 Task: Look for space in Serrinha, Brazil from 4th June, 2023 to 15th June, 2023 for 2 adults in price range Rs.10000 to Rs.15000. Place can be entire place with 1  bedroom having 1 bed and 1 bathroom. Property type can be house, flat, guest house, hotel. Amenities needed are: washing machine. Booking option can be shelf check-in. Required host language is Spanish.
Action: Mouse moved to (313, 161)
Screenshot: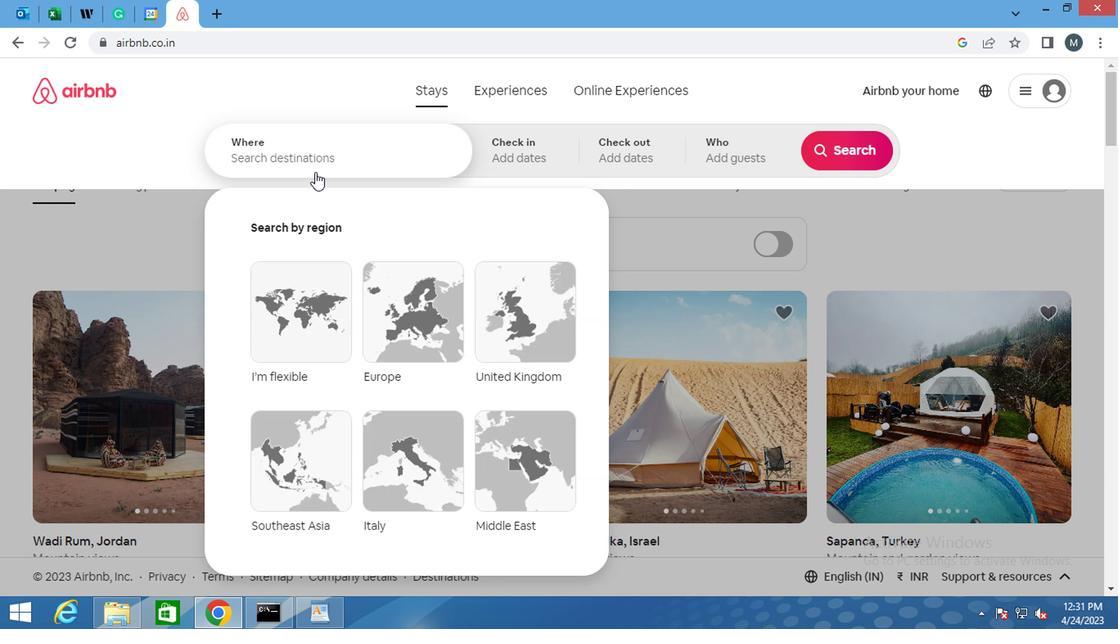 
Action: Mouse pressed left at (313, 161)
Screenshot: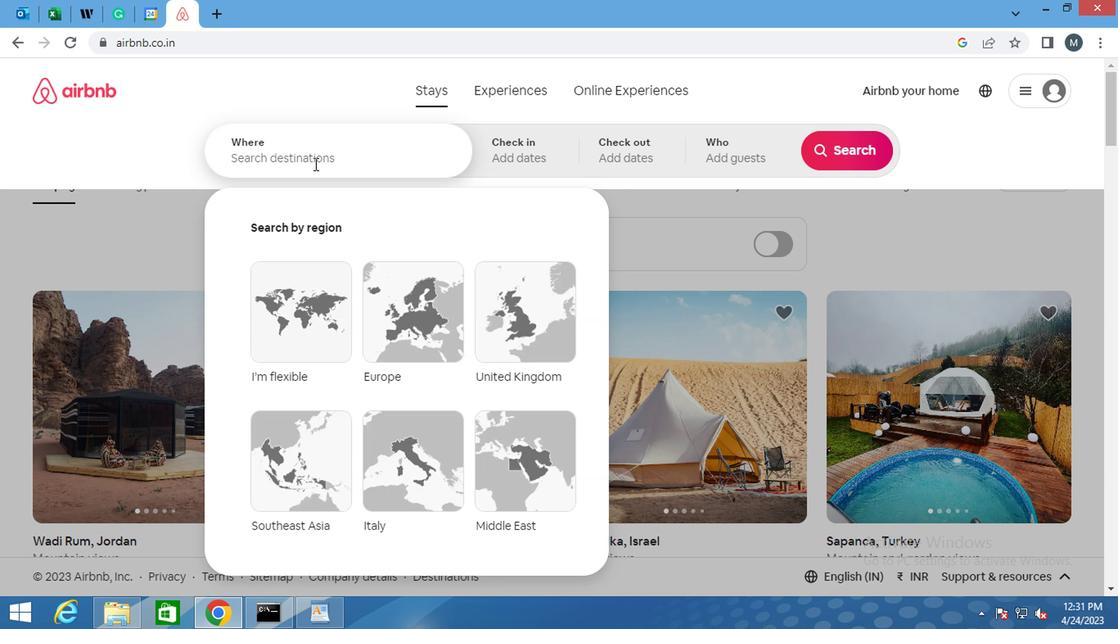 
Action: Mouse moved to (314, 160)
Screenshot: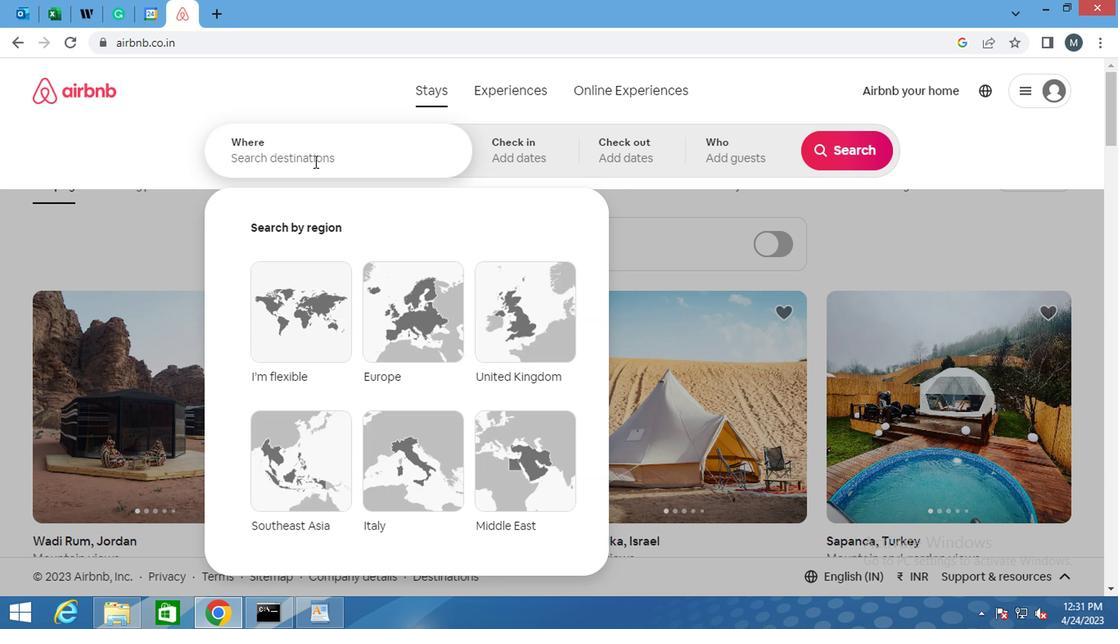 
Action: Key pressed <Key.shift>SERRINHA,<Key.shift>BRAZIL
Screenshot: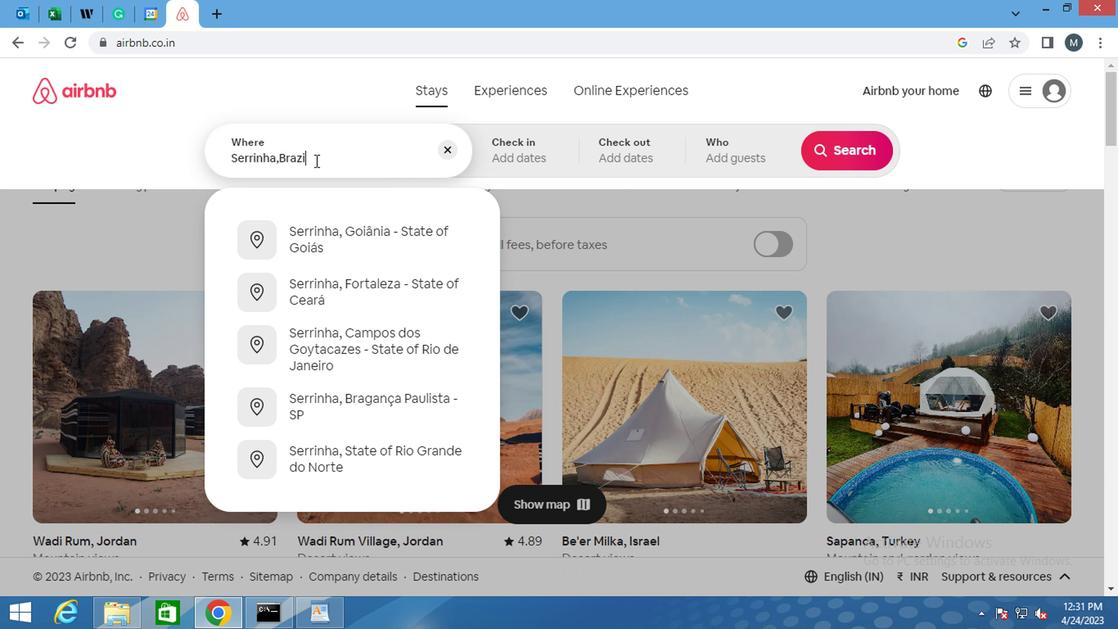 
Action: Mouse moved to (575, 211)
Screenshot: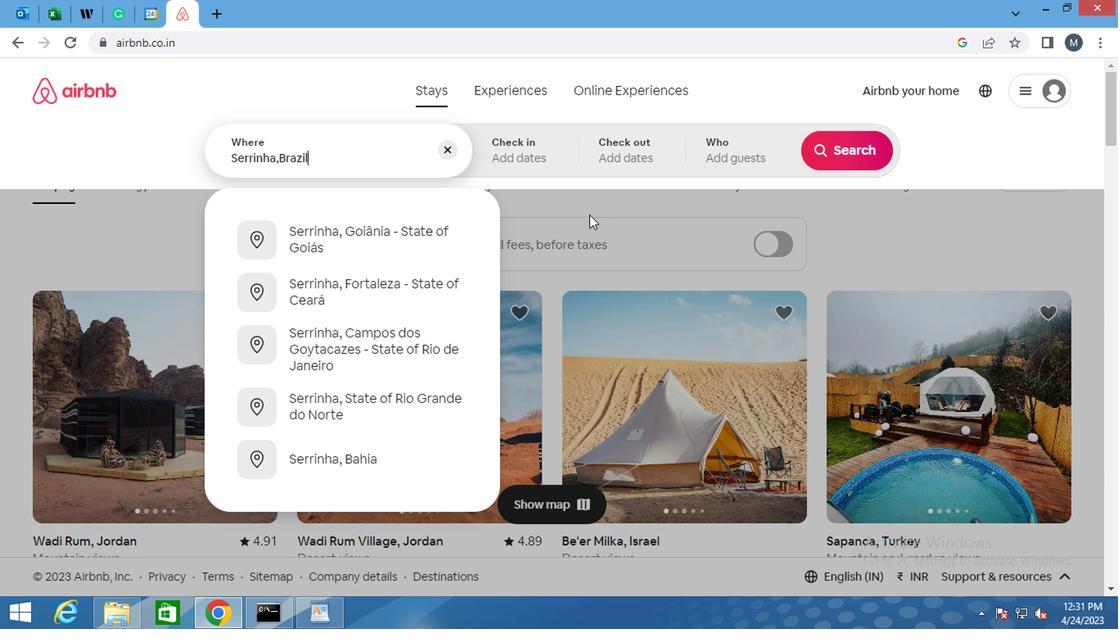 
Action: Key pressed <Key.enter>
Screenshot: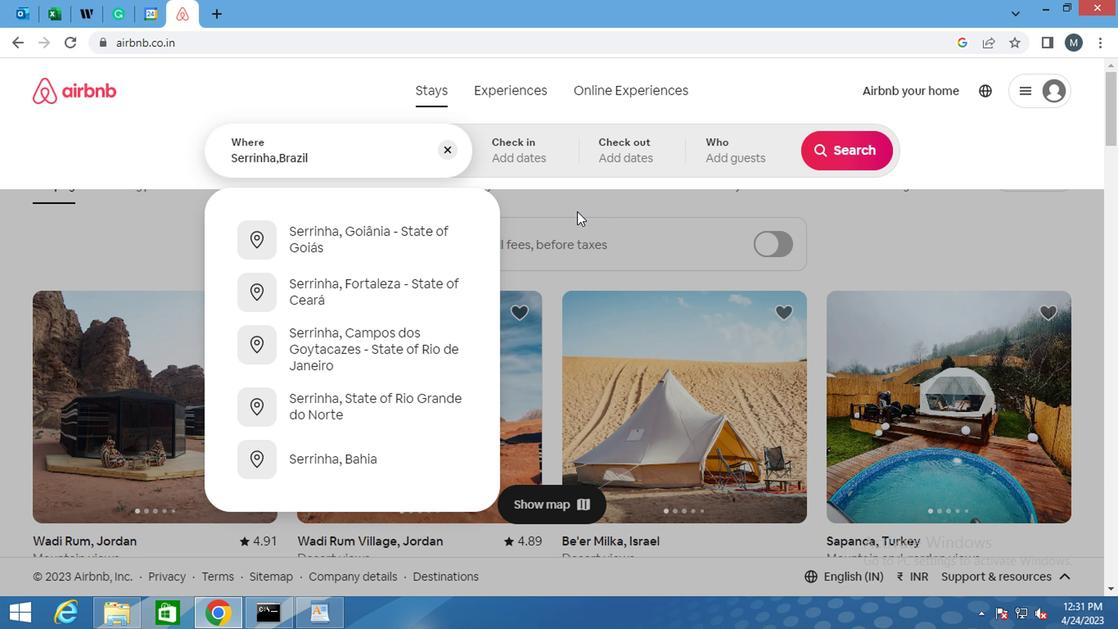 
Action: Mouse moved to (828, 282)
Screenshot: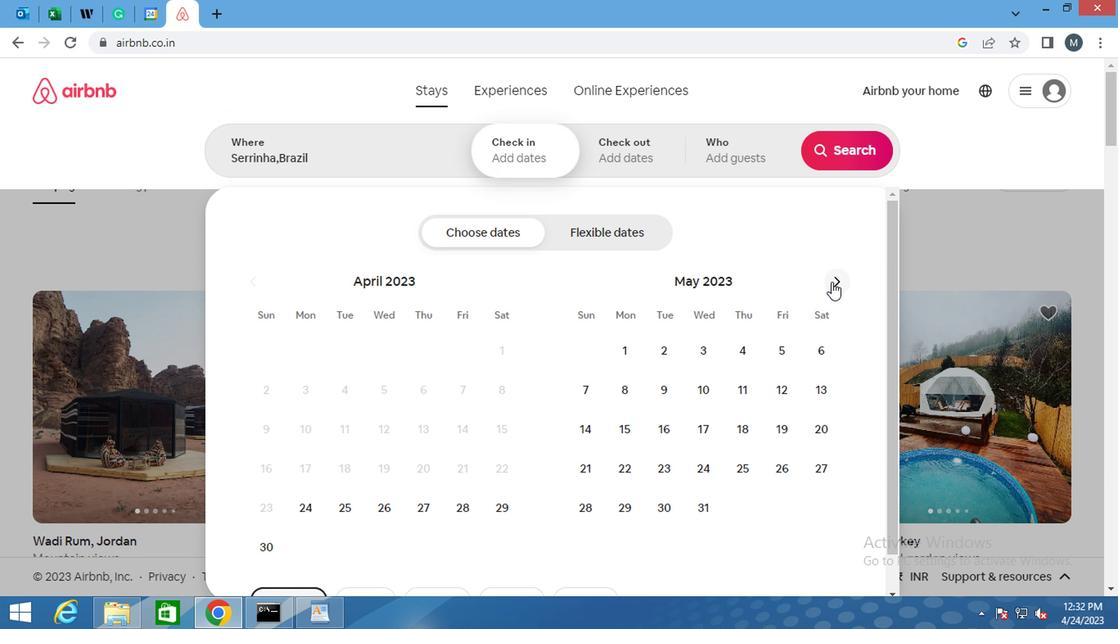 
Action: Mouse pressed left at (828, 282)
Screenshot: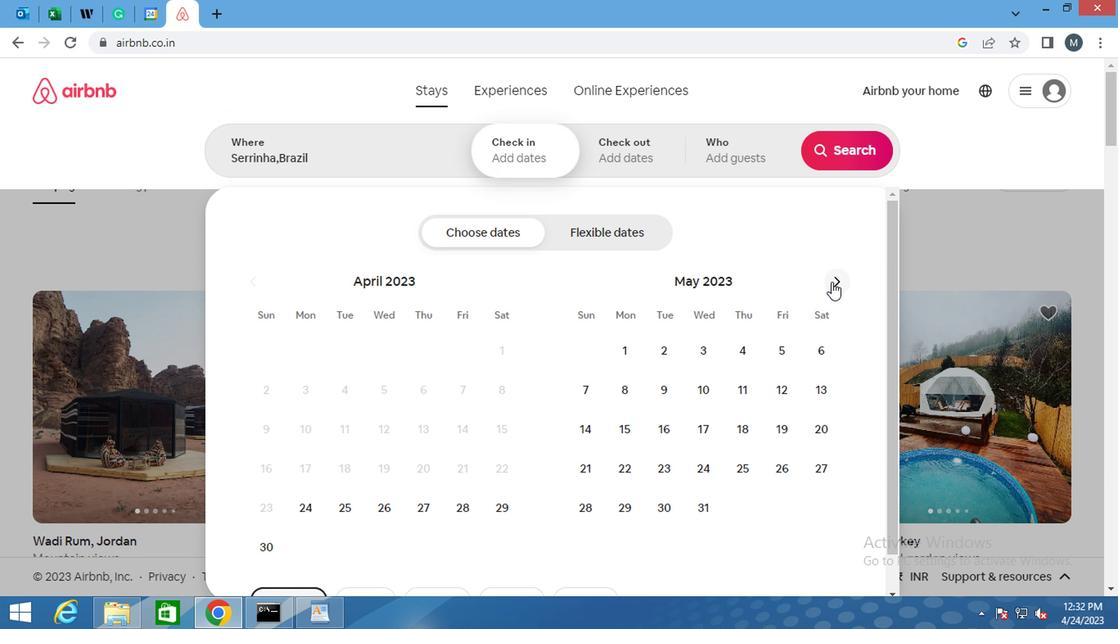 
Action: Mouse moved to (587, 386)
Screenshot: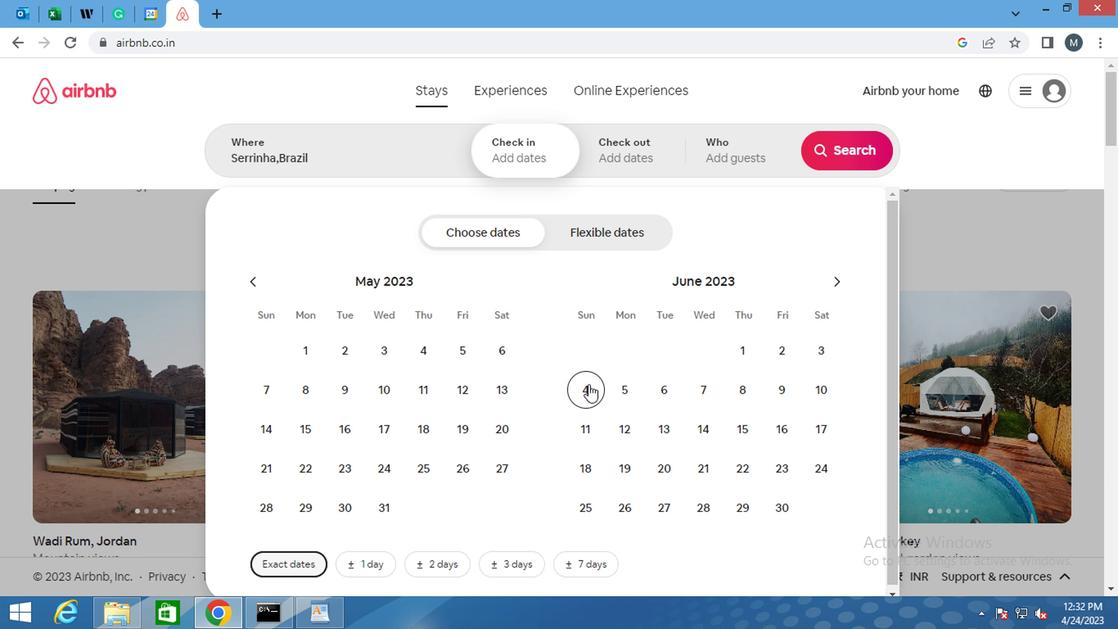 
Action: Mouse pressed left at (587, 386)
Screenshot: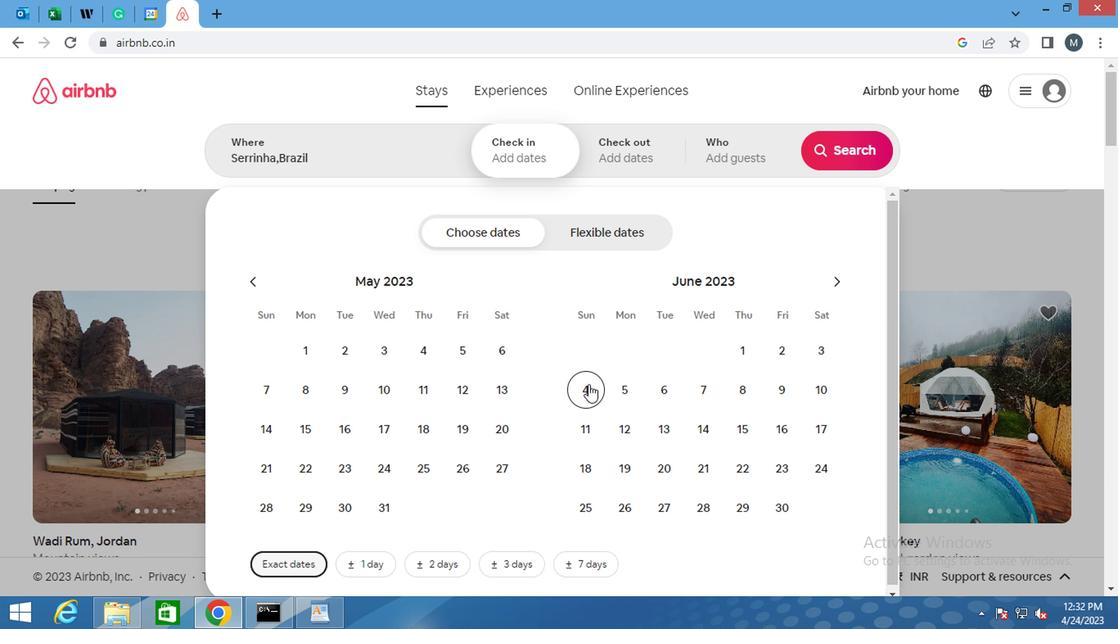 
Action: Mouse moved to (726, 430)
Screenshot: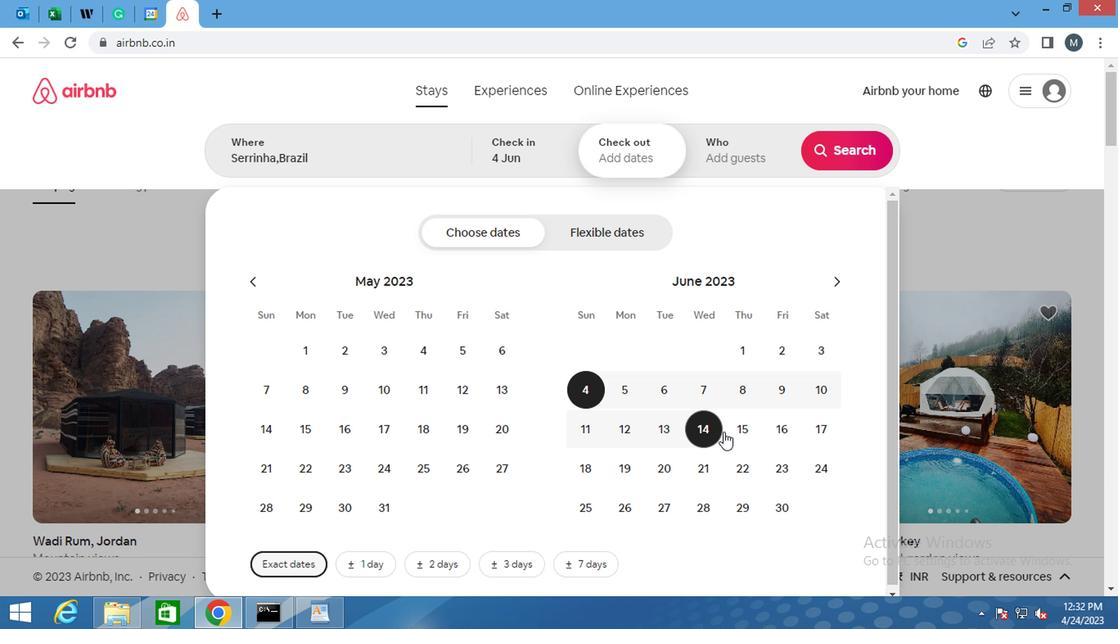 
Action: Mouse pressed left at (726, 430)
Screenshot: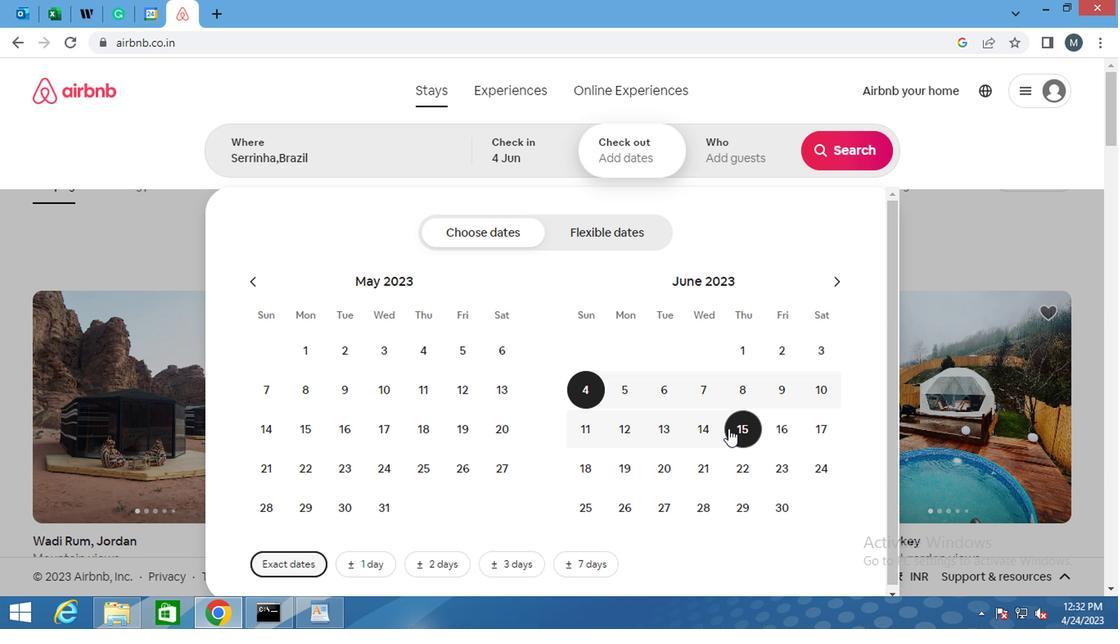 
Action: Mouse moved to (734, 150)
Screenshot: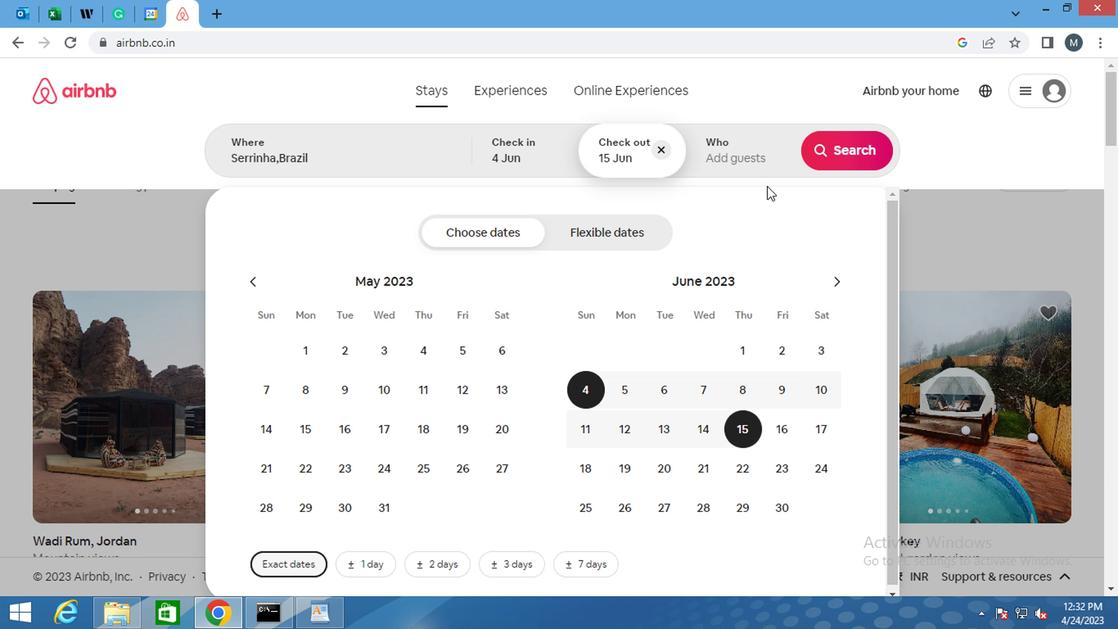 
Action: Mouse pressed left at (734, 150)
Screenshot: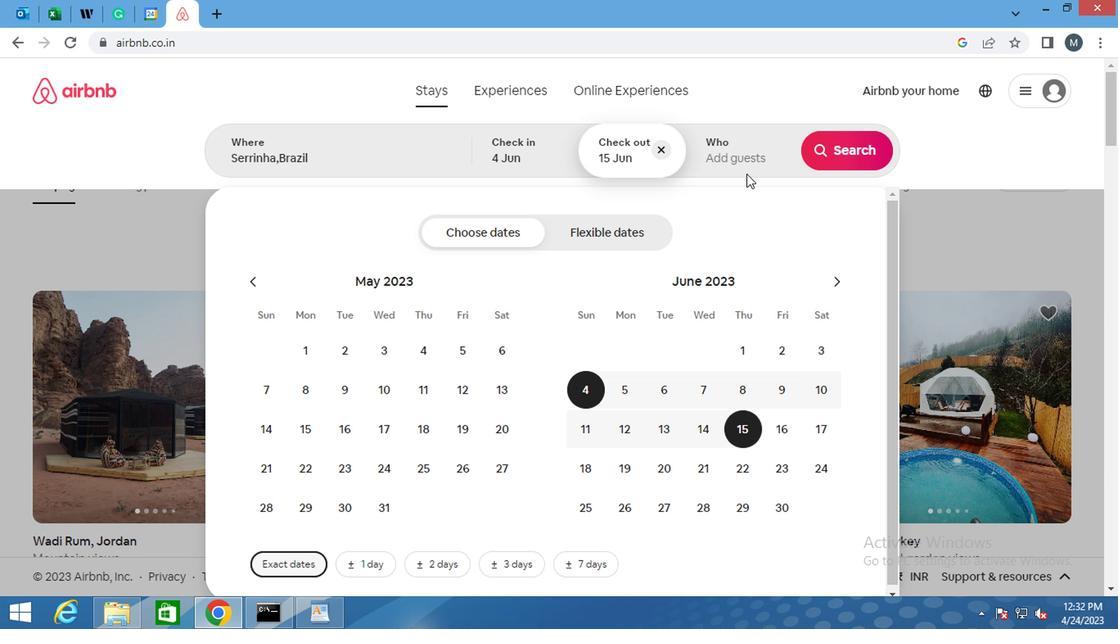
Action: Mouse moved to (840, 231)
Screenshot: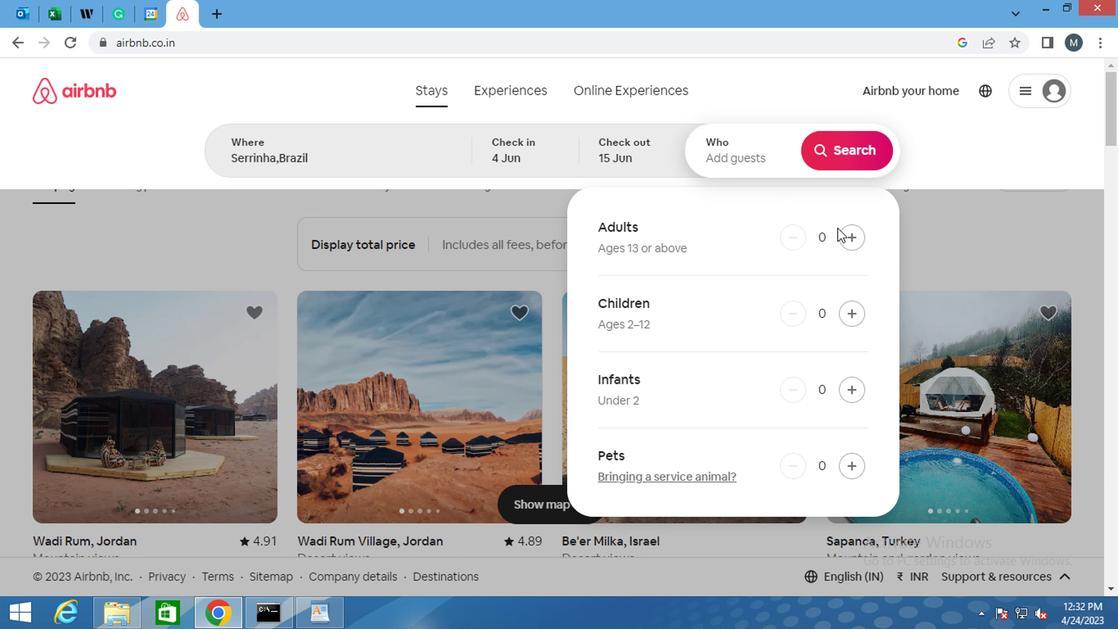 
Action: Mouse pressed left at (840, 231)
Screenshot: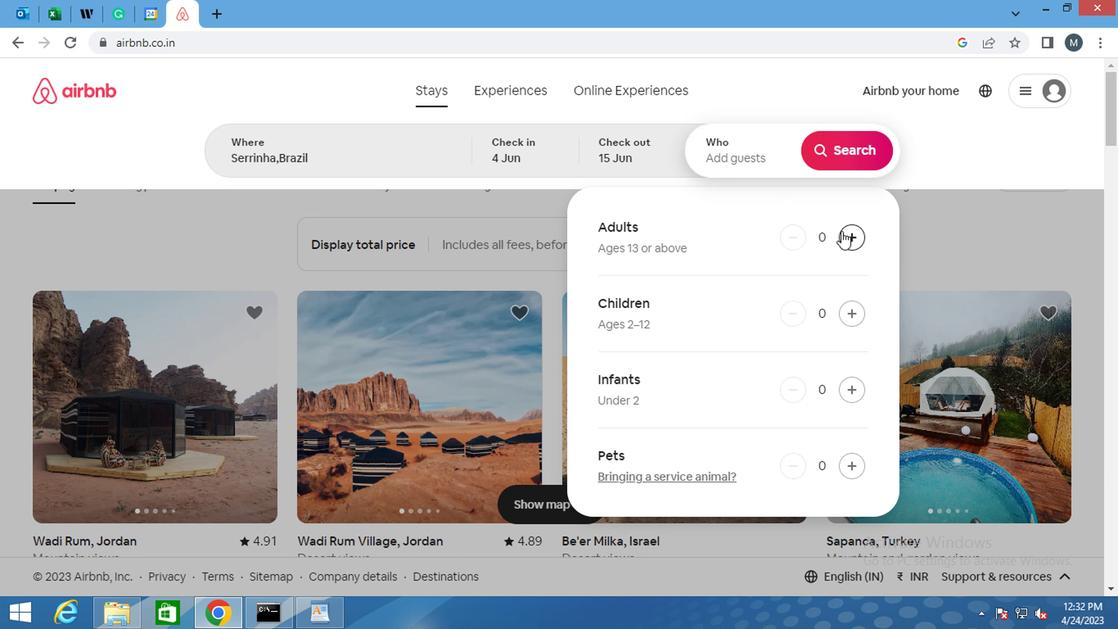 
Action: Mouse moved to (840, 233)
Screenshot: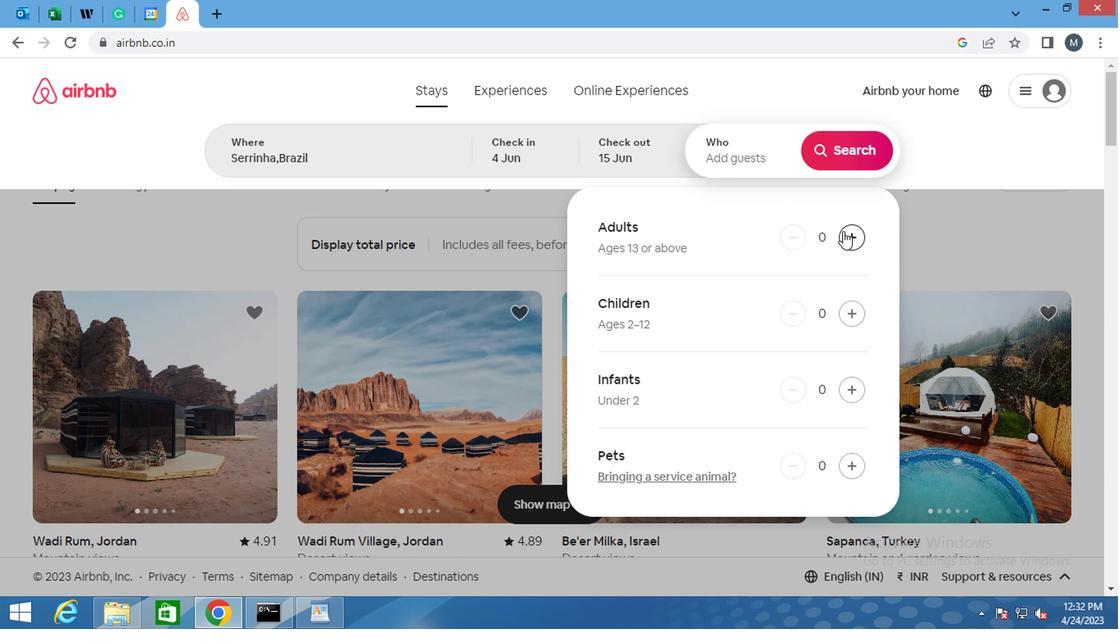 
Action: Mouse pressed left at (840, 233)
Screenshot: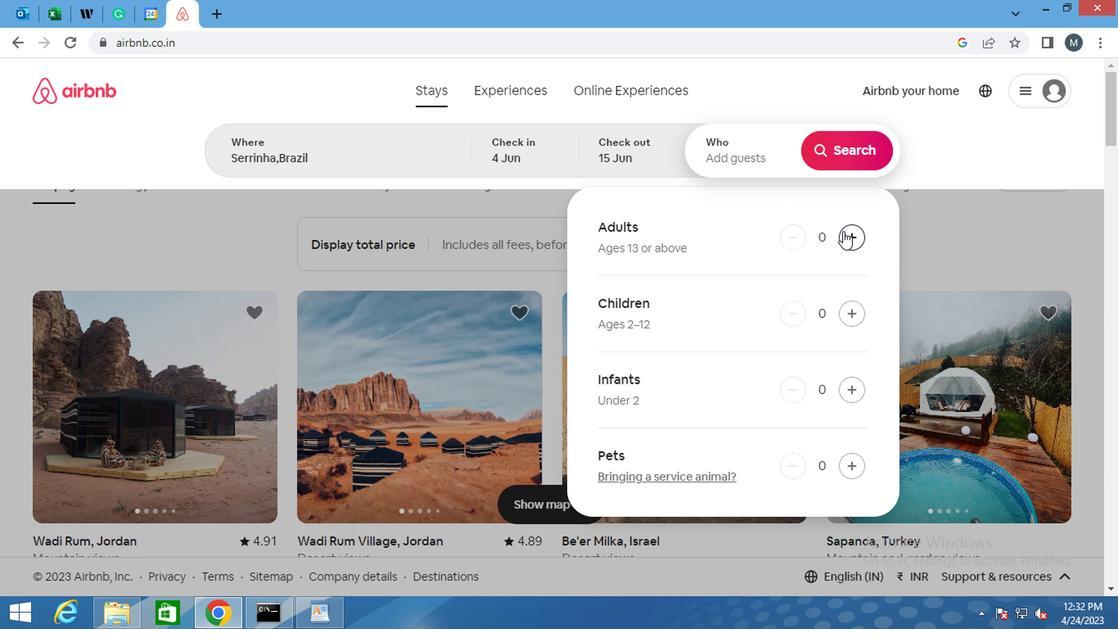 
Action: Mouse moved to (911, 160)
Screenshot: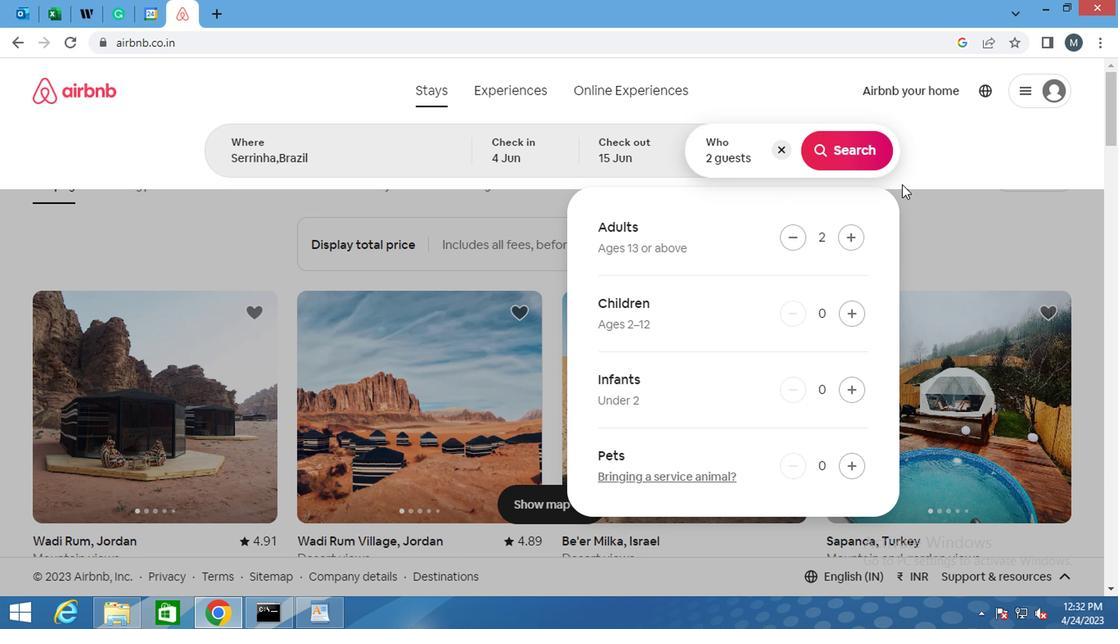 
Action: Mouse scrolled (911, 161) with delta (0, 1)
Screenshot: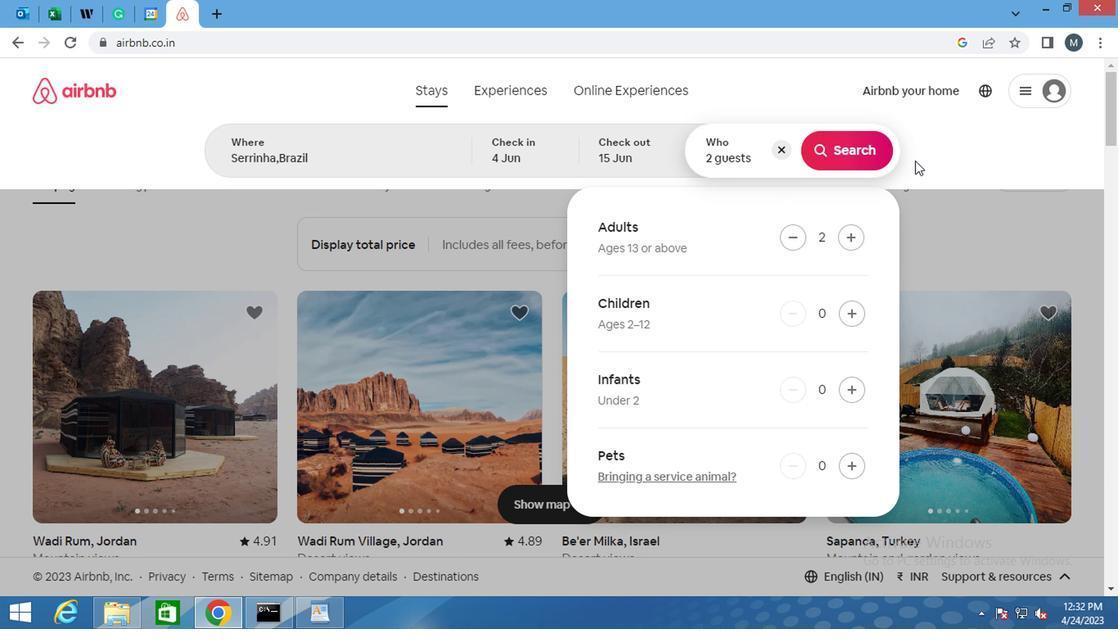 
Action: Mouse scrolled (911, 161) with delta (0, 1)
Screenshot: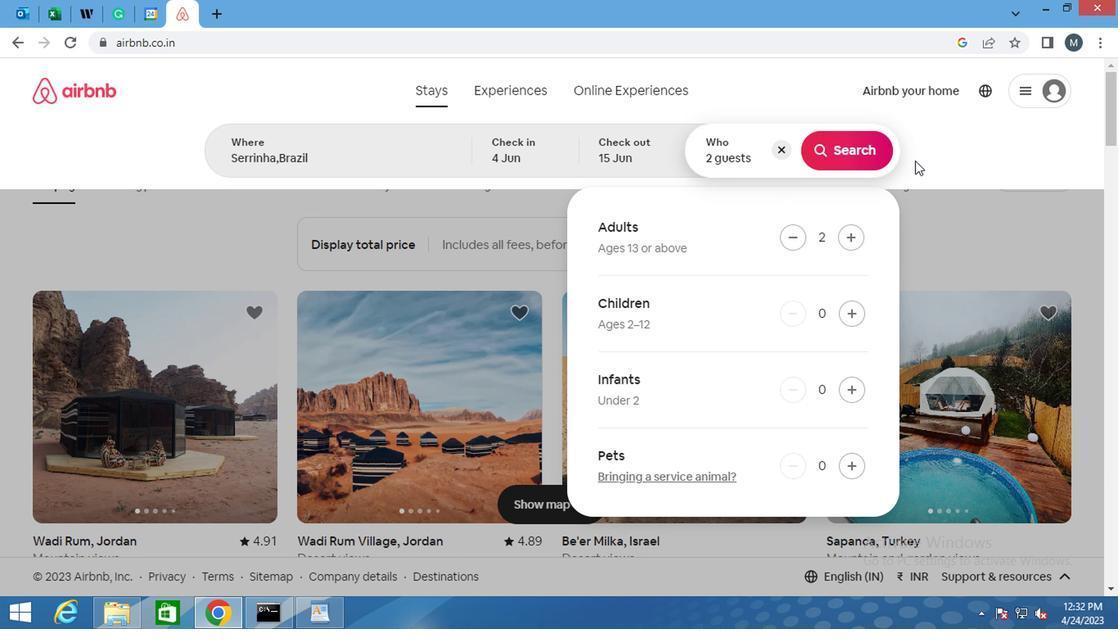 
Action: Mouse scrolled (911, 161) with delta (0, 1)
Screenshot: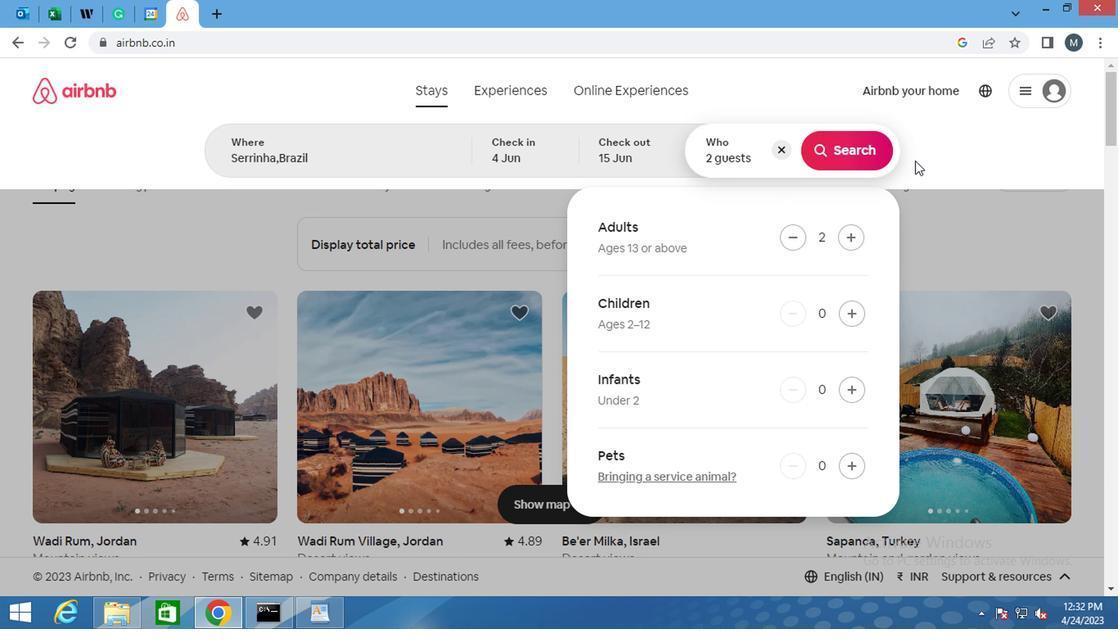 
Action: Mouse scrolled (911, 161) with delta (0, 1)
Screenshot: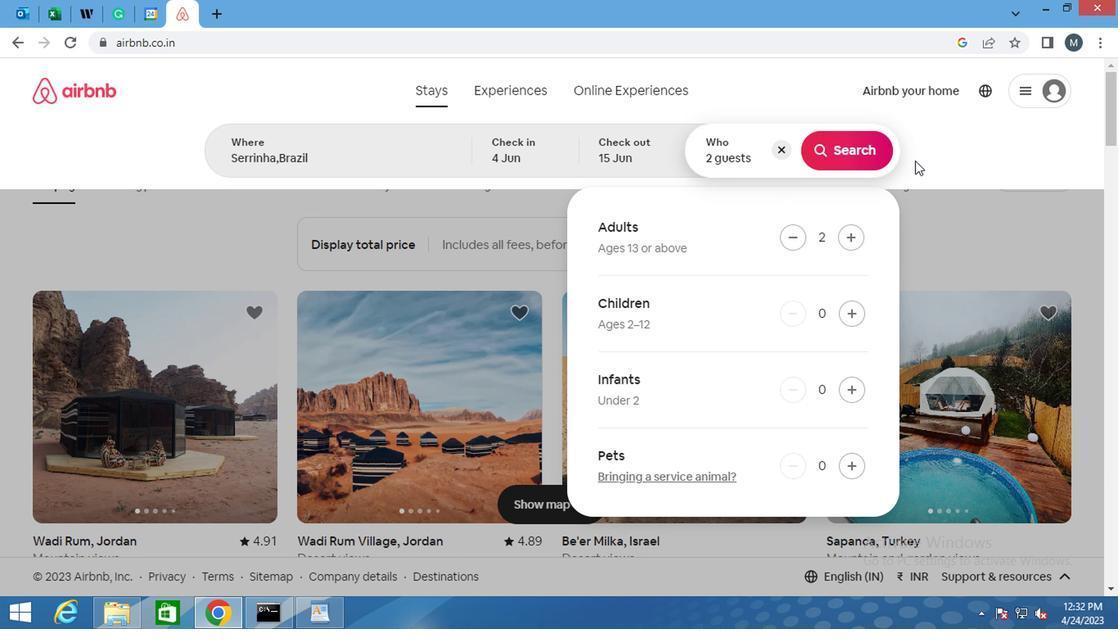 
Action: Mouse scrolled (911, 159) with delta (0, 0)
Screenshot: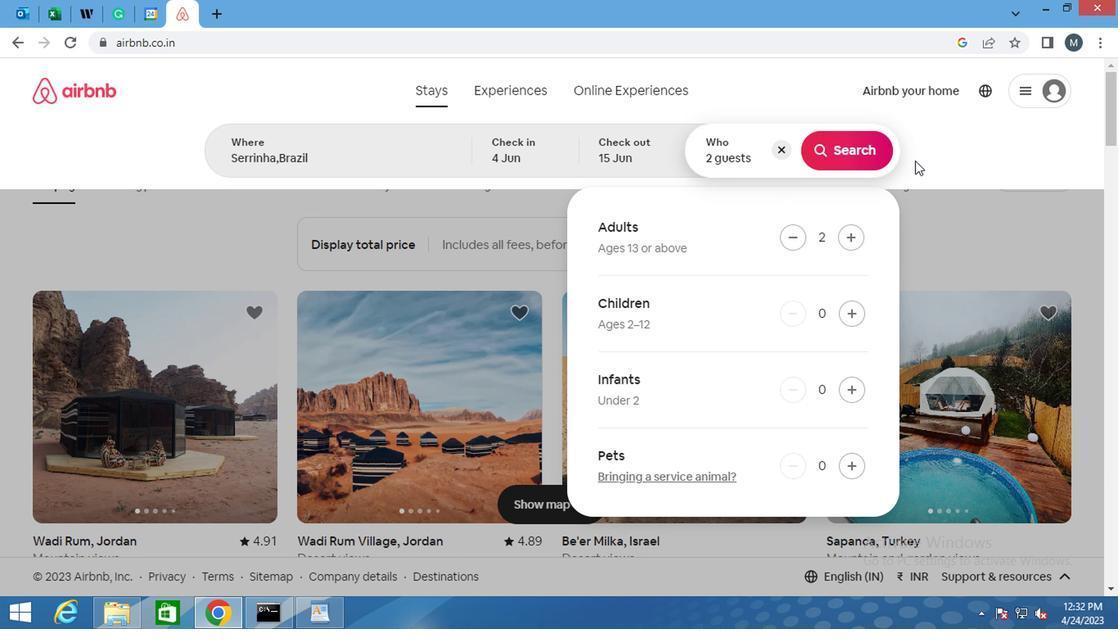 
Action: Mouse scrolled (911, 159) with delta (0, 0)
Screenshot: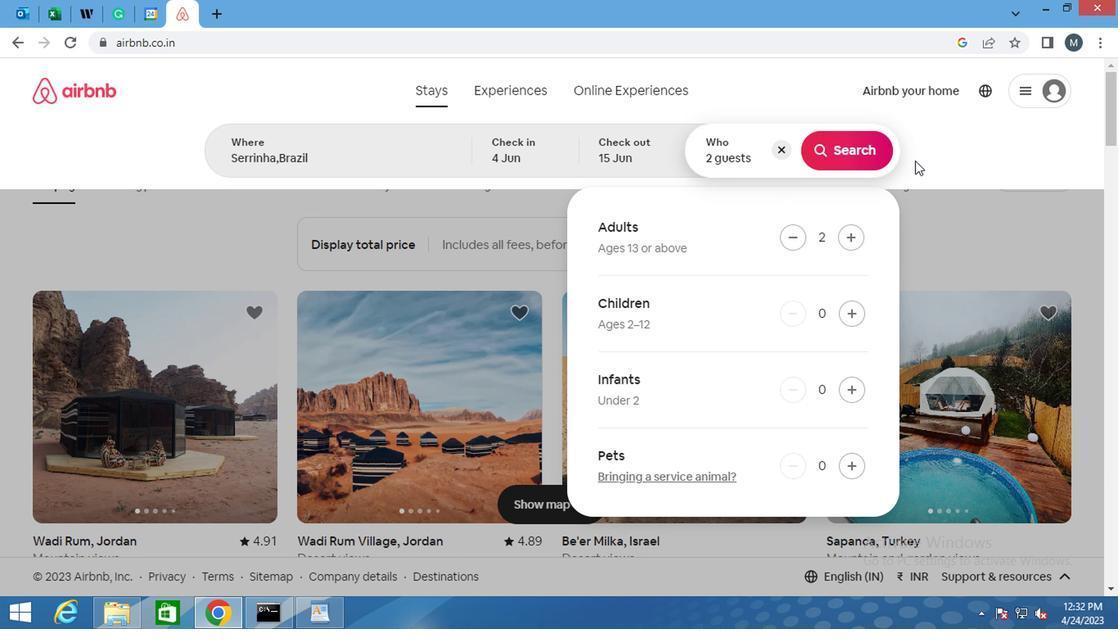 
Action: Mouse moved to (911, 160)
Screenshot: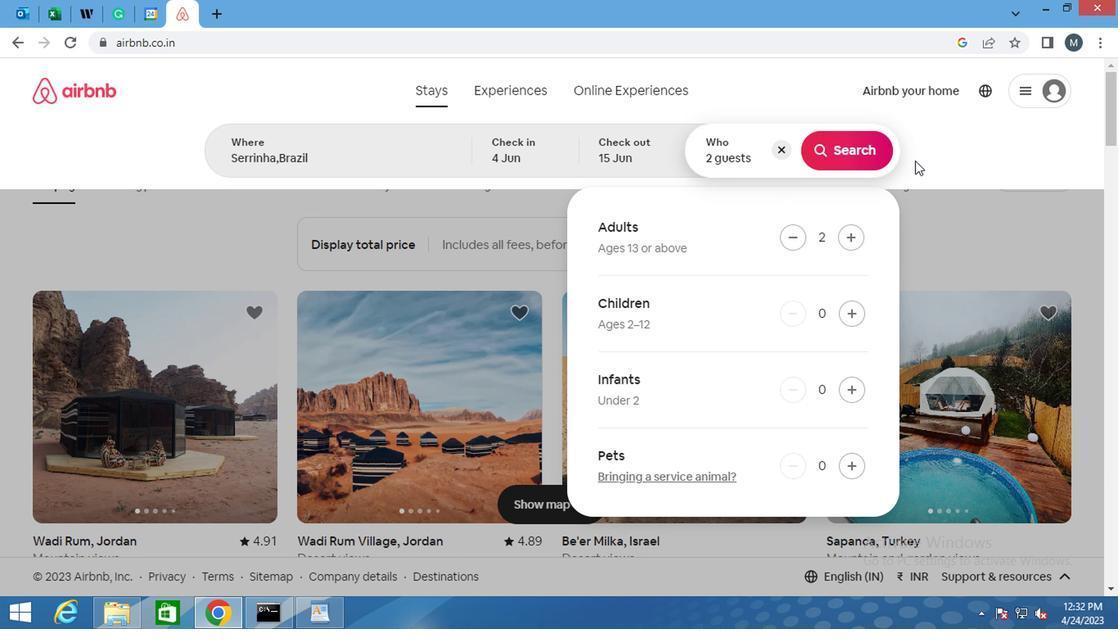 
Action: Mouse scrolled (911, 161) with delta (0, 1)
Screenshot: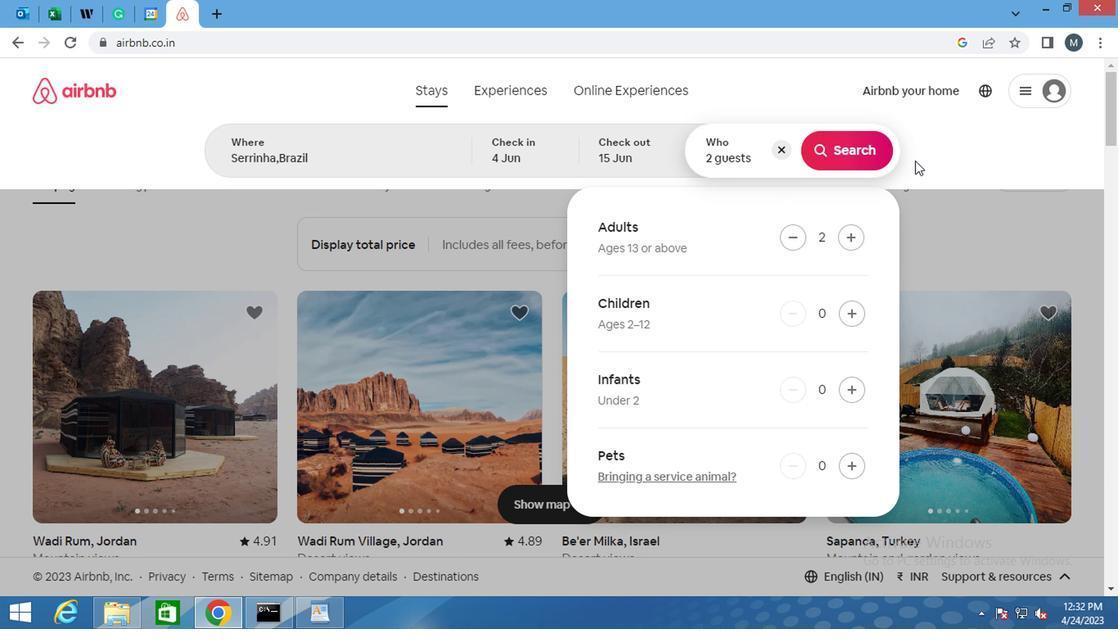 
Action: Mouse moved to (997, 157)
Screenshot: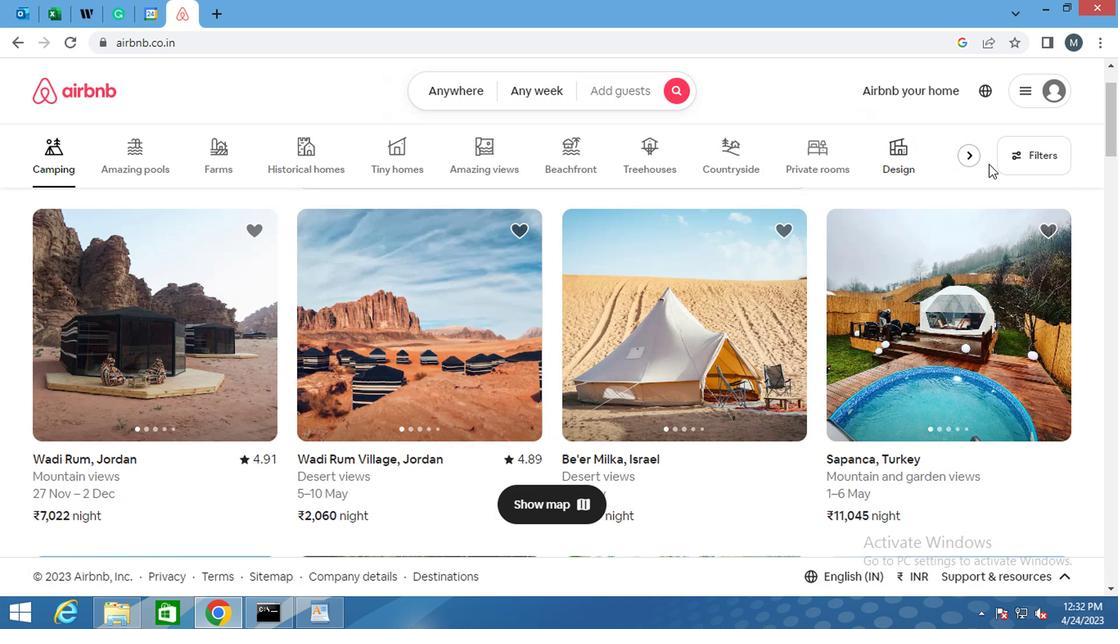 
Action: Mouse pressed left at (997, 157)
Screenshot: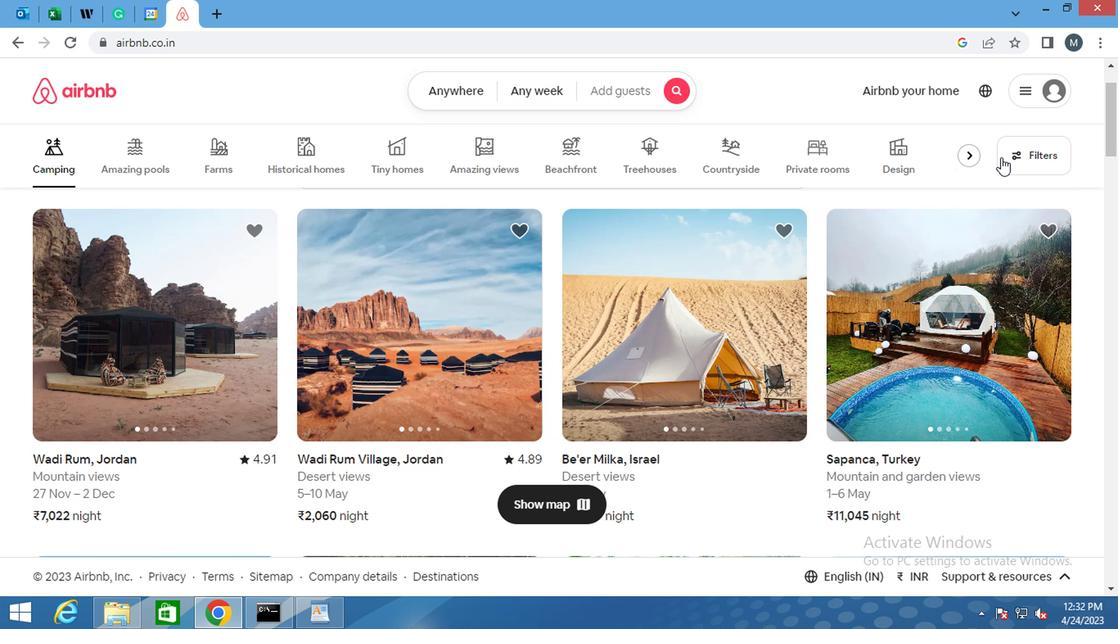 
Action: Mouse moved to (466, 365)
Screenshot: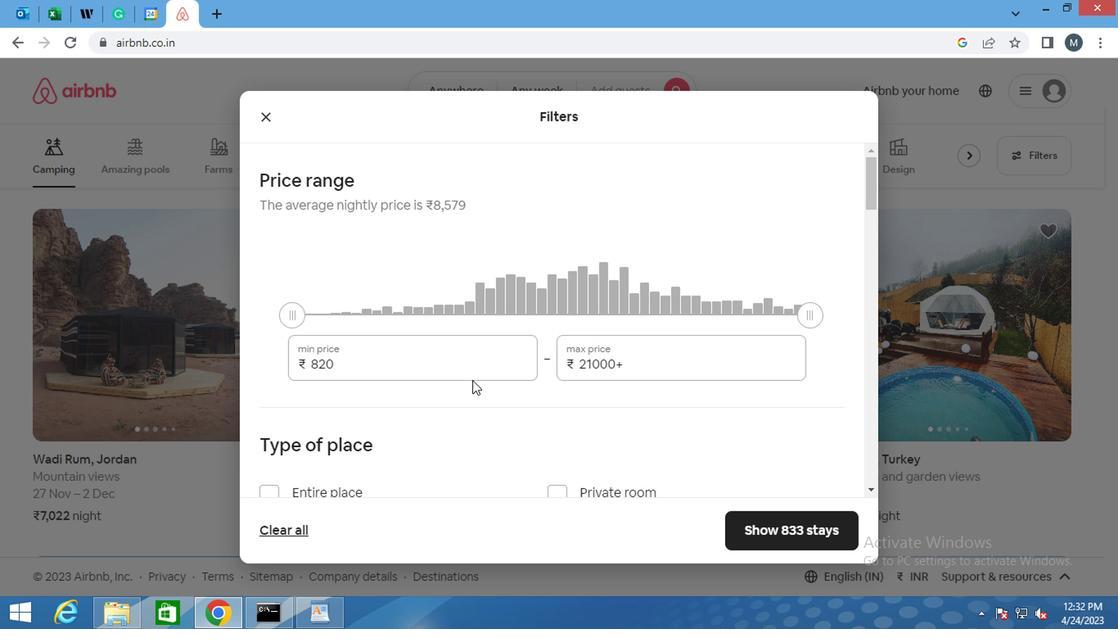 
Action: Mouse pressed left at (466, 365)
Screenshot: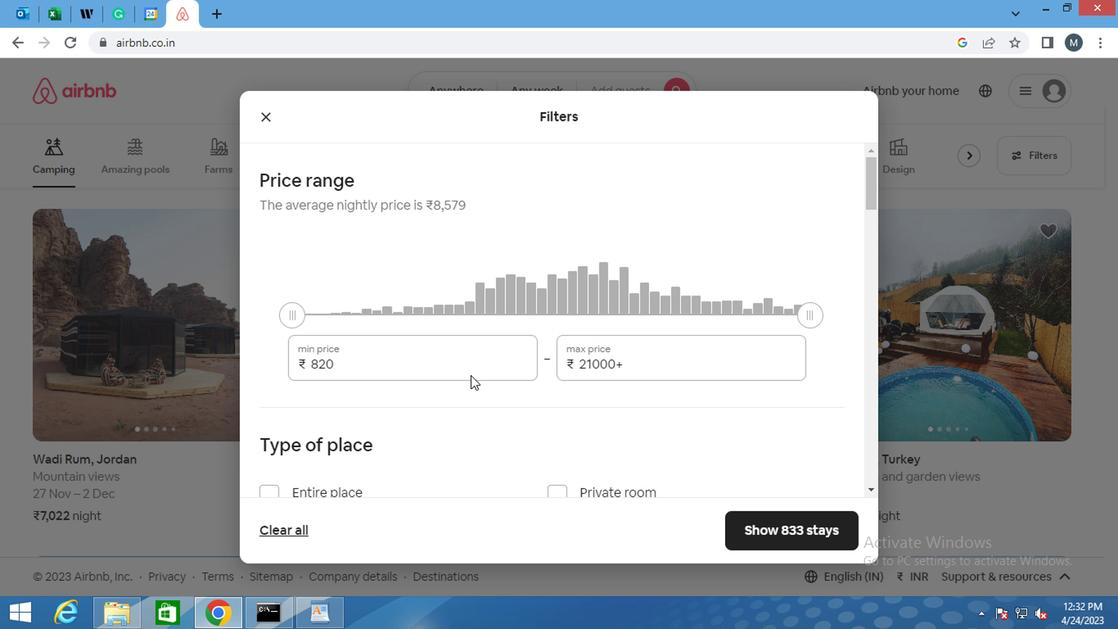 
Action: Mouse pressed left at (466, 365)
Screenshot: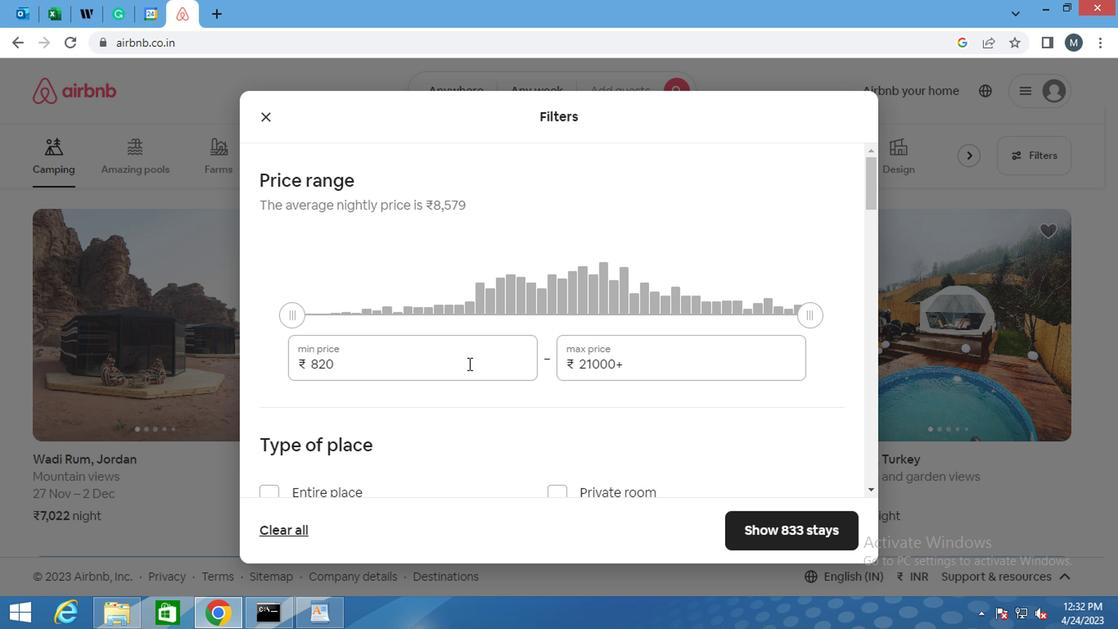 
Action: Mouse moved to (466, 365)
Screenshot: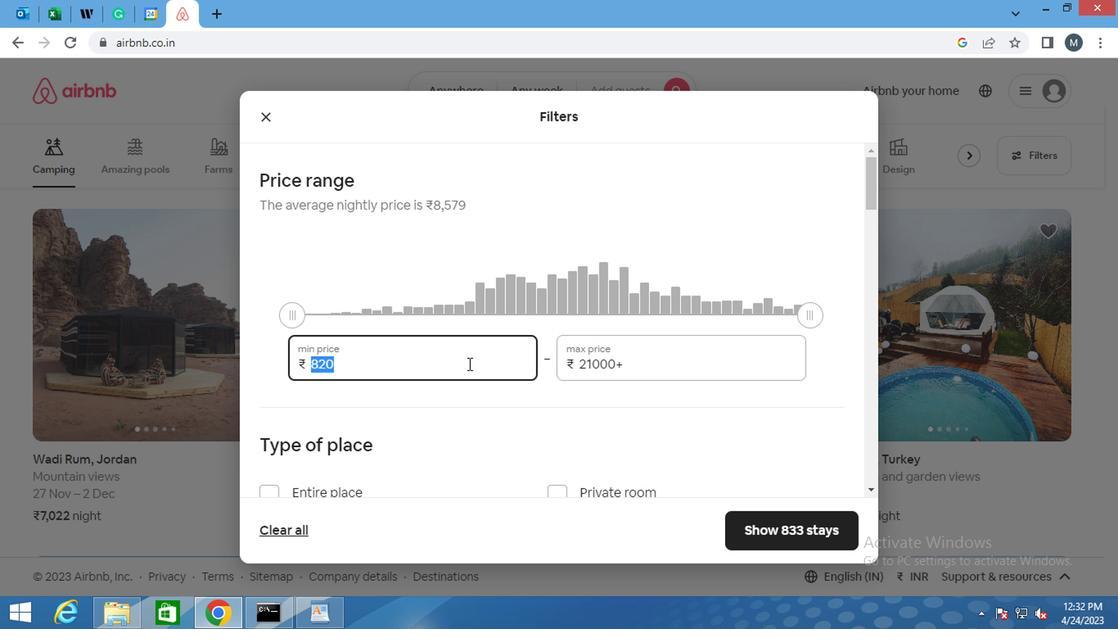 
Action: Key pressed 1
Screenshot: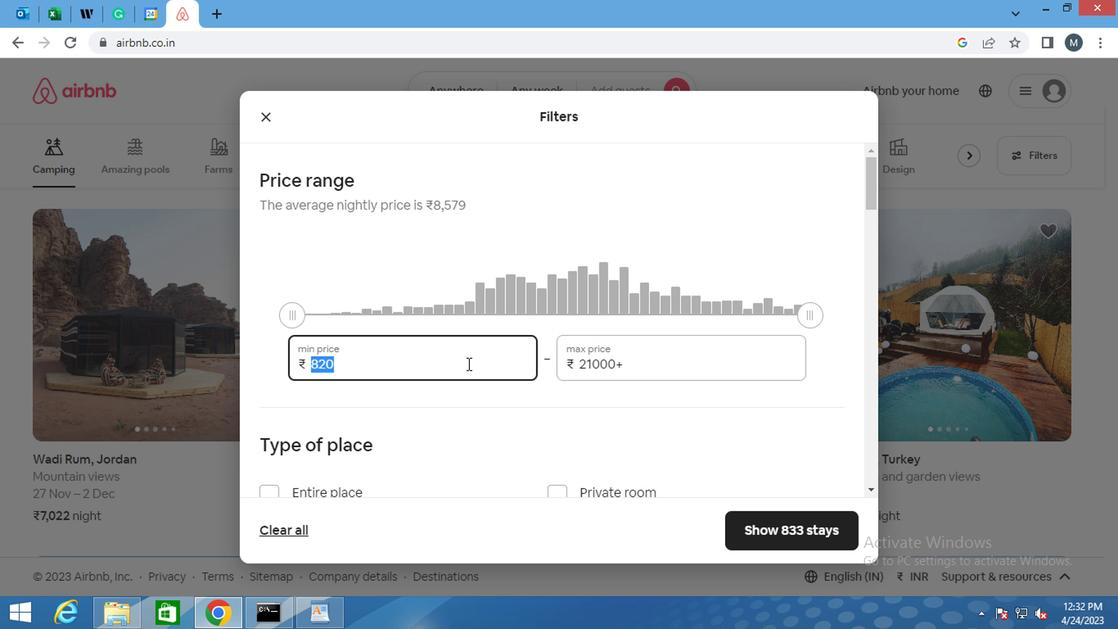 
Action: Mouse moved to (460, 368)
Screenshot: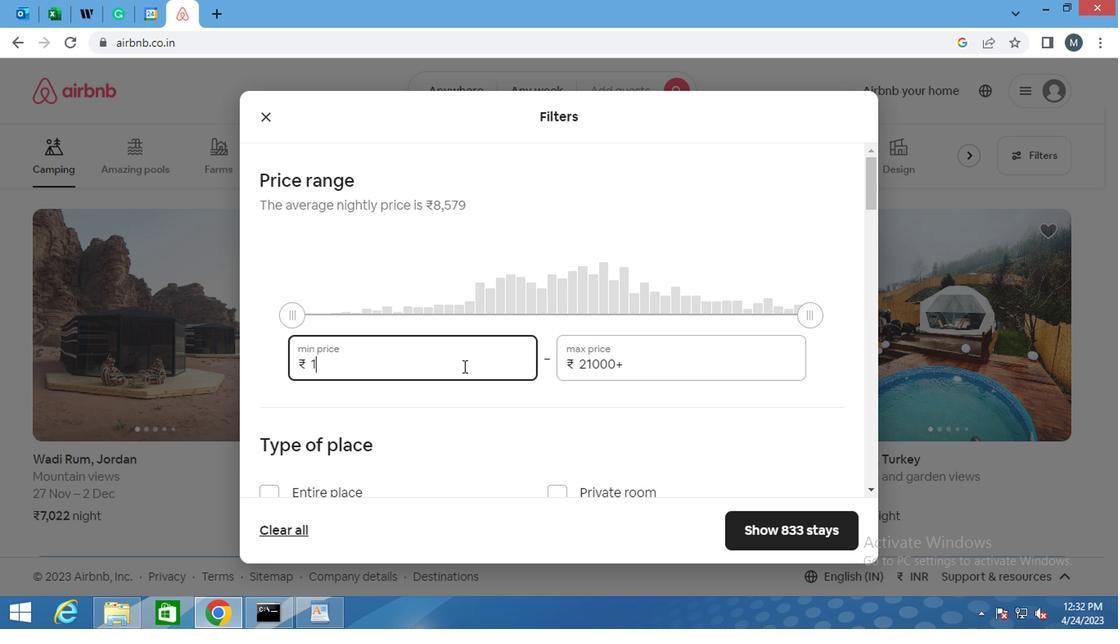 
Action: Key pressed 0000
Screenshot: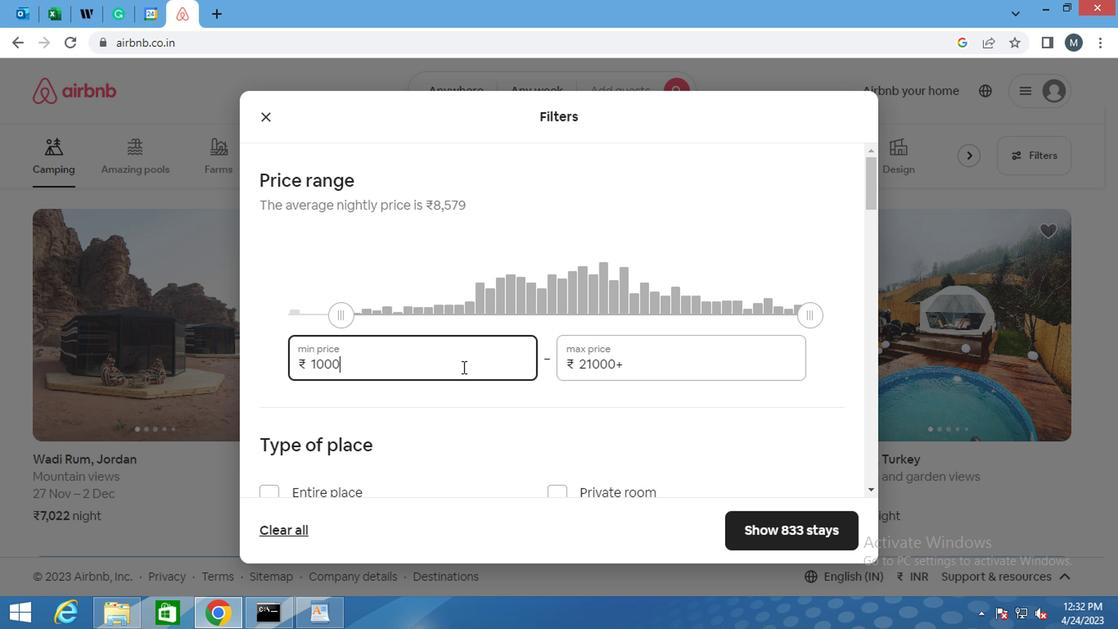 
Action: Mouse moved to (633, 365)
Screenshot: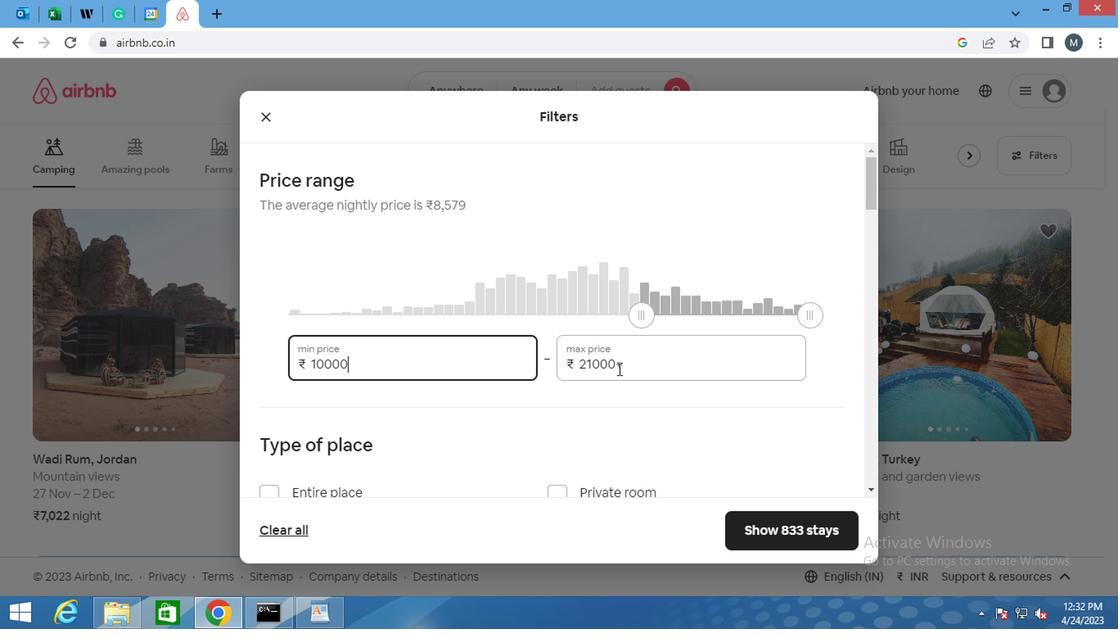 
Action: Mouse pressed left at (633, 365)
Screenshot: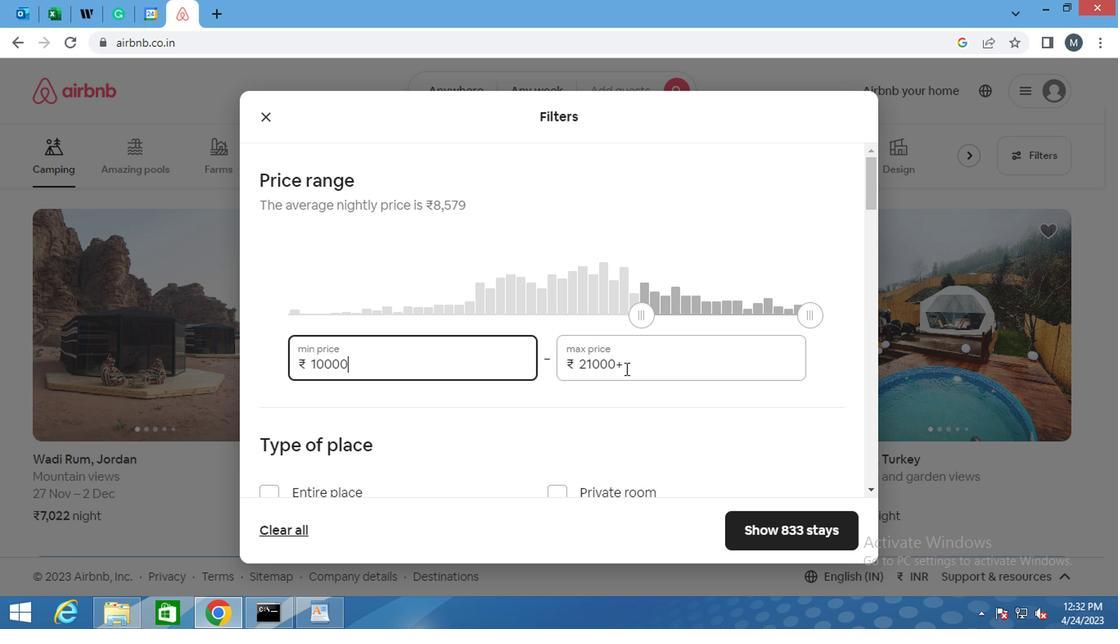 
Action: Mouse pressed left at (633, 365)
Screenshot: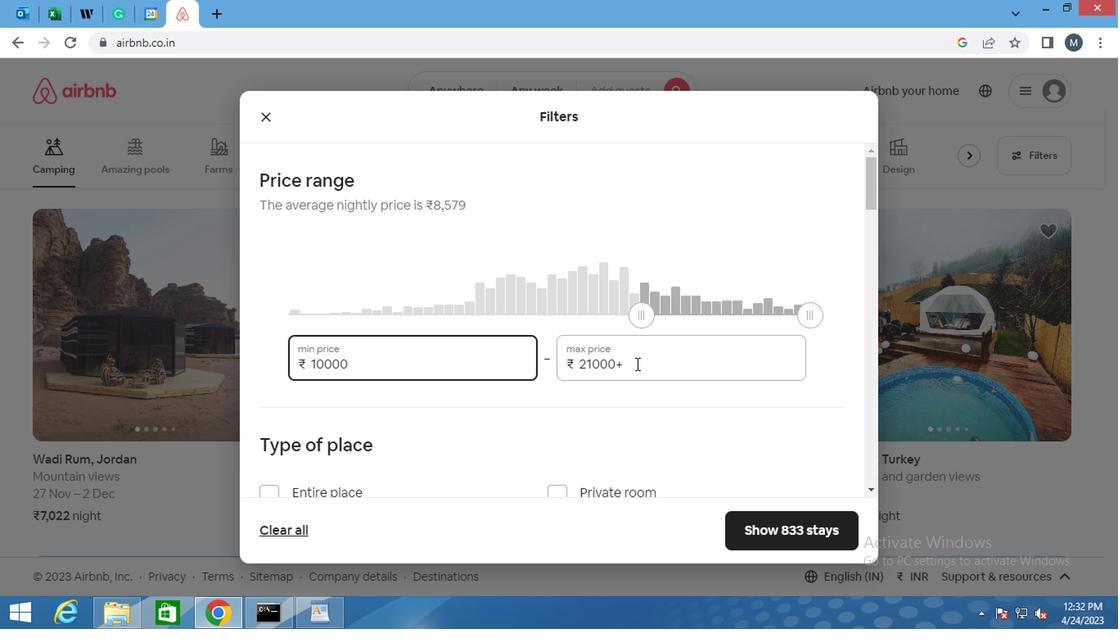 
Action: Mouse moved to (634, 367)
Screenshot: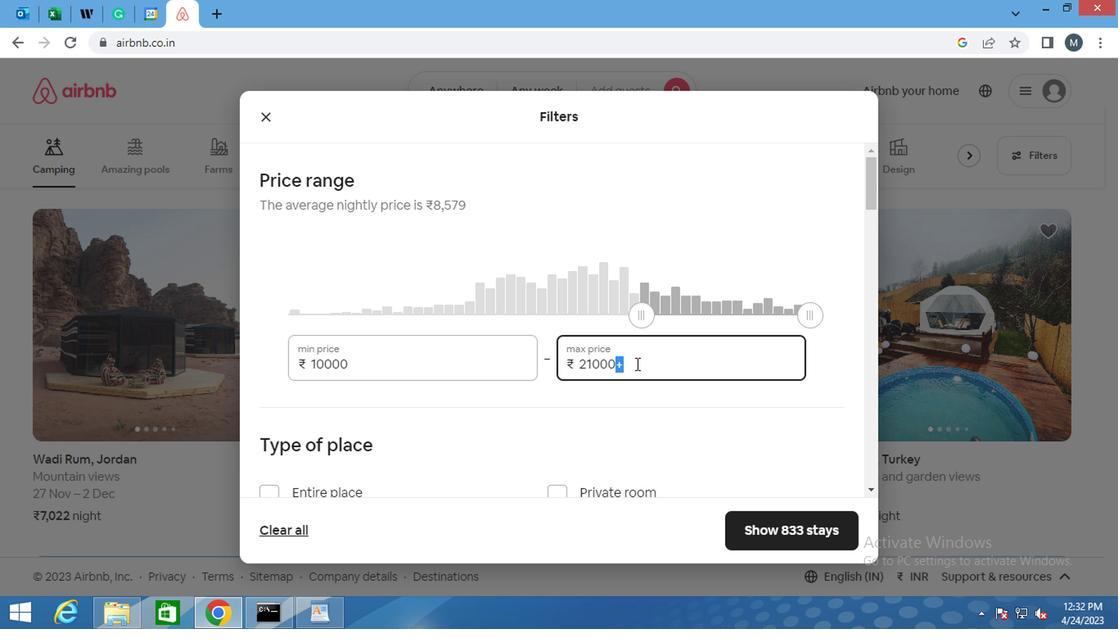 
Action: Mouse pressed left at (634, 367)
Screenshot: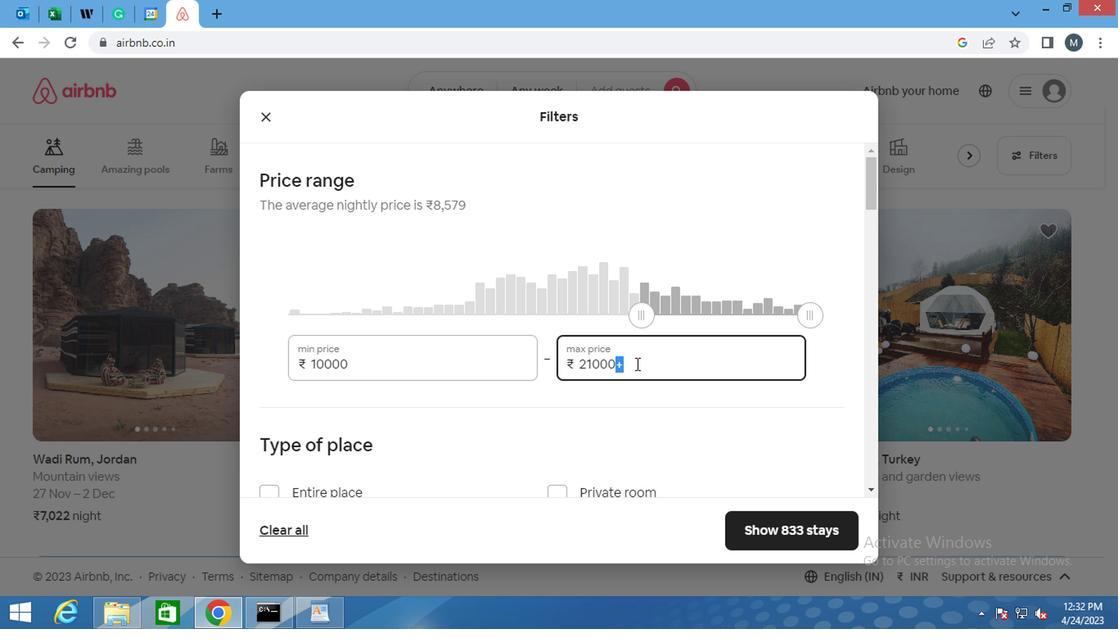 
Action: Mouse moved to (633, 367)
Screenshot: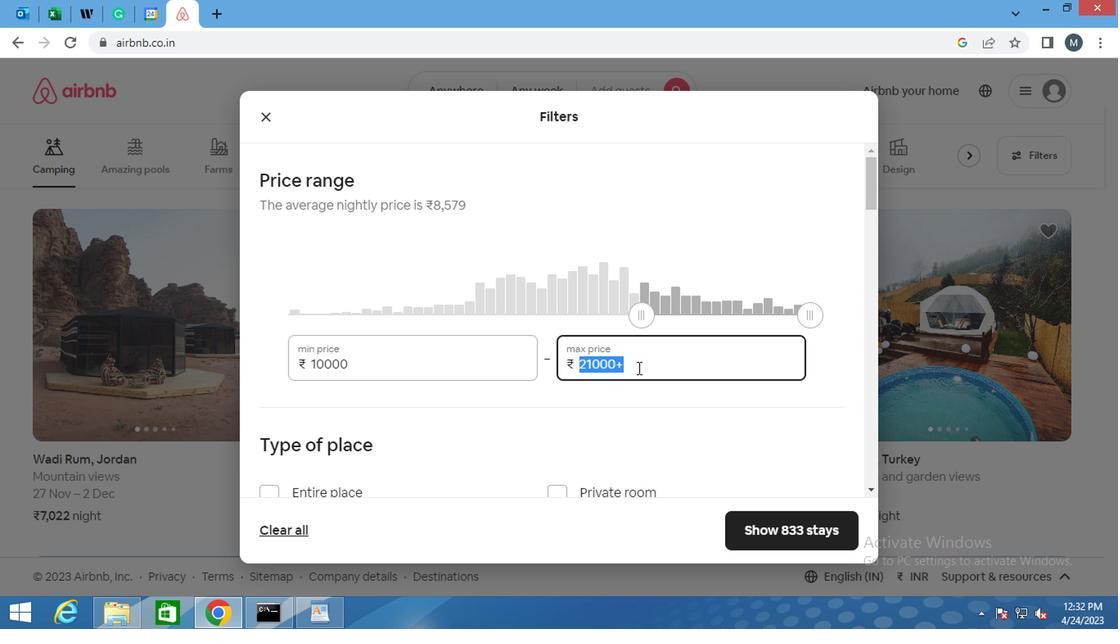 
Action: Key pressed 15
Screenshot: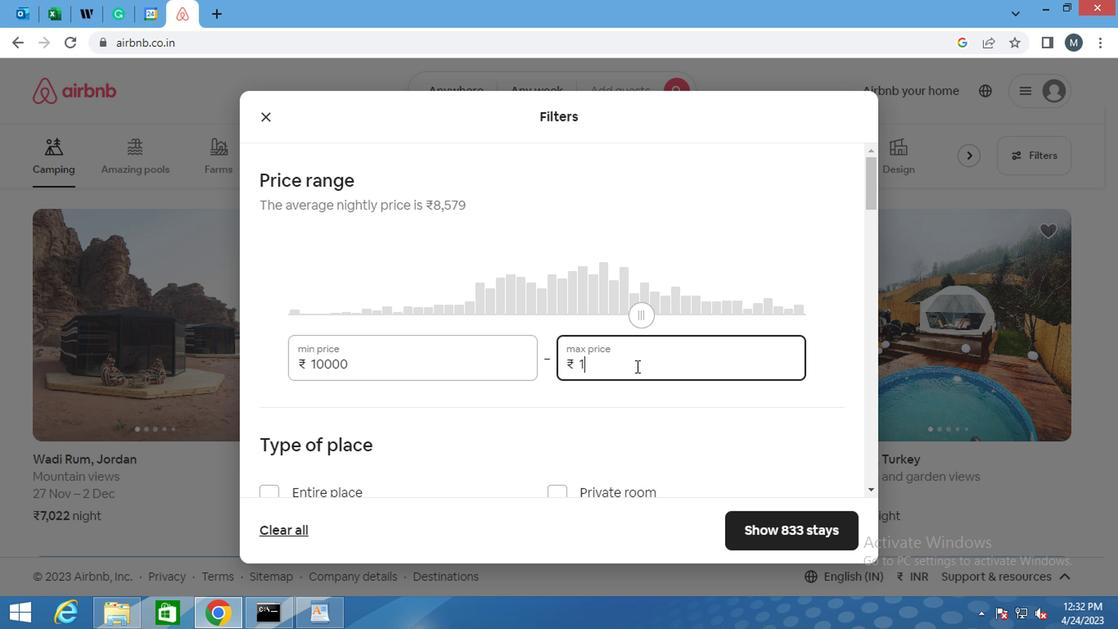 
Action: Mouse moved to (633, 367)
Screenshot: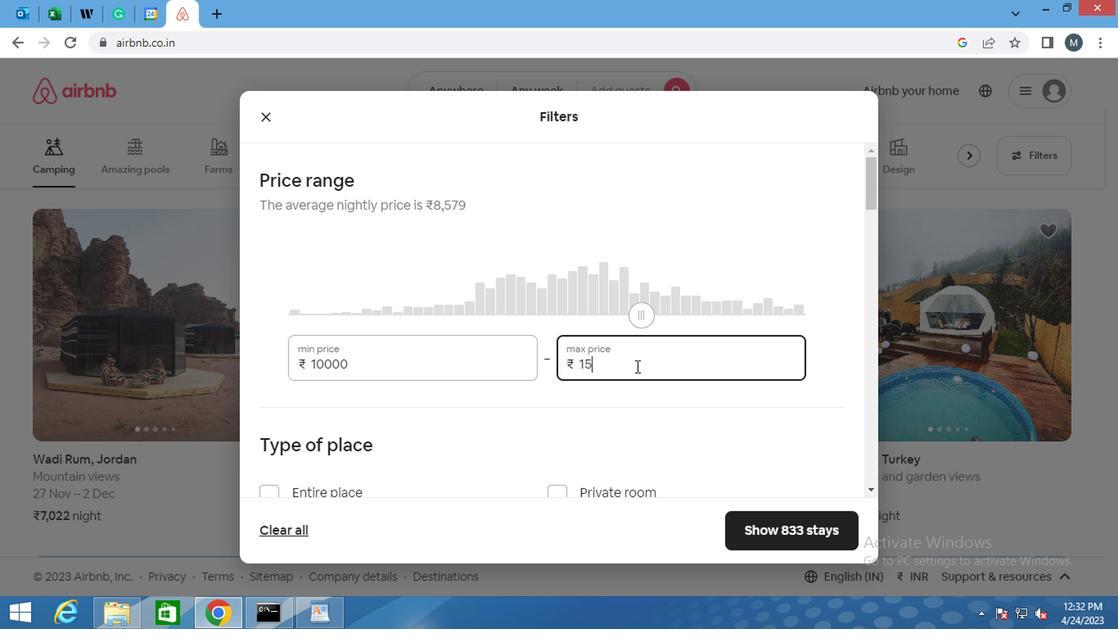 
Action: Key pressed 000
Screenshot: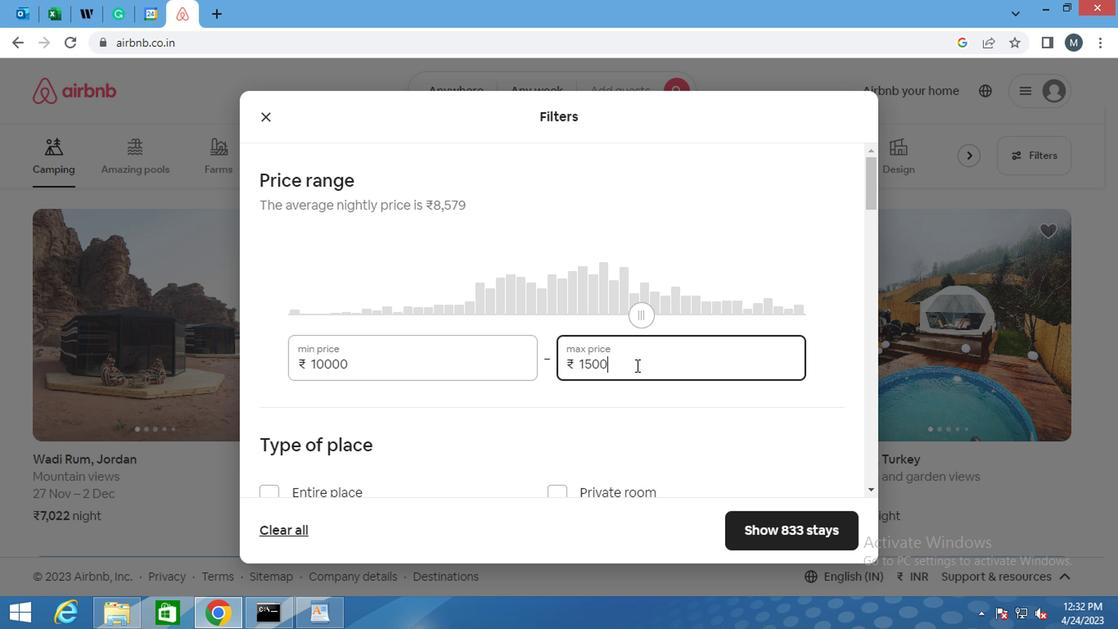 
Action: Mouse moved to (632, 364)
Screenshot: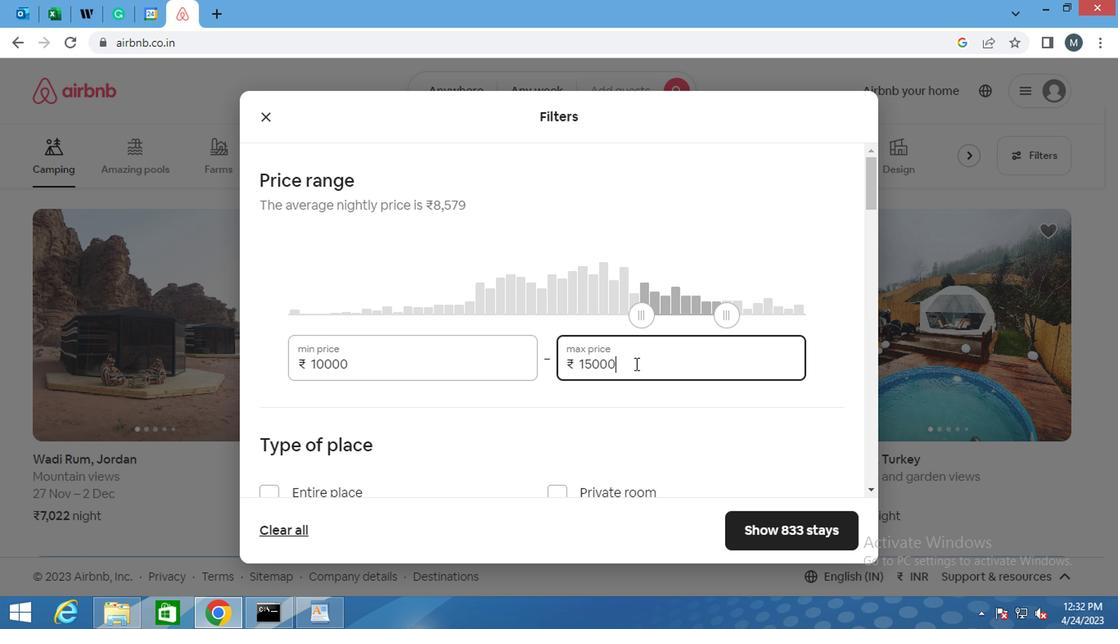 
Action: Mouse scrolled (632, 363) with delta (0, -1)
Screenshot: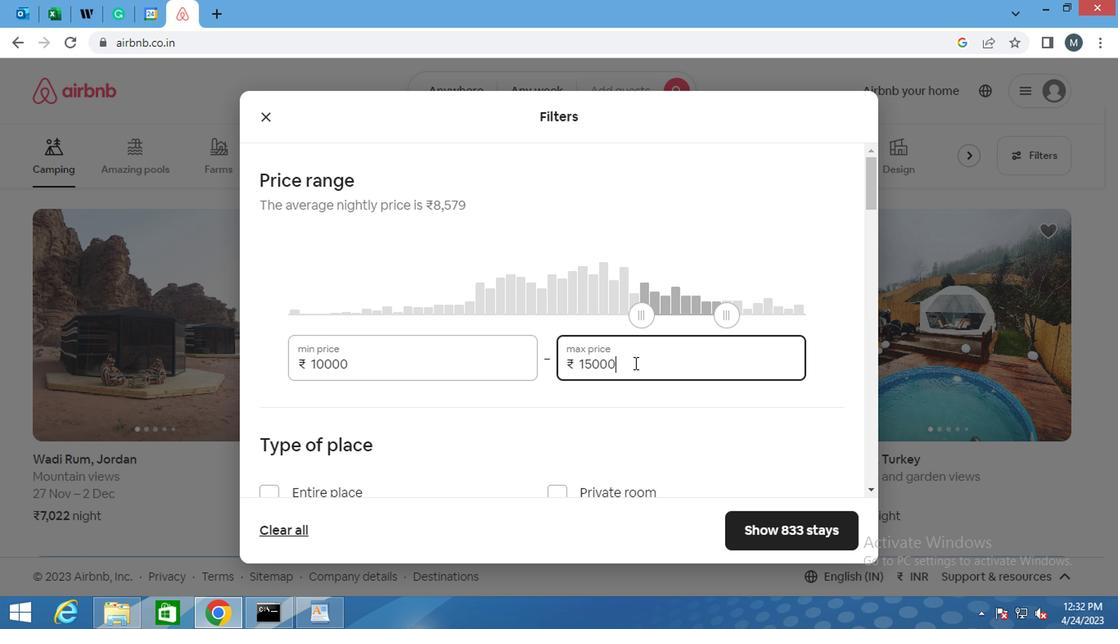 
Action: Mouse moved to (632, 363)
Screenshot: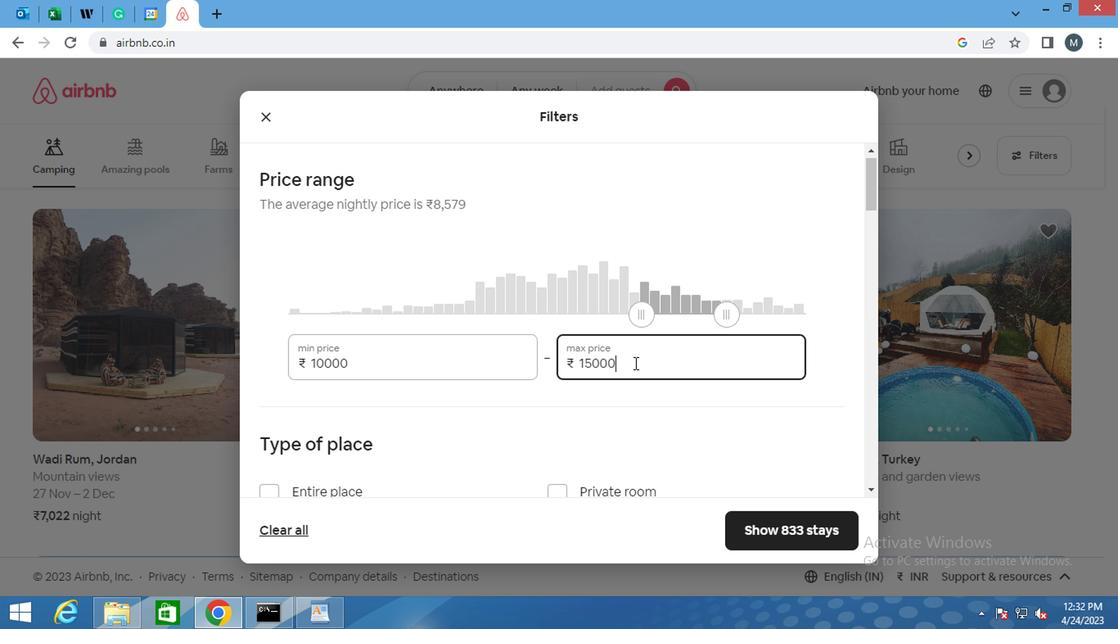 
Action: Mouse scrolled (632, 361) with delta (0, -1)
Screenshot: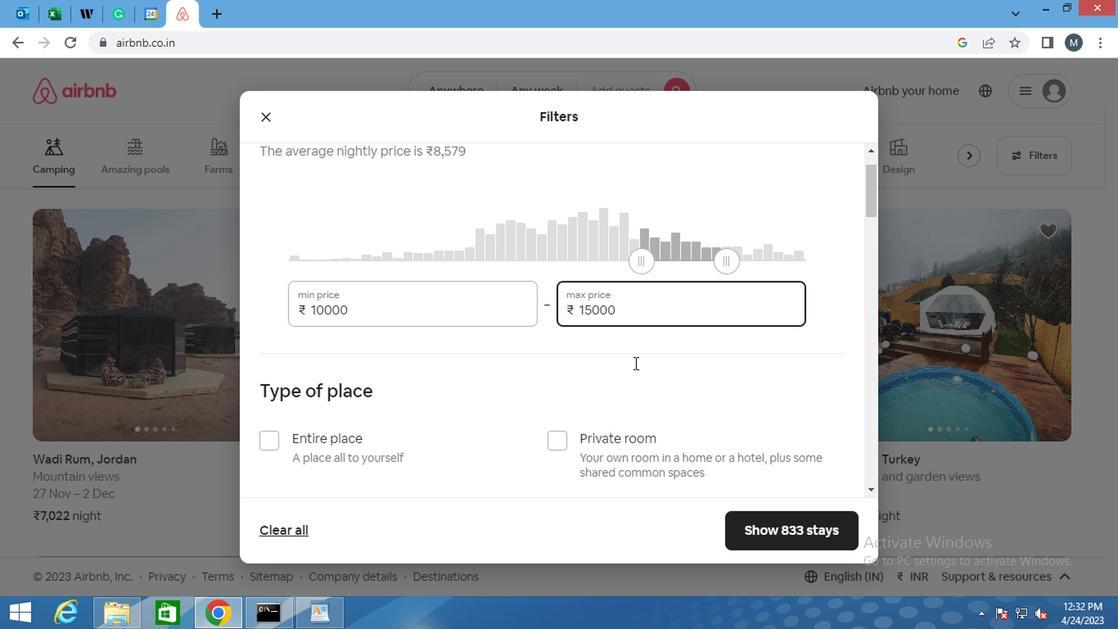 
Action: Mouse scrolled (632, 361) with delta (0, -1)
Screenshot: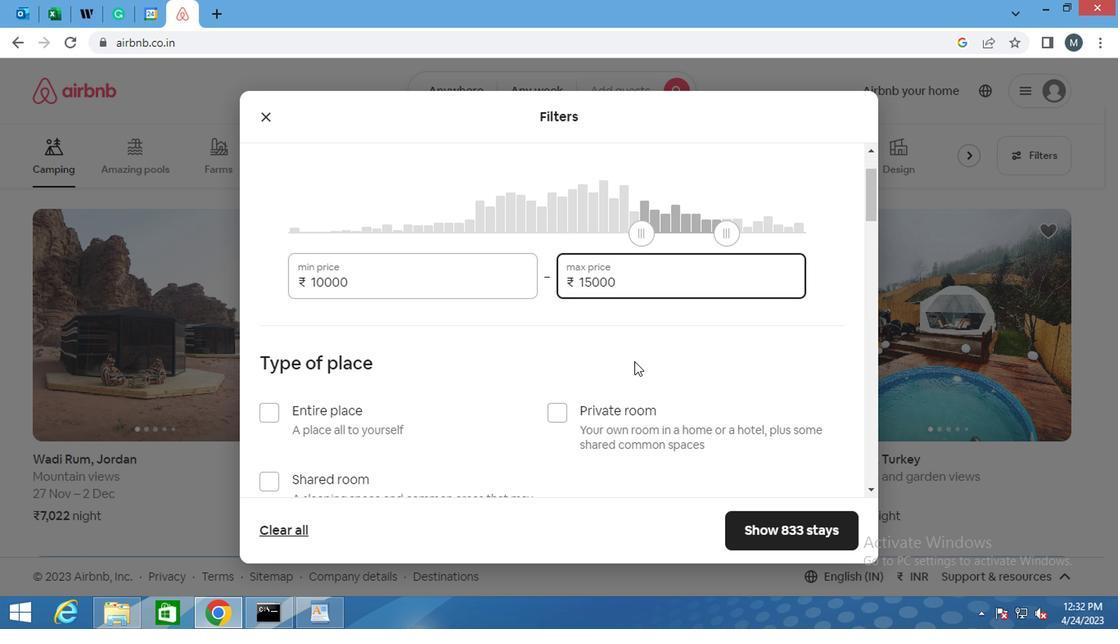 
Action: Mouse moved to (275, 254)
Screenshot: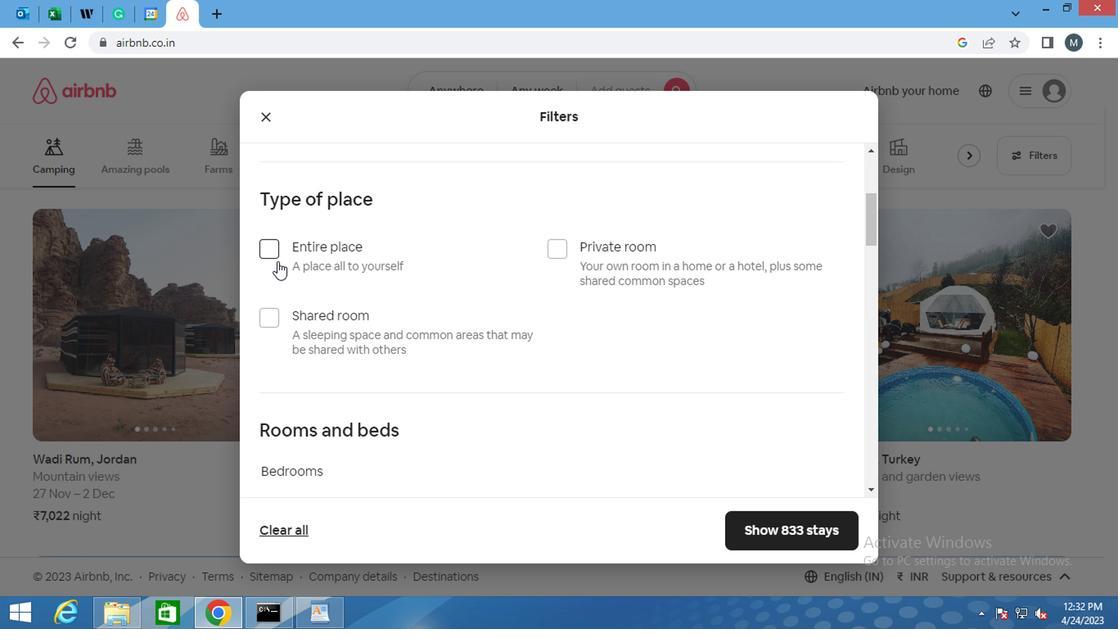 
Action: Mouse pressed left at (275, 254)
Screenshot: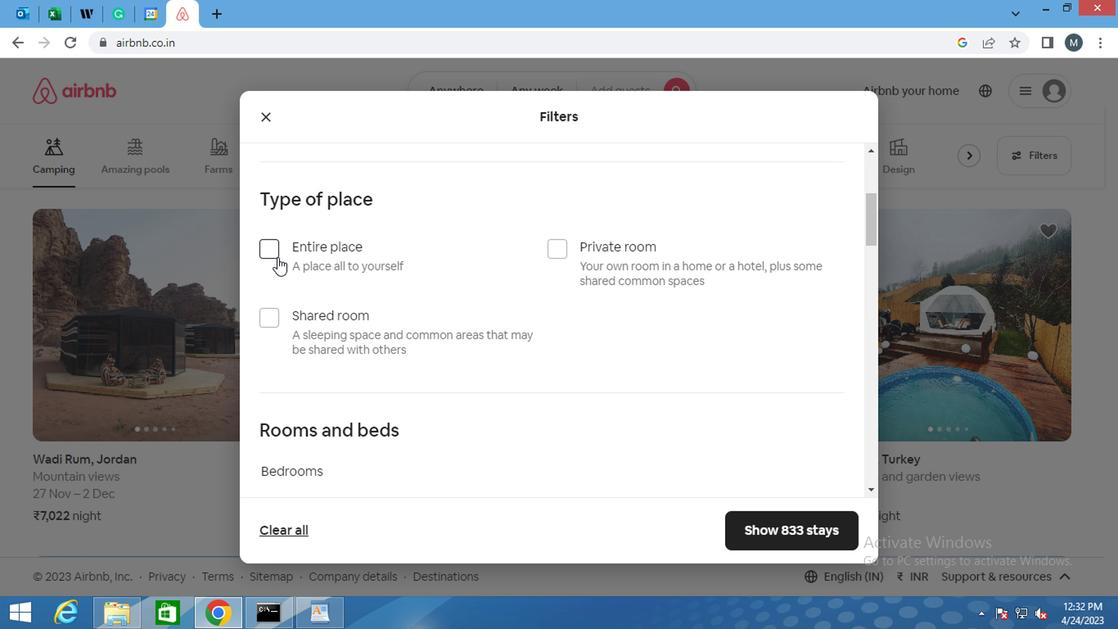 
Action: Mouse moved to (519, 279)
Screenshot: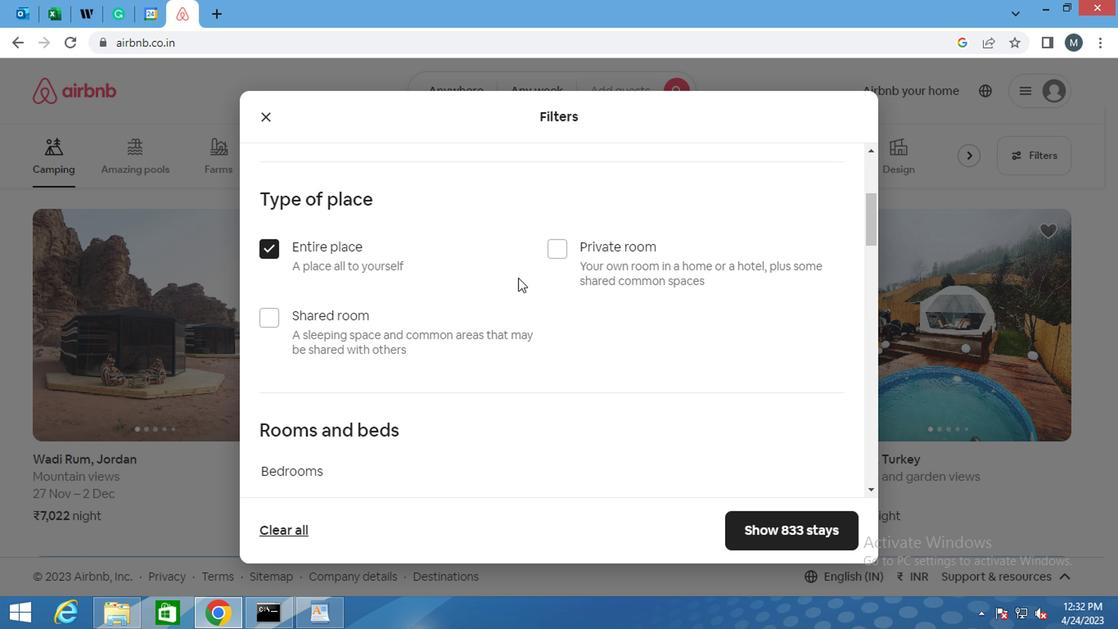
Action: Mouse scrolled (519, 278) with delta (0, -1)
Screenshot: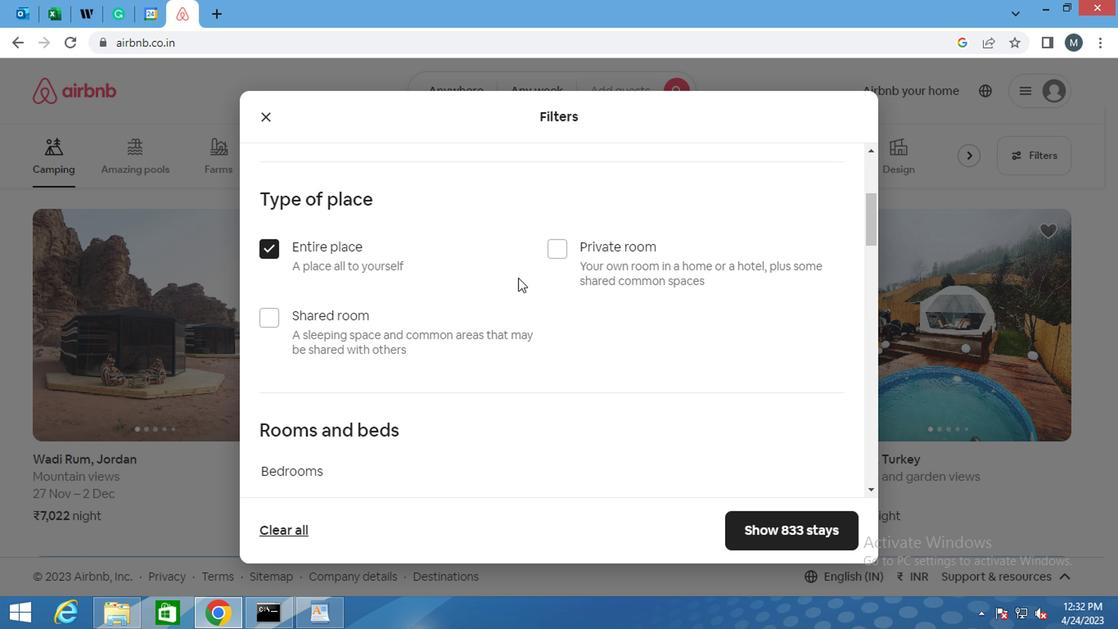 
Action: Mouse moved to (403, 288)
Screenshot: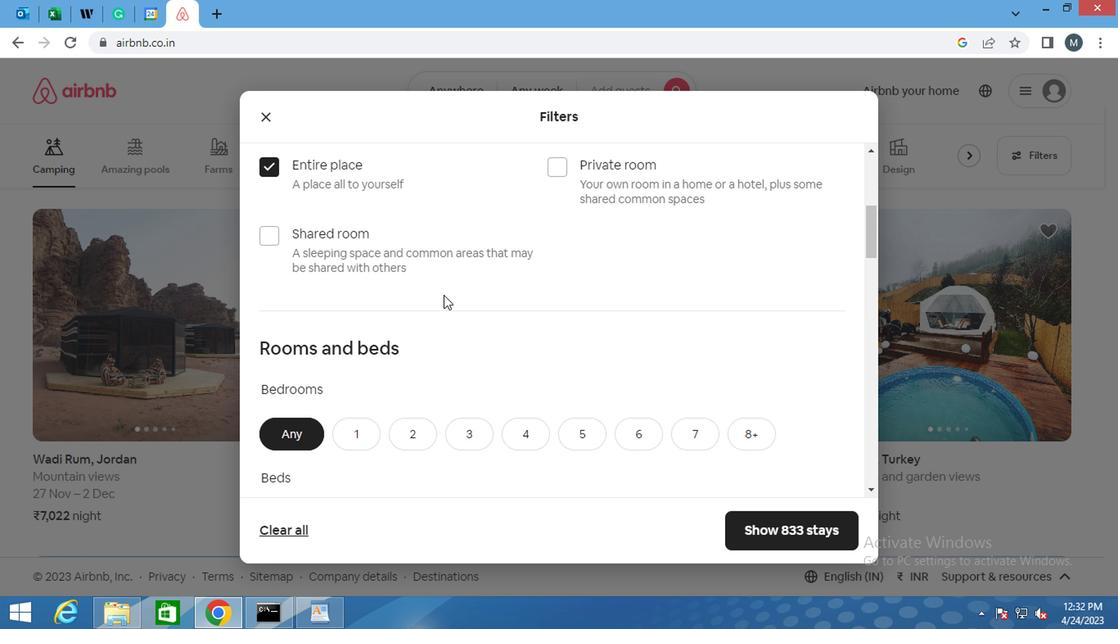 
Action: Mouse scrolled (403, 287) with delta (0, 0)
Screenshot: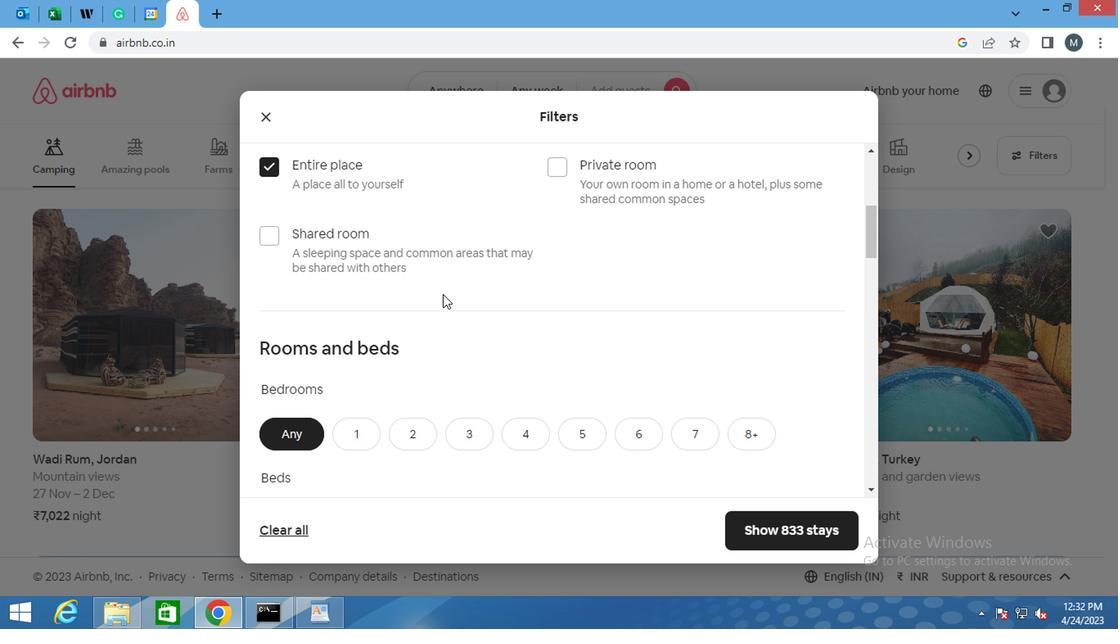 
Action: Mouse moved to (365, 353)
Screenshot: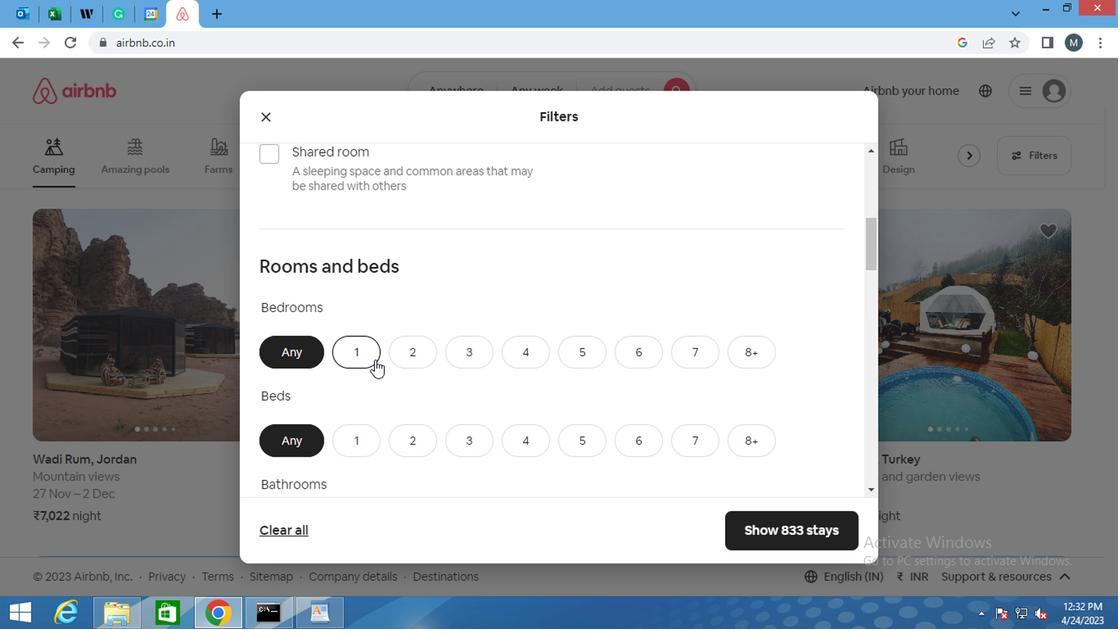 
Action: Mouse pressed left at (365, 353)
Screenshot: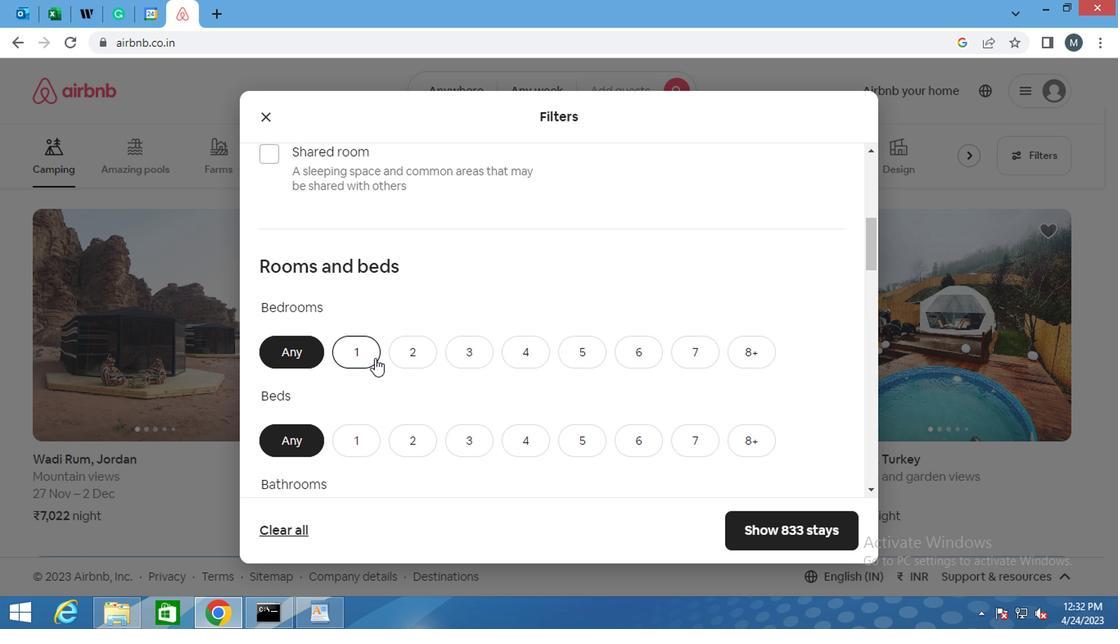 
Action: Mouse moved to (354, 438)
Screenshot: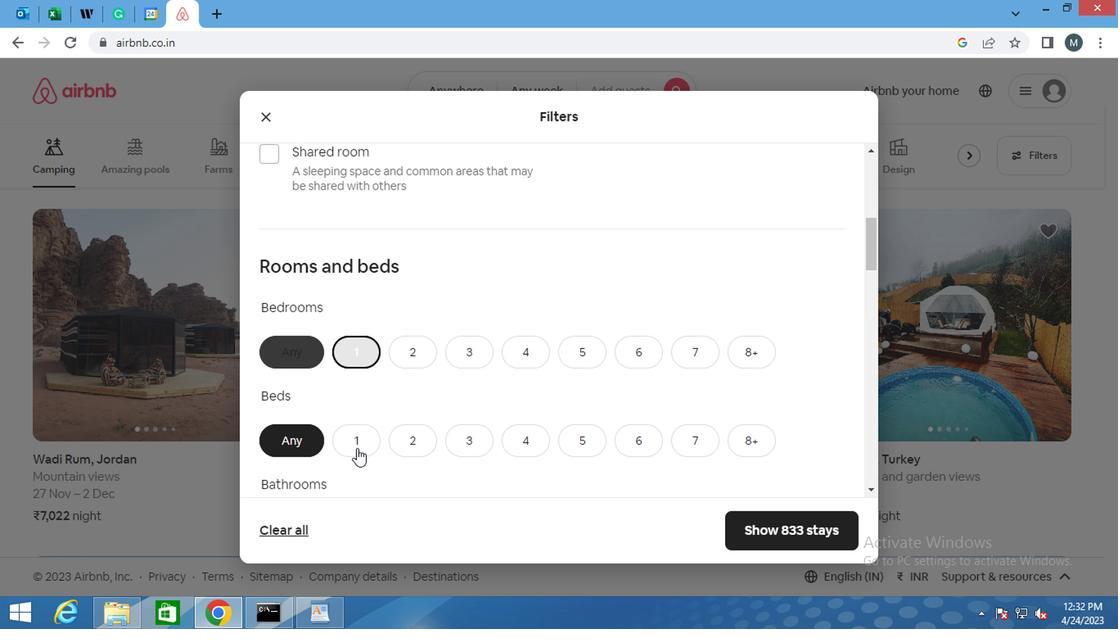 
Action: Mouse pressed left at (354, 438)
Screenshot: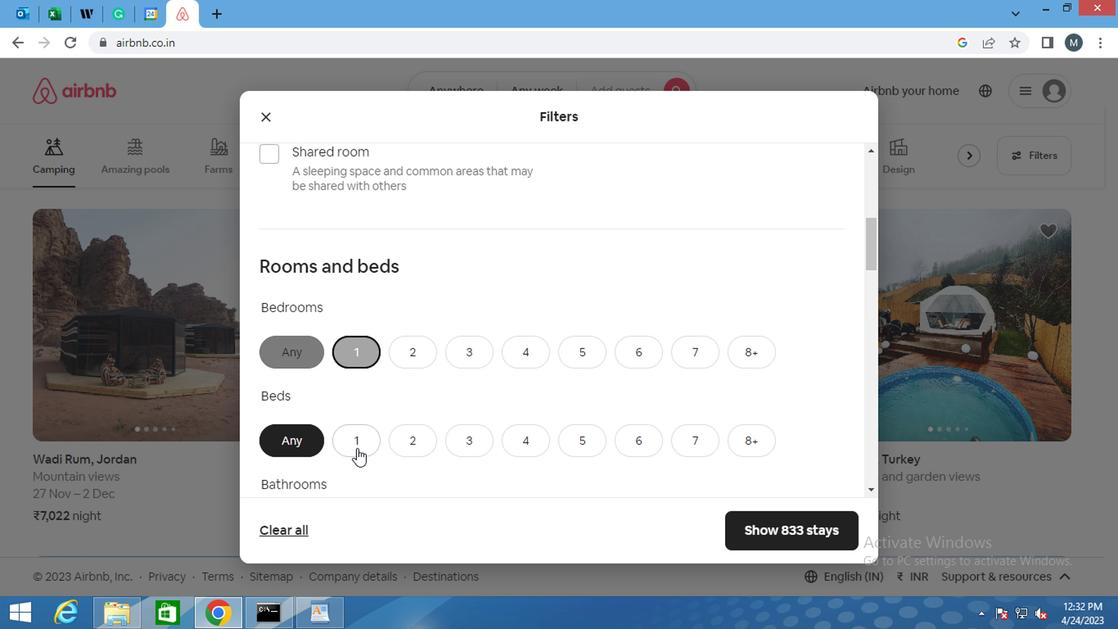 
Action: Mouse moved to (360, 410)
Screenshot: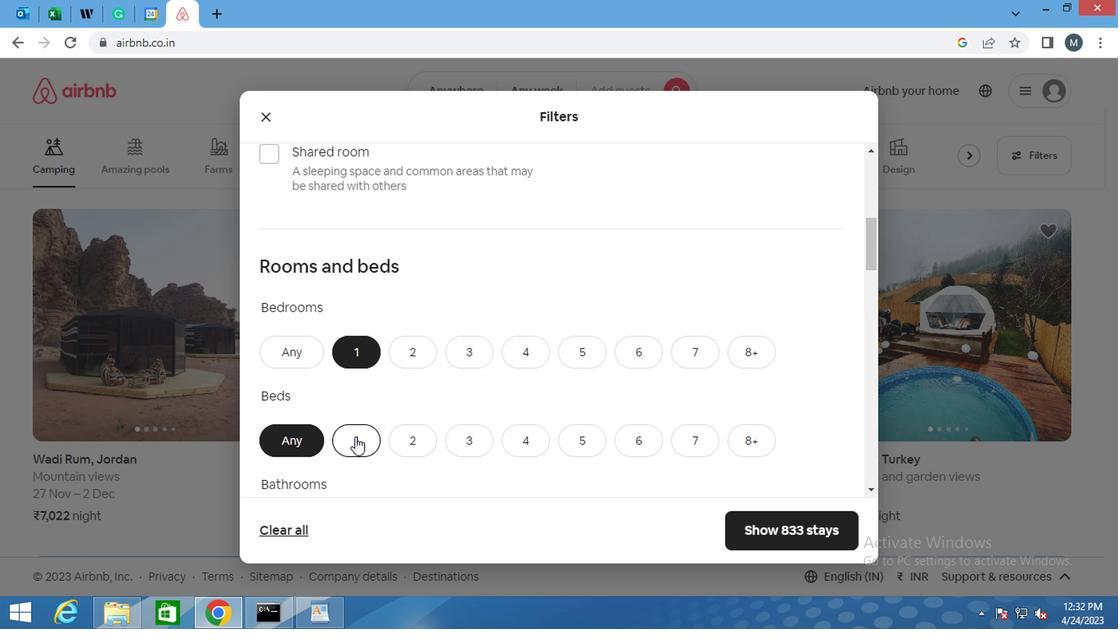 
Action: Mouse scrolled (360, 410) with delta (0, 0)
Screenshot: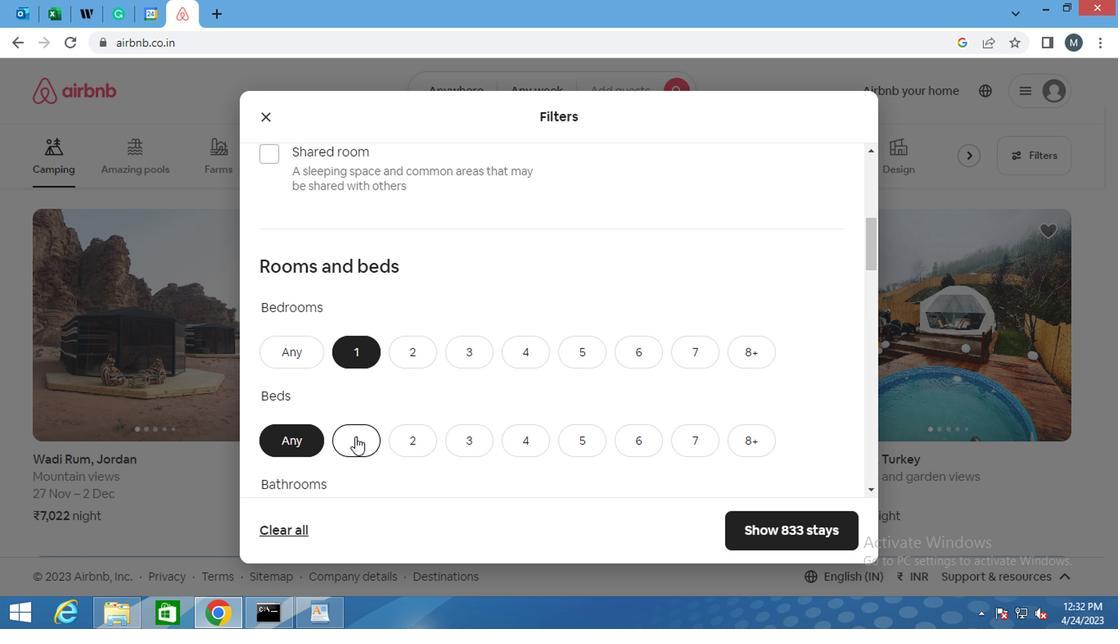 
Action: Mouse moved to (360, 410)
Screenshot: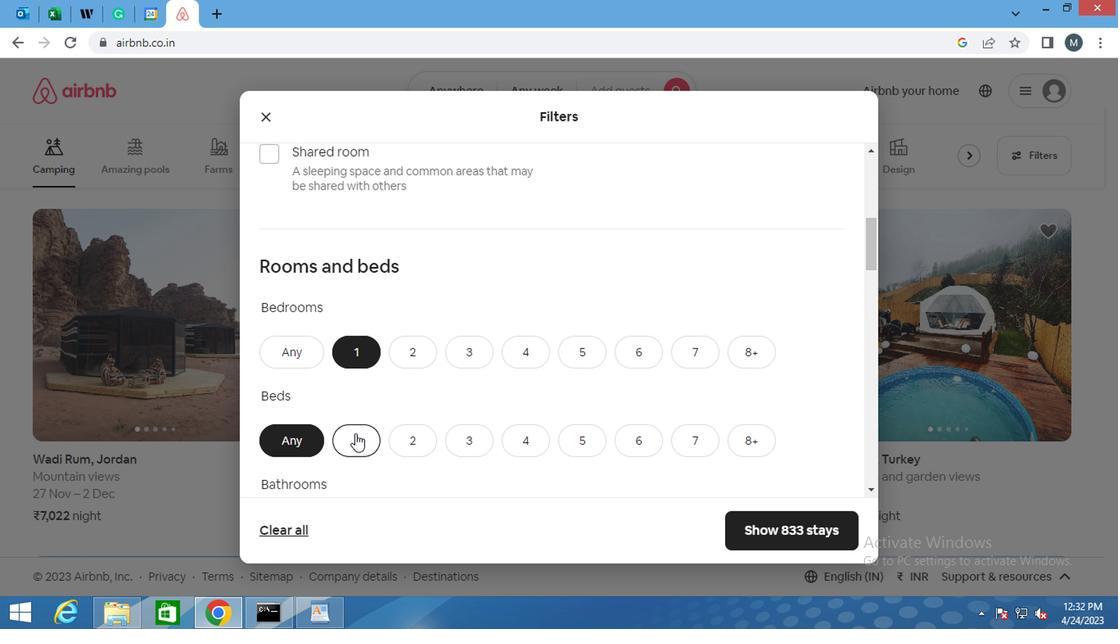 
Action: Mouse scrolled (360, 410) with delta (0, 0)
Screenshot: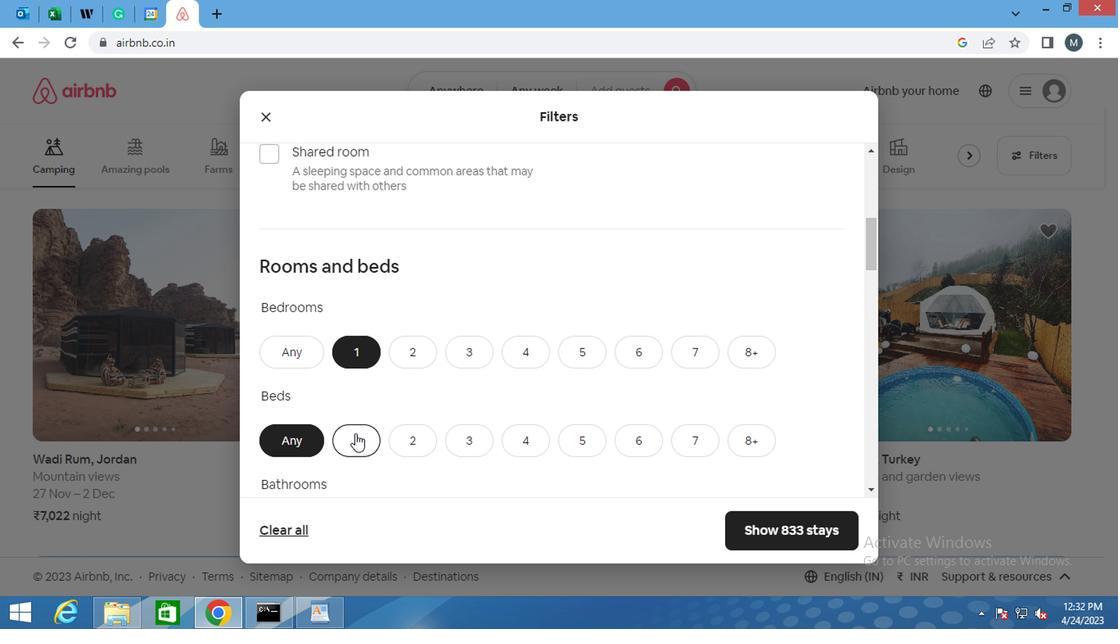 
Action: Mouse moved to (361, 410)
Screenshot: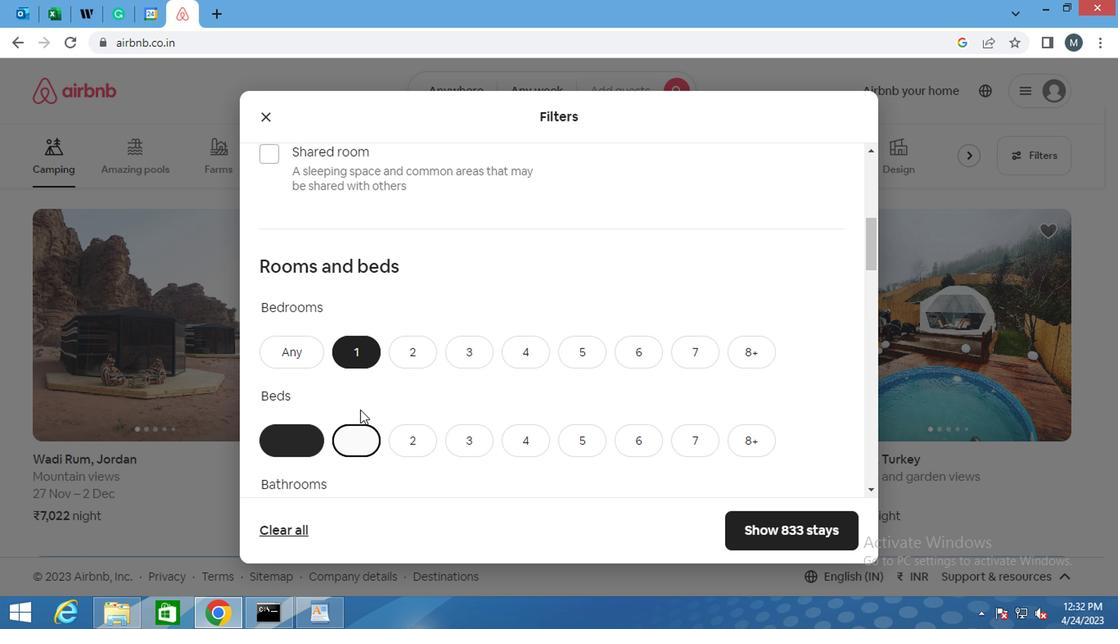 
Action: Mouse scrolled (361, 410) with delta (0, 0)
Screenshot: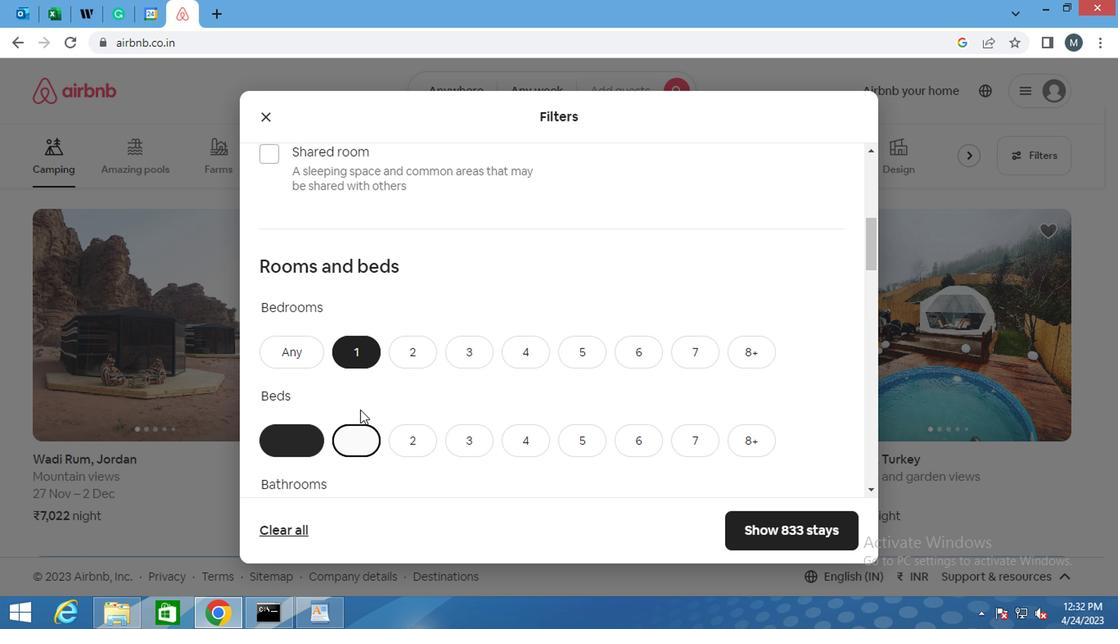 
Action: Mouse moved to (360, 295)
Screenshot: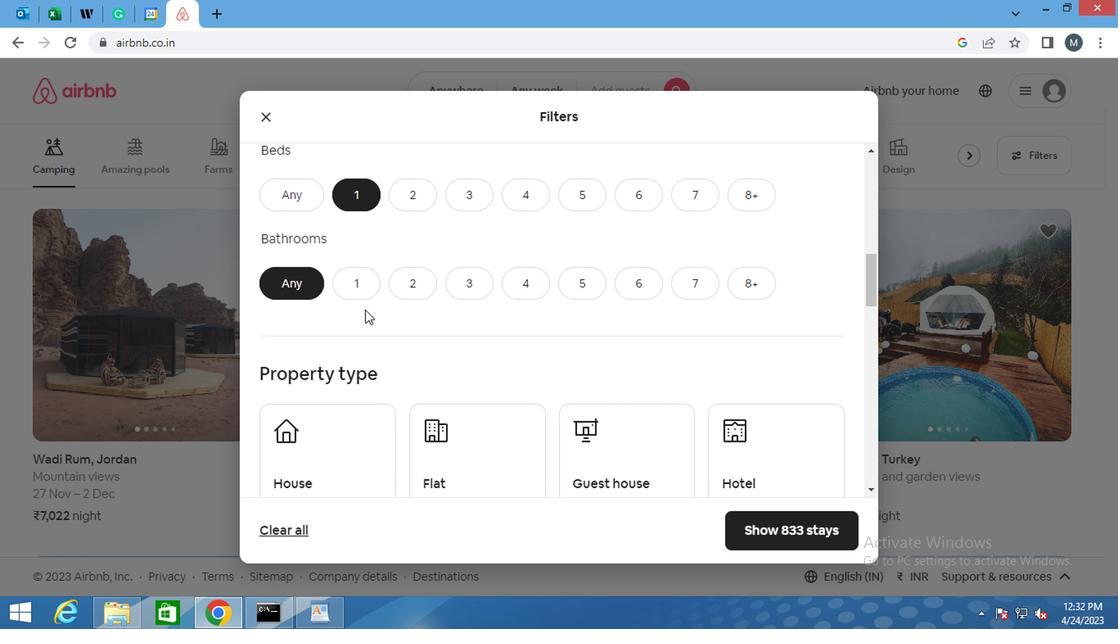 
Action: Mouse pressed left at (360, 295)
Screenshot: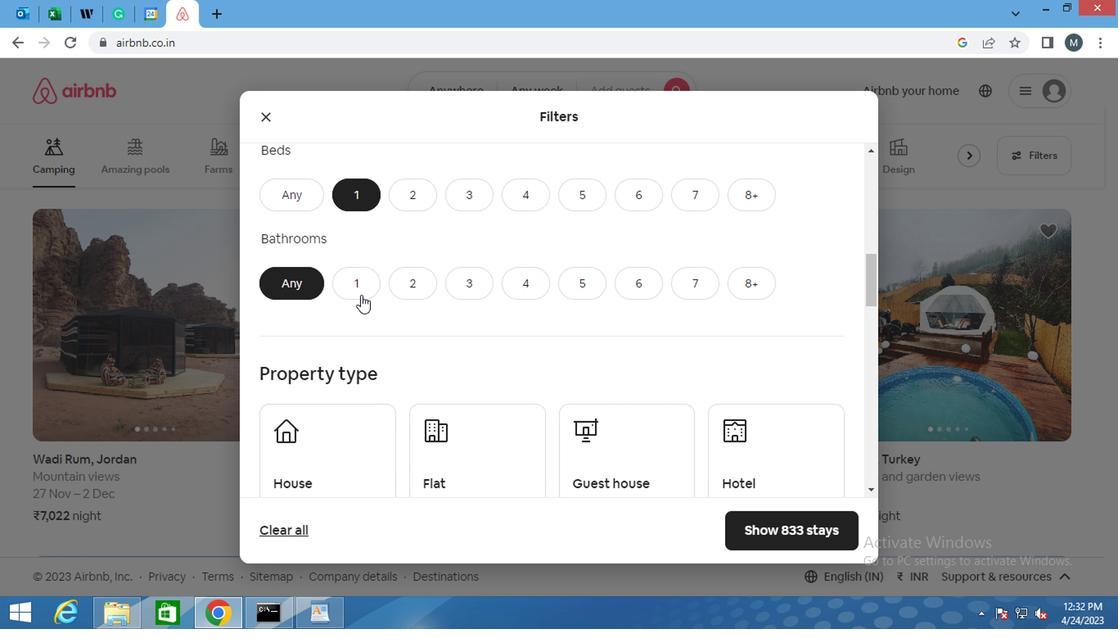 
Action: Mouse moved to (409, 298)
Screenshot: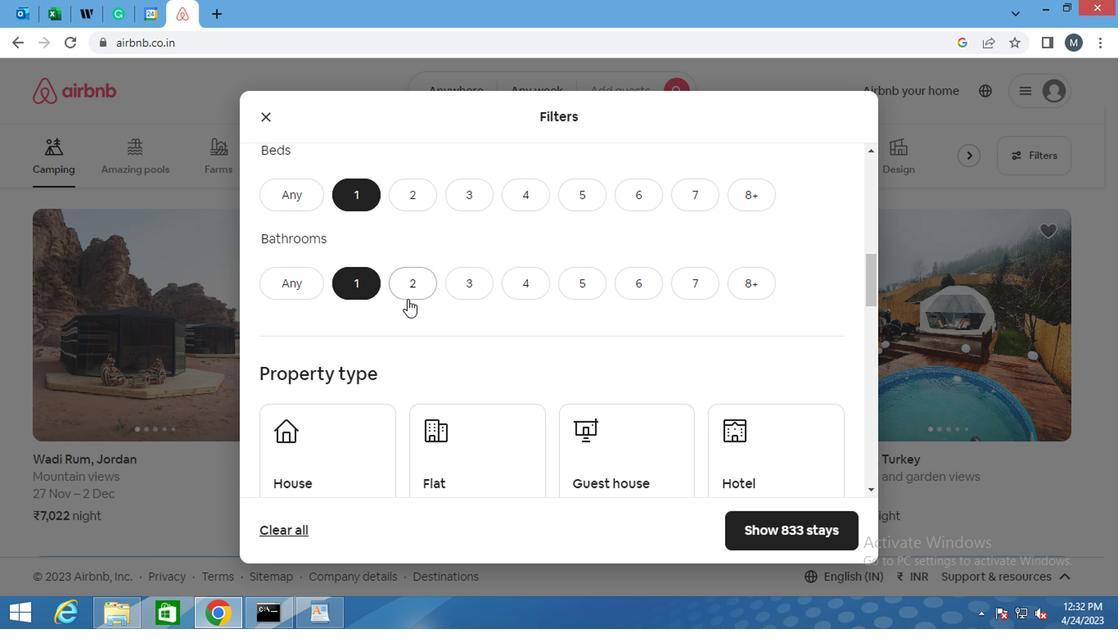 
Action: Mouse scrolled (409, 297) with delta (0, 0)
Screenshot: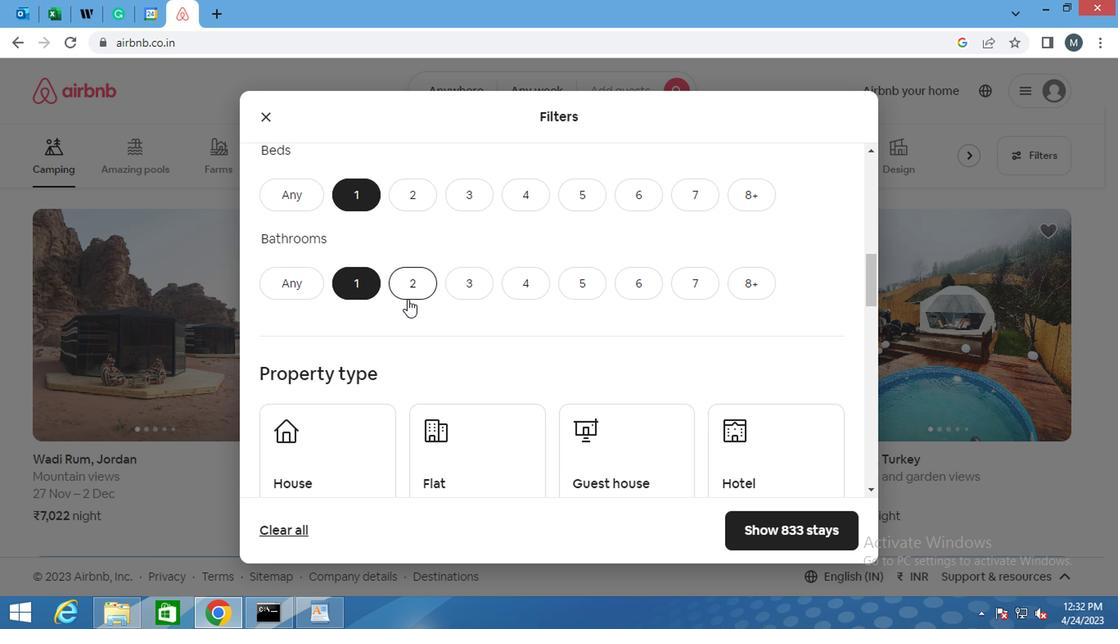 
Action: Mouse moved to (409, 297)
Screenshot: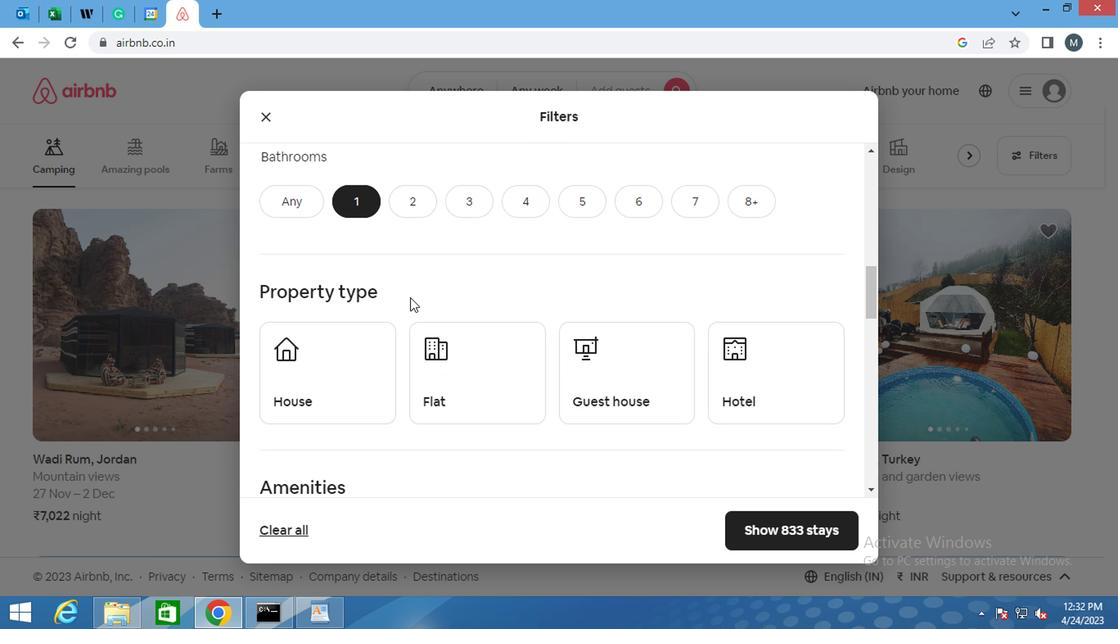 
Action: Mouse scrolled (409, 296) with delta (0, -1)
Screenshot: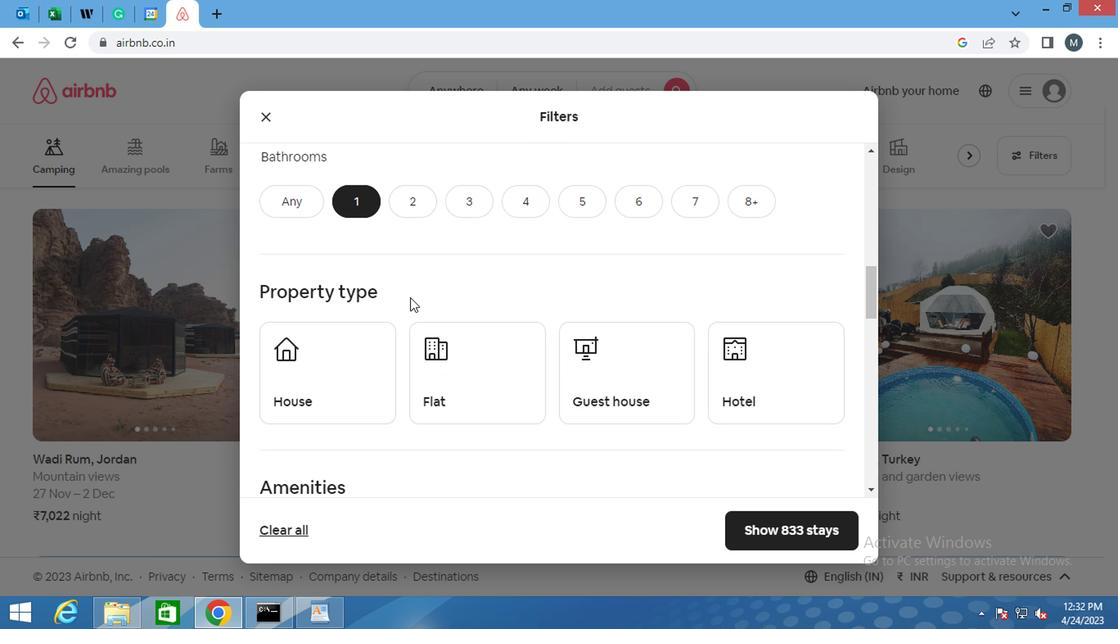 
Action: Mouse moved to (356, 299)
Screenshot: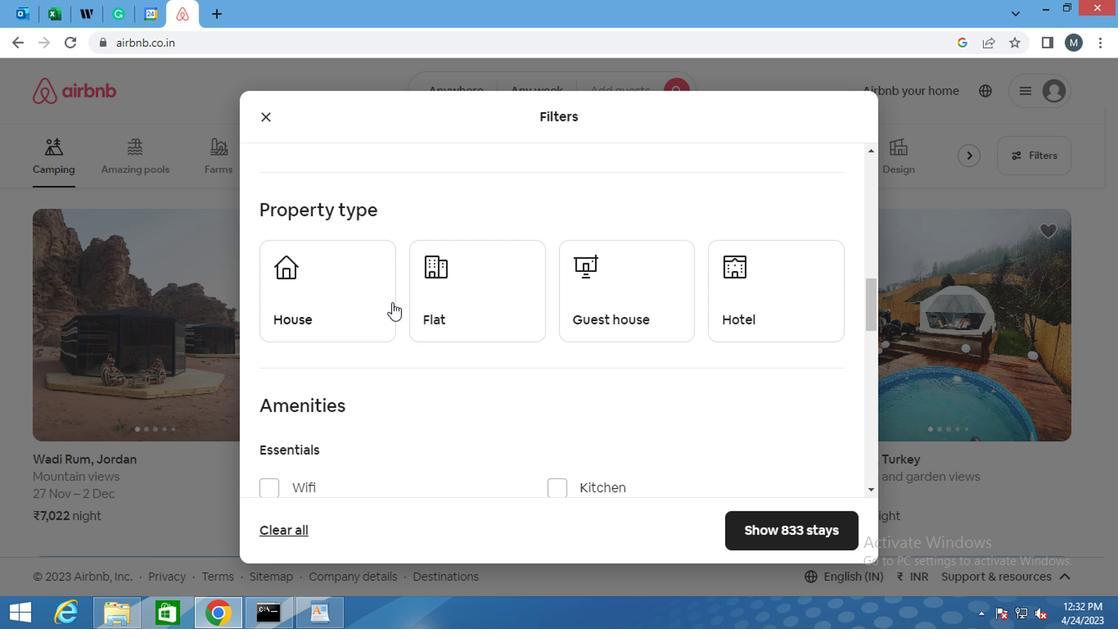 
Action: Mouse pressed left at (356, 299)
Screenshot: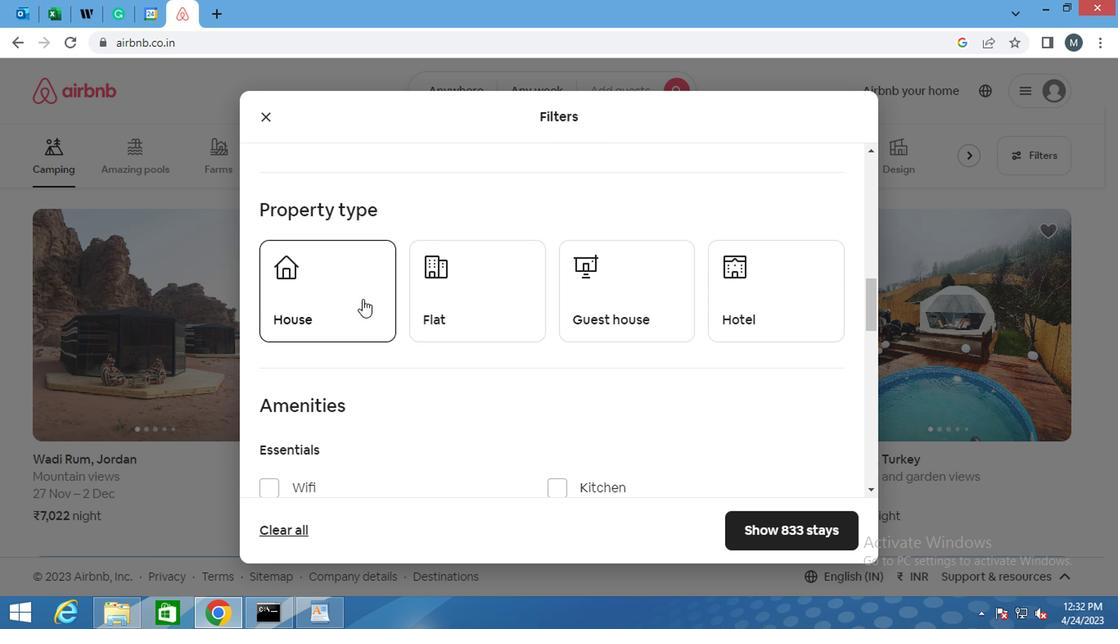 
Action: Mouse moved to (507, 296)
Screenshot: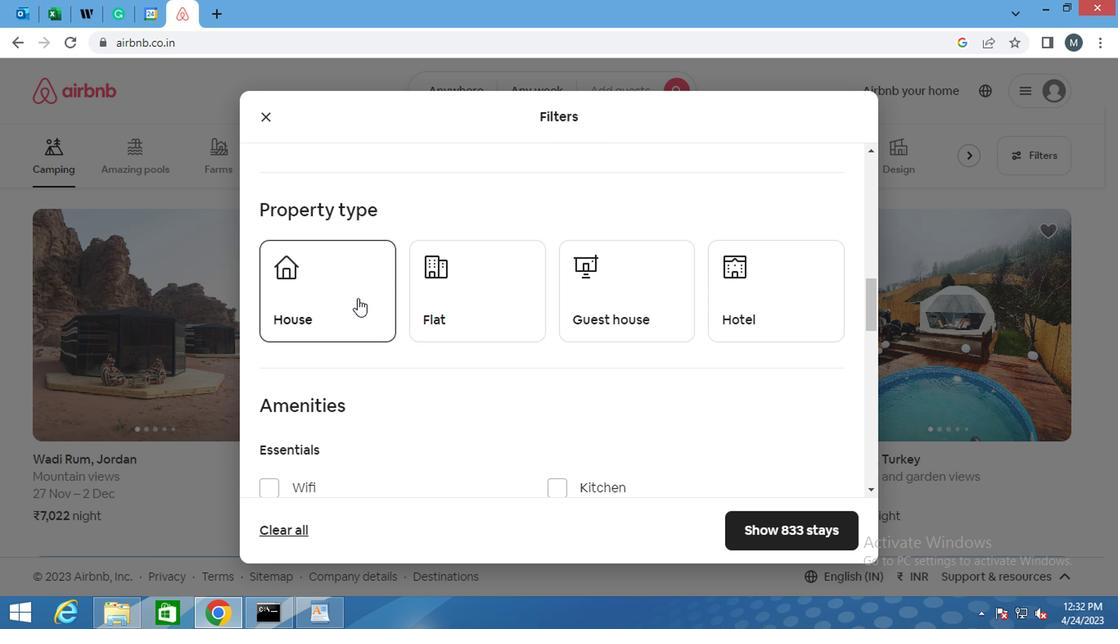 
Action: Mouse pressed left at (507, 296)
Screenshot: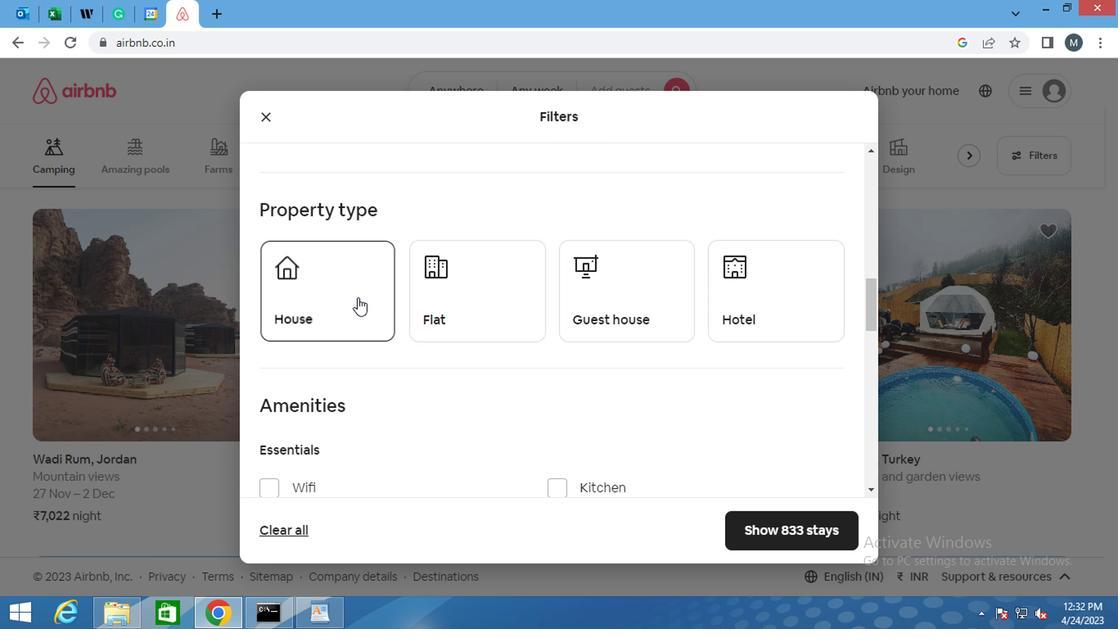 
Action: Mouse moved to (578, 292)
Screenshot: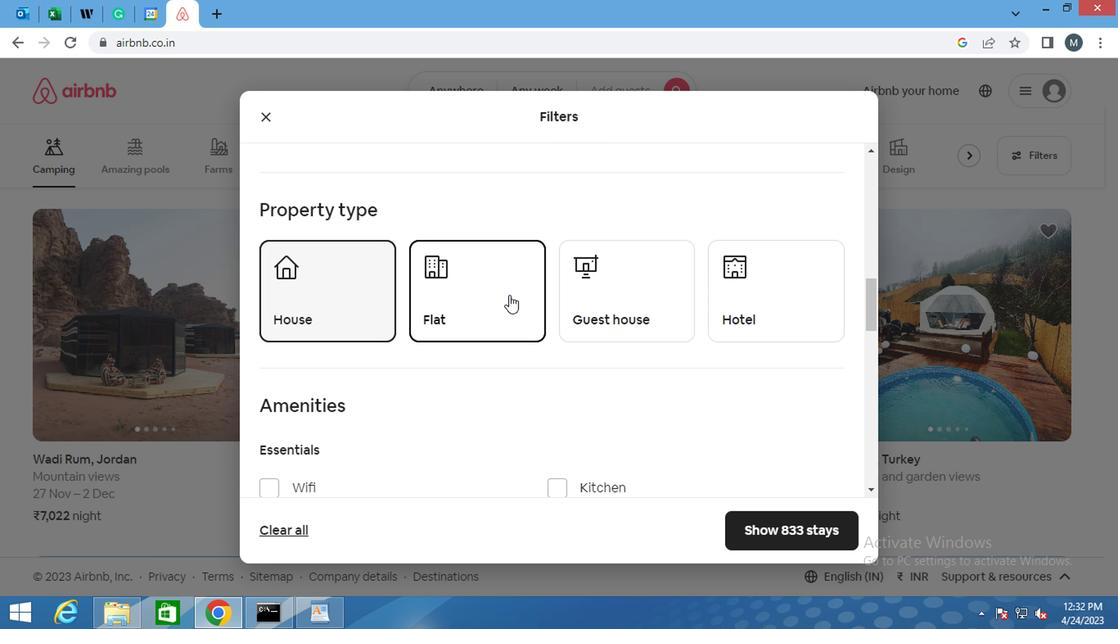 
Action: Mouse pressed left at (578, 292)
Screenshot: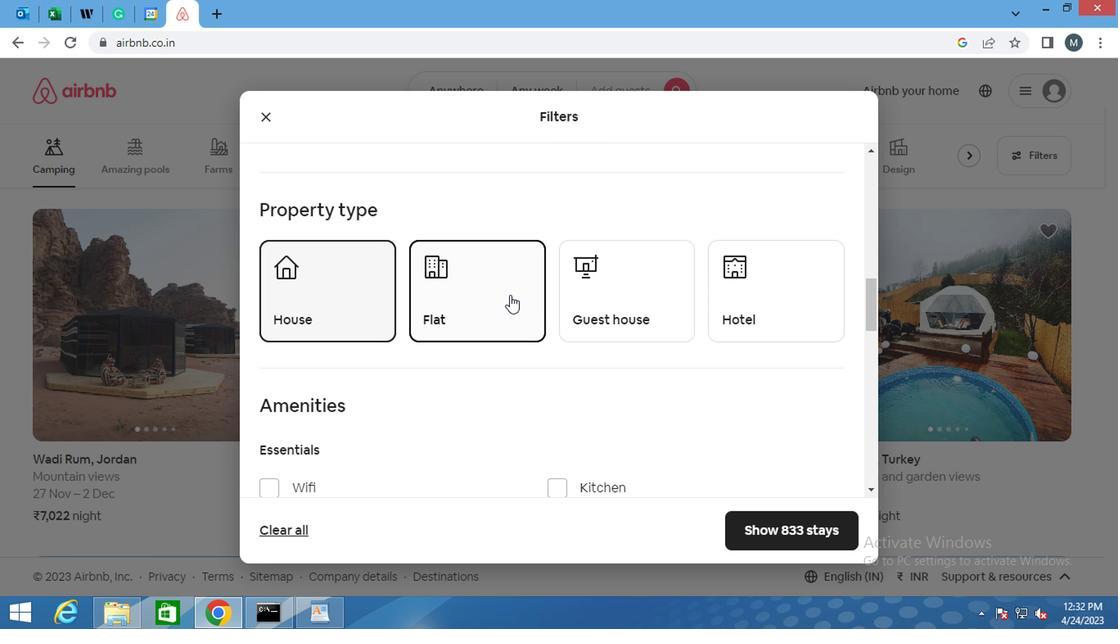 
Action: Mouse moved to (717, 284)
Screenshot: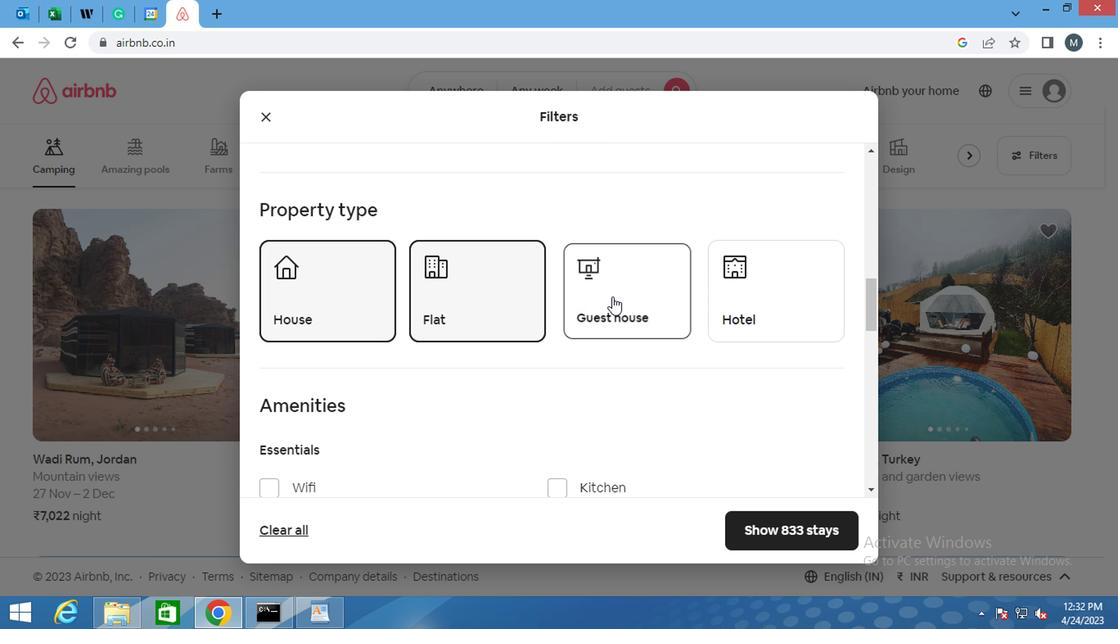 
Action: Mouse pressed left at (717, 284)
Screenshot: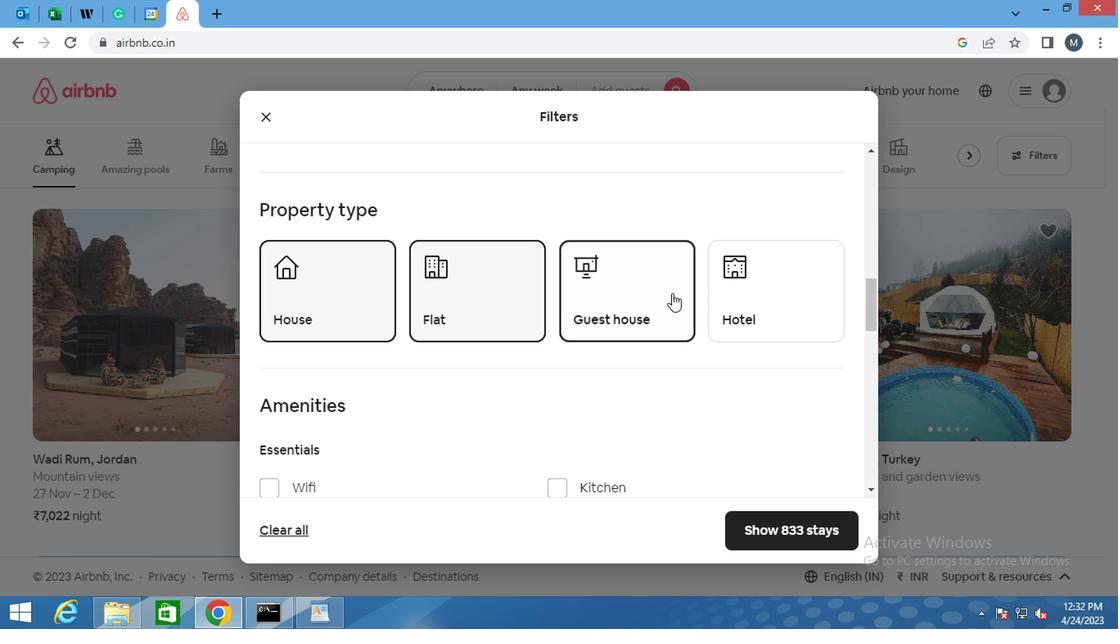 
Action: Mouse moved to (561, 278)
Screenshot: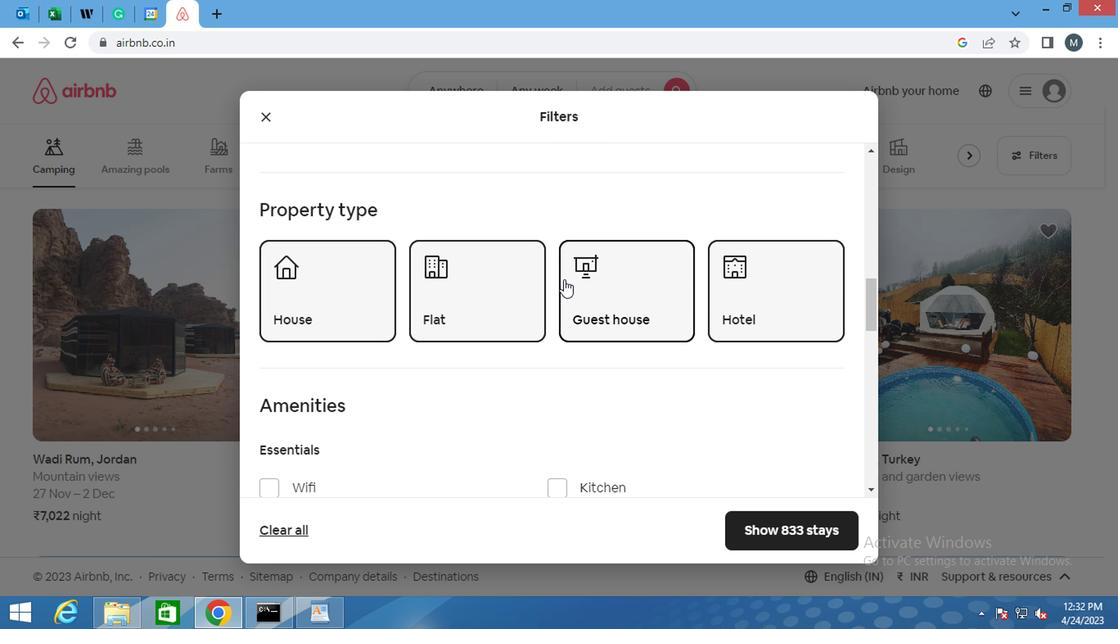 
Action: Mouse scrolled (561, 277) with delta (0, 0)
Screenshot: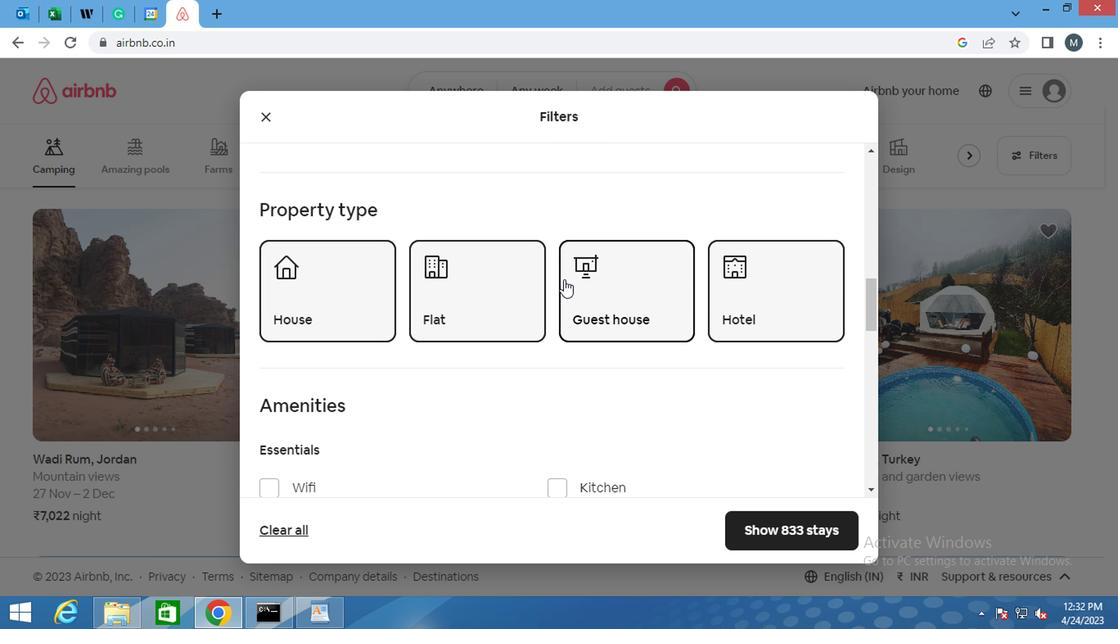 
Action: Mouse moved to (559, 278)
Screenshot: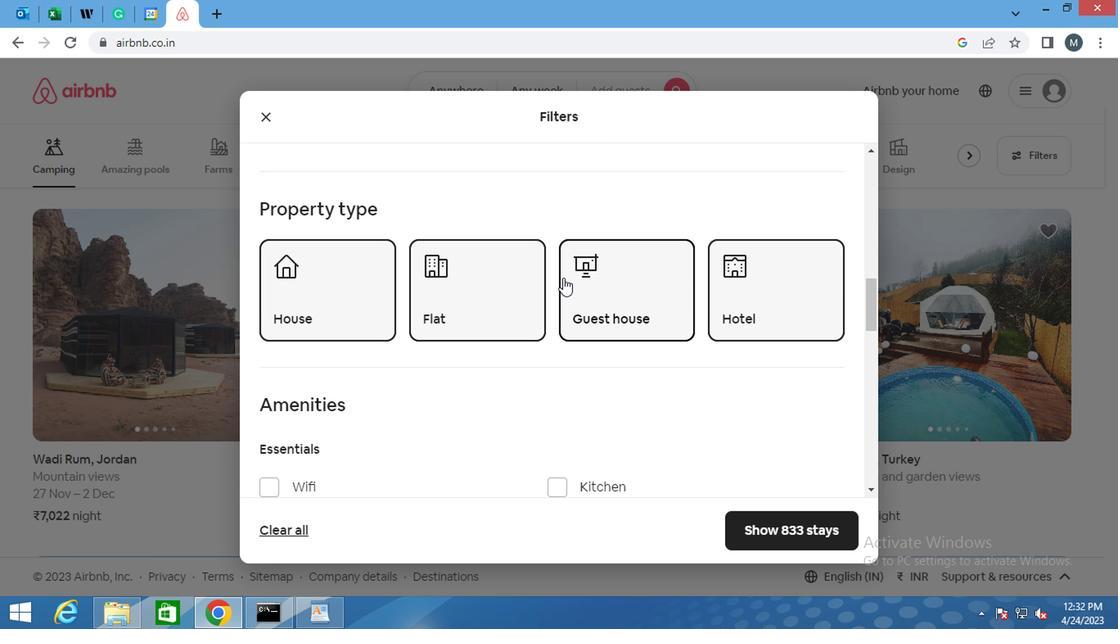 
Action: Mouse scrolled (559, 277) with delta (0, 0)
Screenshot: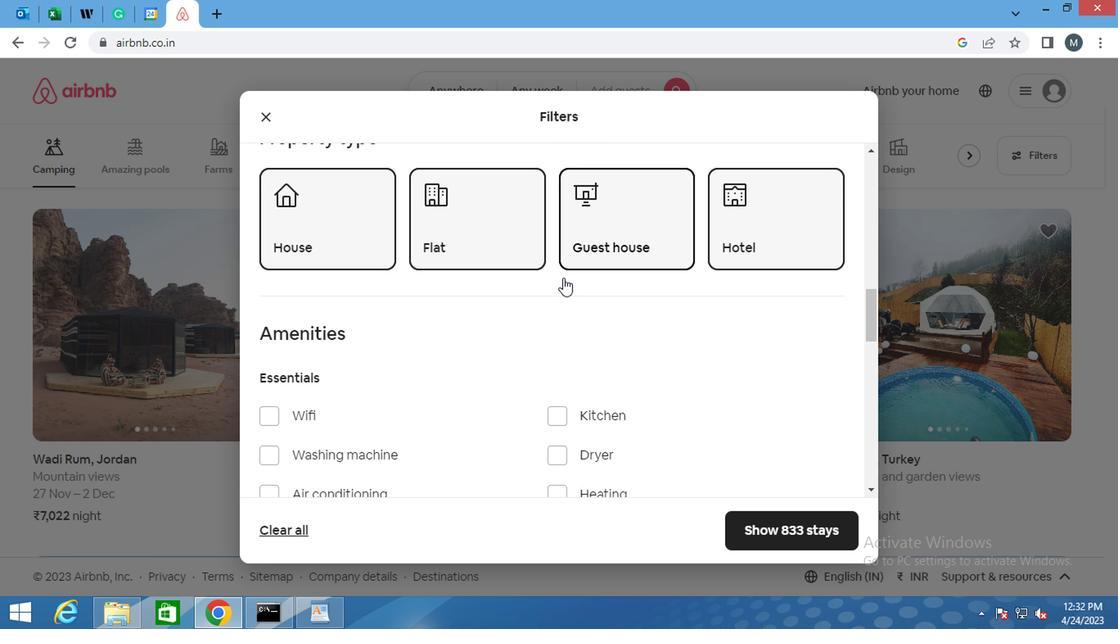 
Action: Mouse moved to (368, 327)
Screenshot: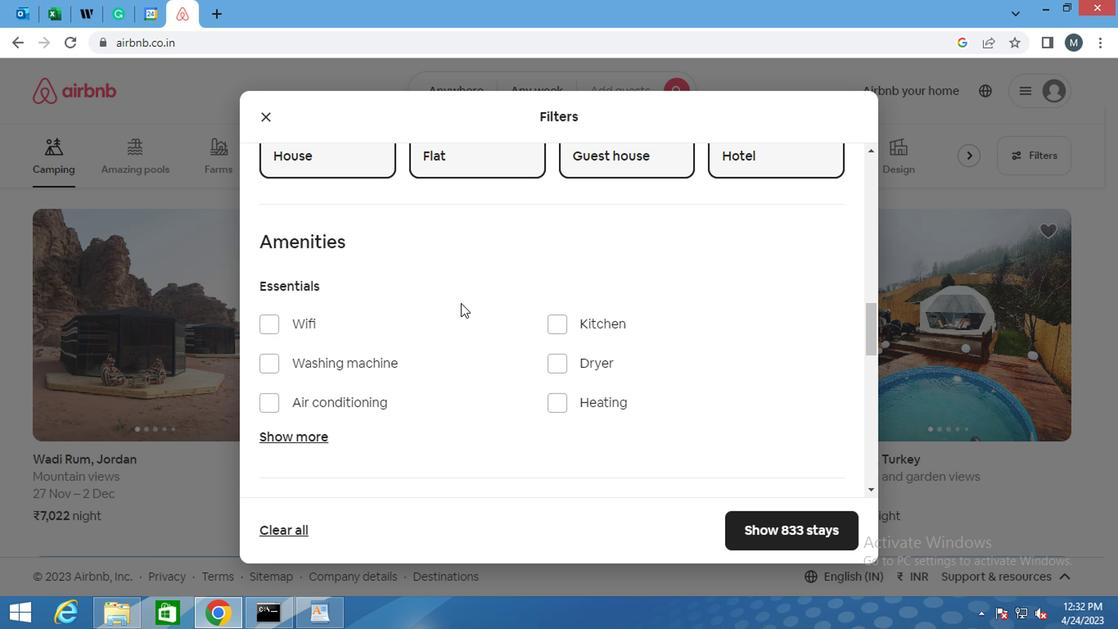 
Action: Mouse scrolled (368, 326) with delta (0, -1)
Screenshot: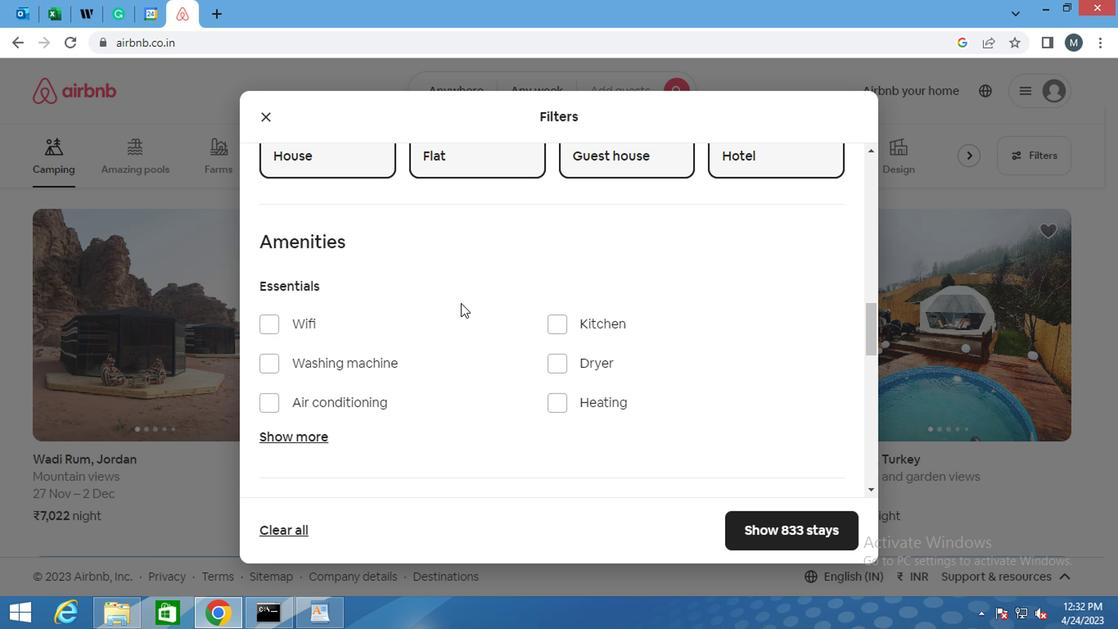 
Action: Mouse moved to (361, 330)
Screenshot: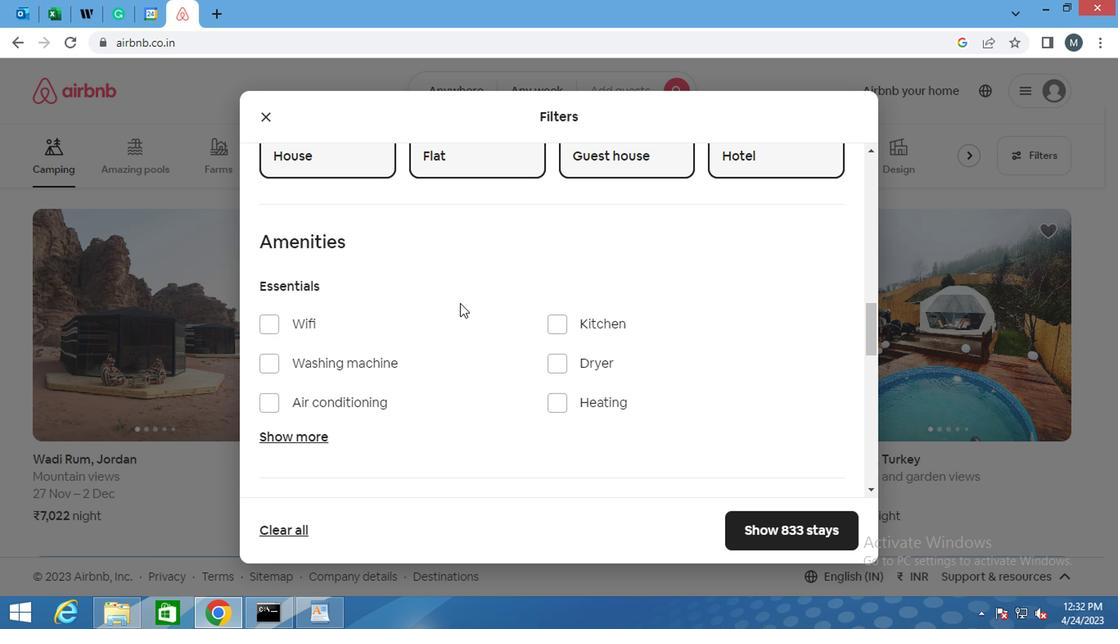 
Action: Mouse scrolled (361, 329) with delta (0, -1)
Screenshot: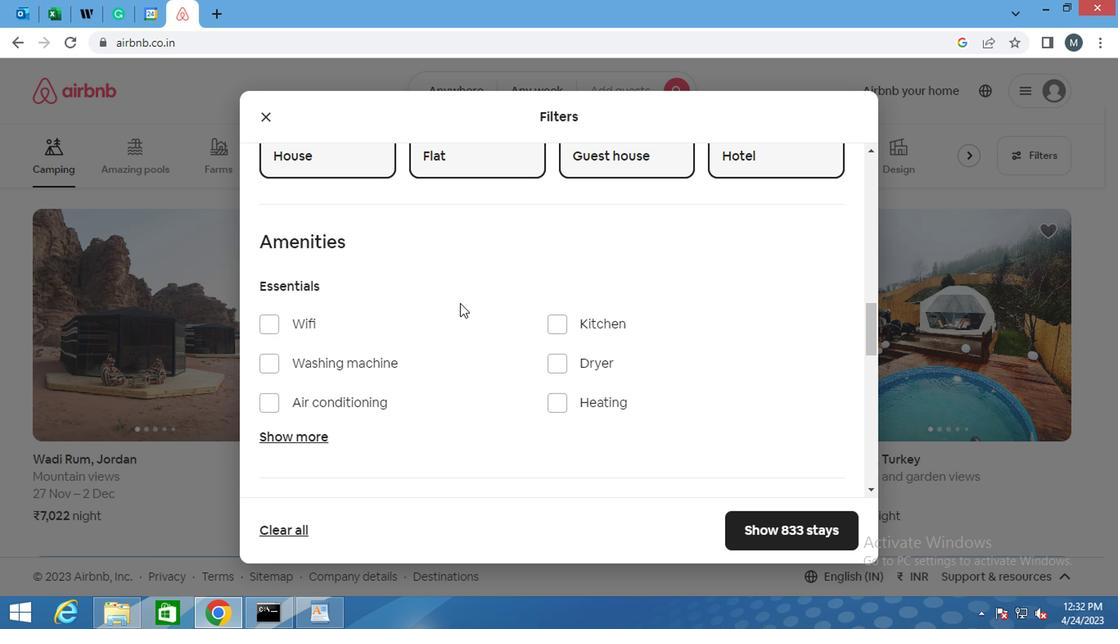 
Action: Mouse moved to (361, 331)
Screenshot: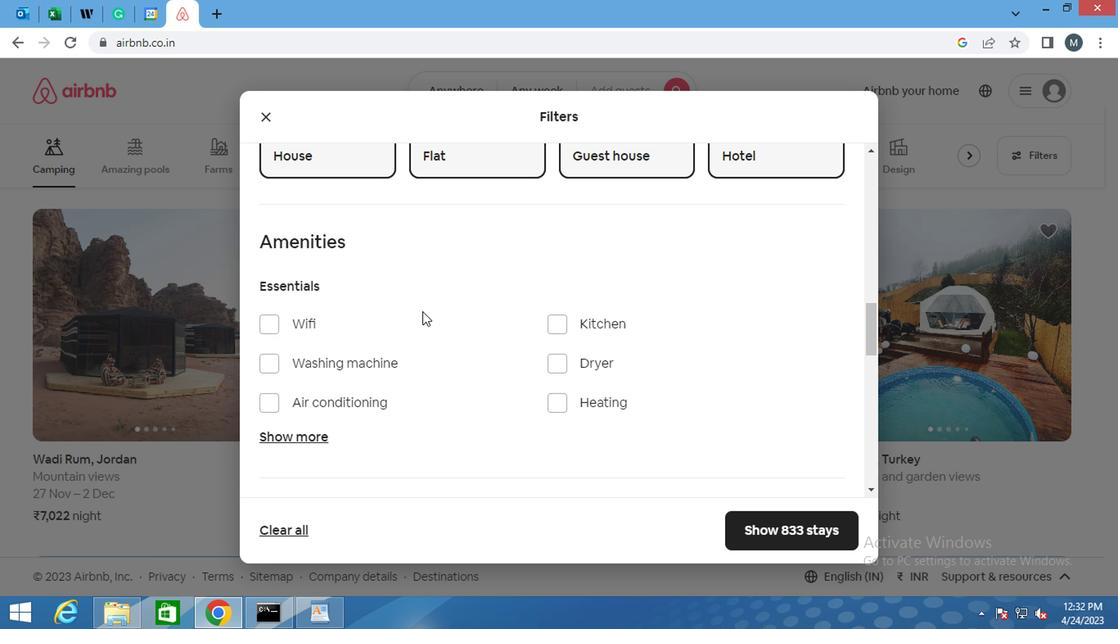 
Action: Mouse scrolled (361, 330) with delta (0, 0)
Screenshot: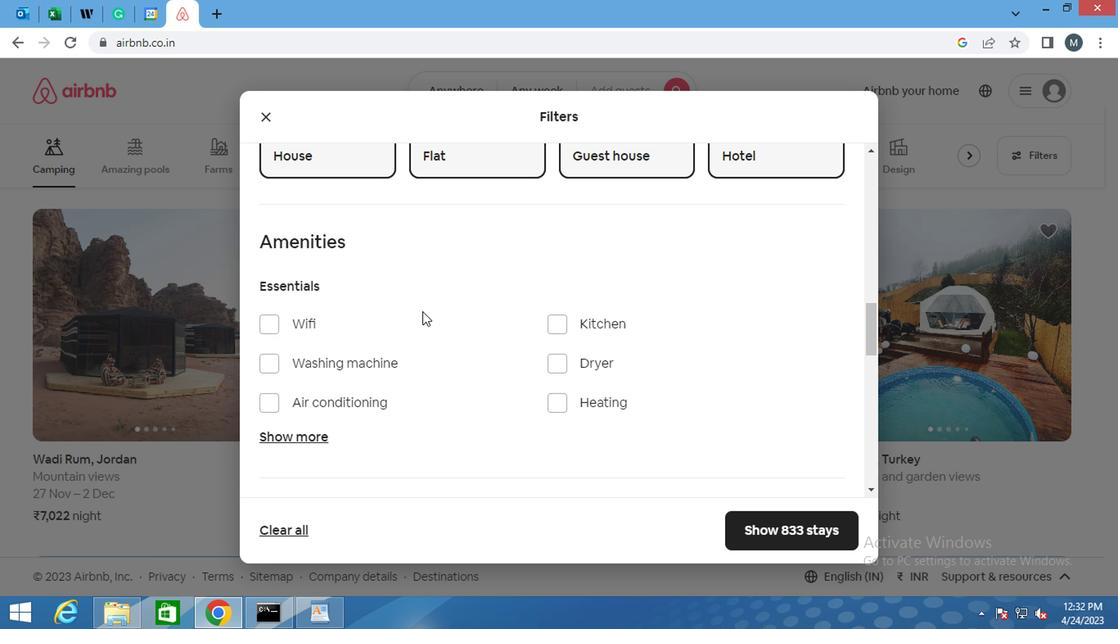 
Action: Mouse moved to (287, 265)
Screenshot: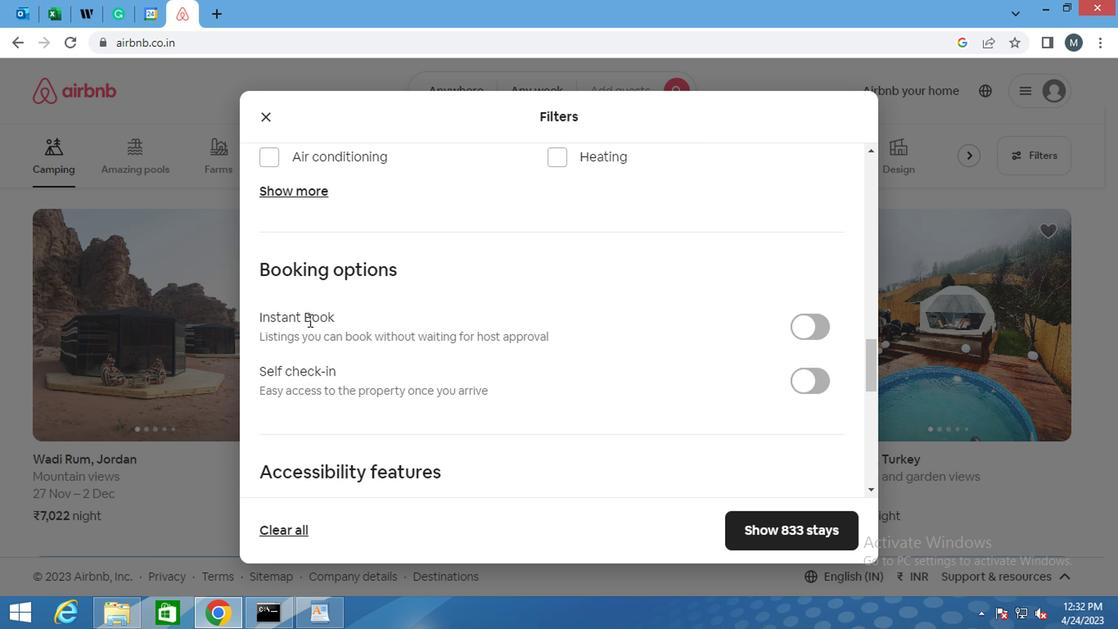 
Action: Mouse scrolled (287, 266) with delta (0, 0)
Screenshot: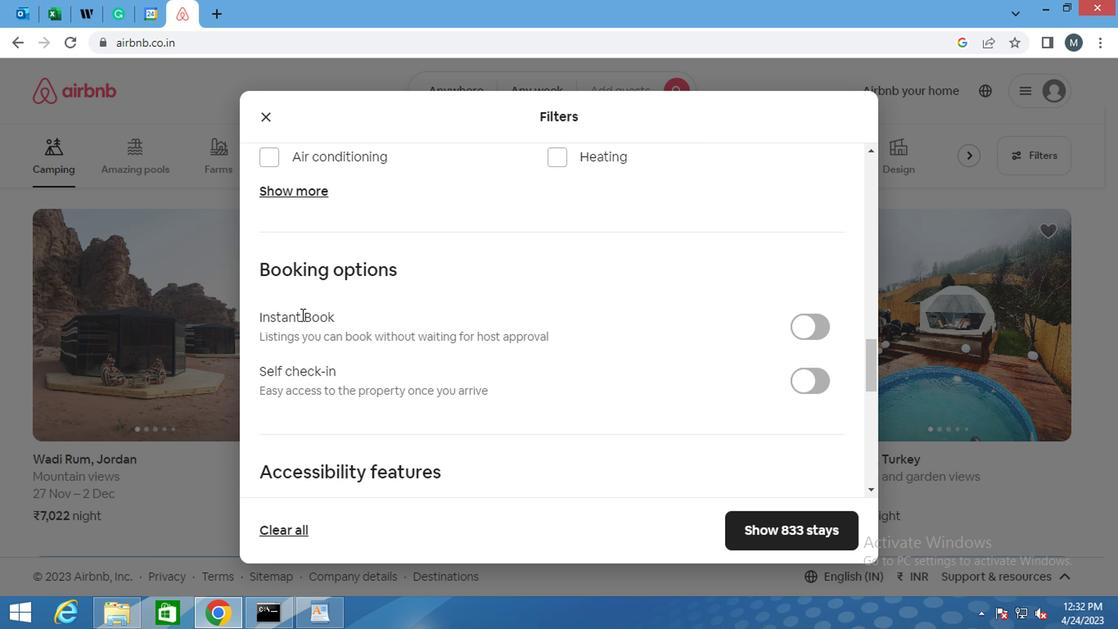 
Action: Mouse scrolled (287, 266) with delta (0, 0)
Screenshot: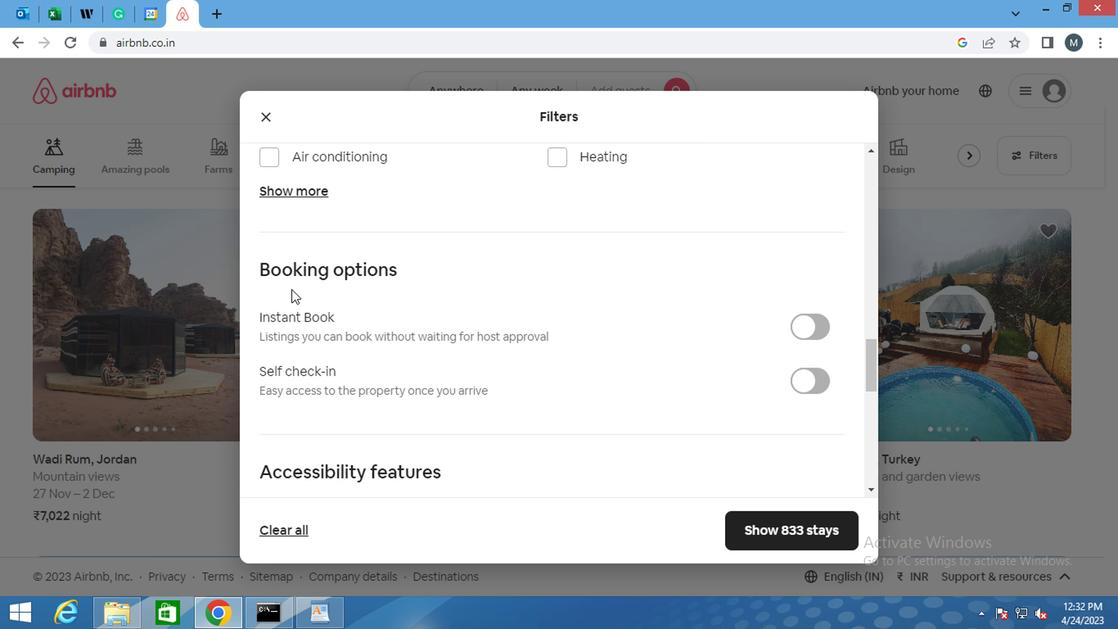 
Action: Mouse moved to (265, 280)
Screenshot: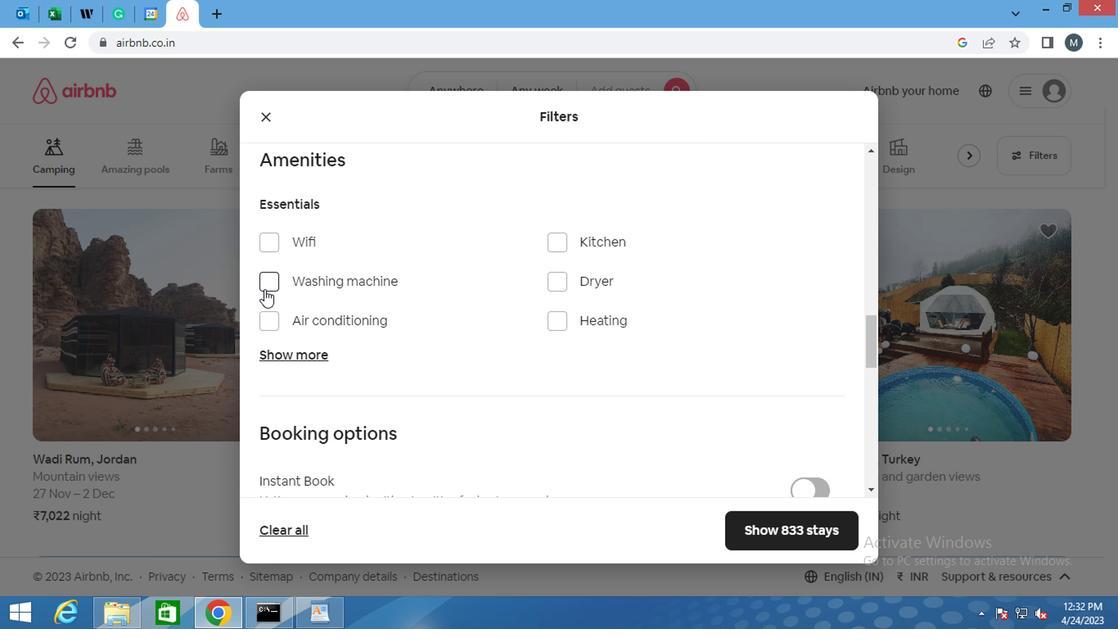
Action: Mouse pressed left at (265, 280)
Screenshot: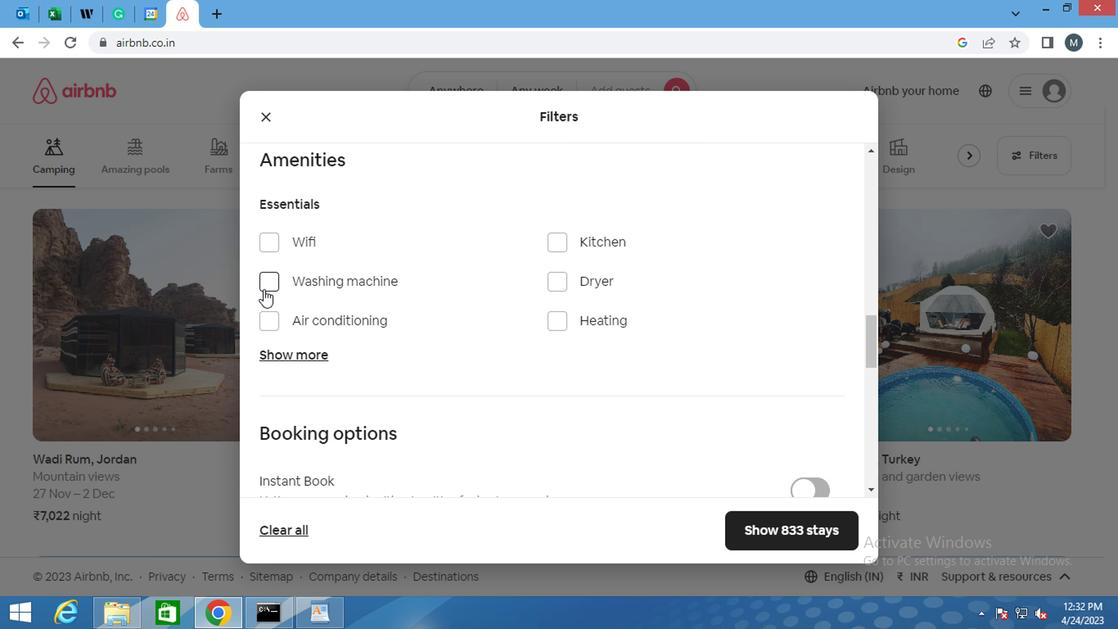 
Action: Mouse moved to (513, 280)
Screenshot: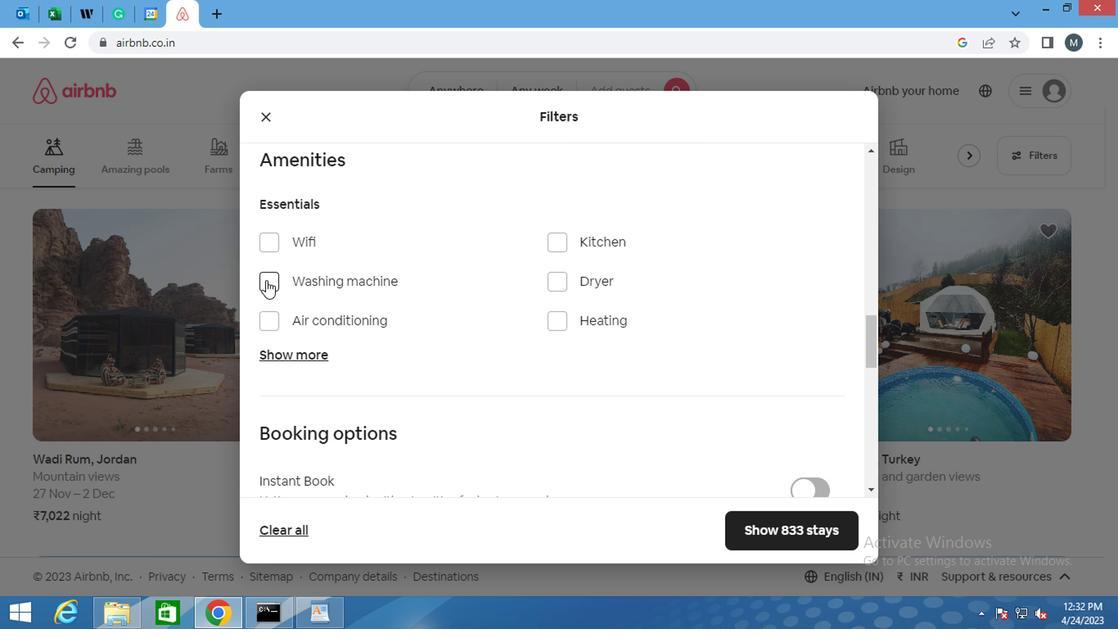 
Action: Mouse scrolled (513, 279) with delta (0, 0)
Screenshot: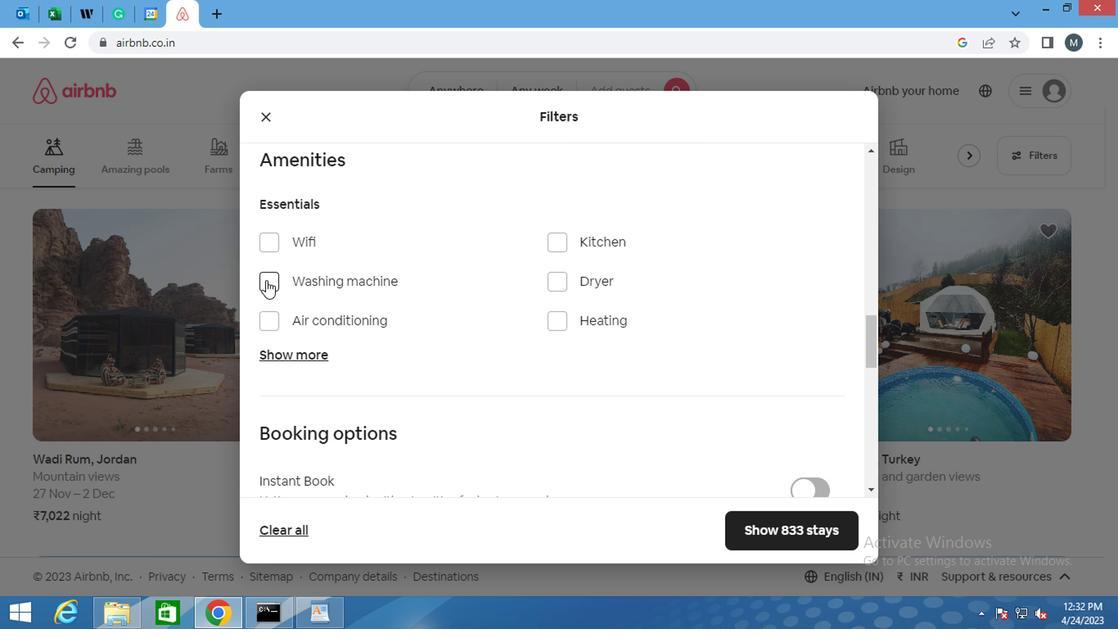 
Action: Mouse moved to (513, 289)
Screenshot: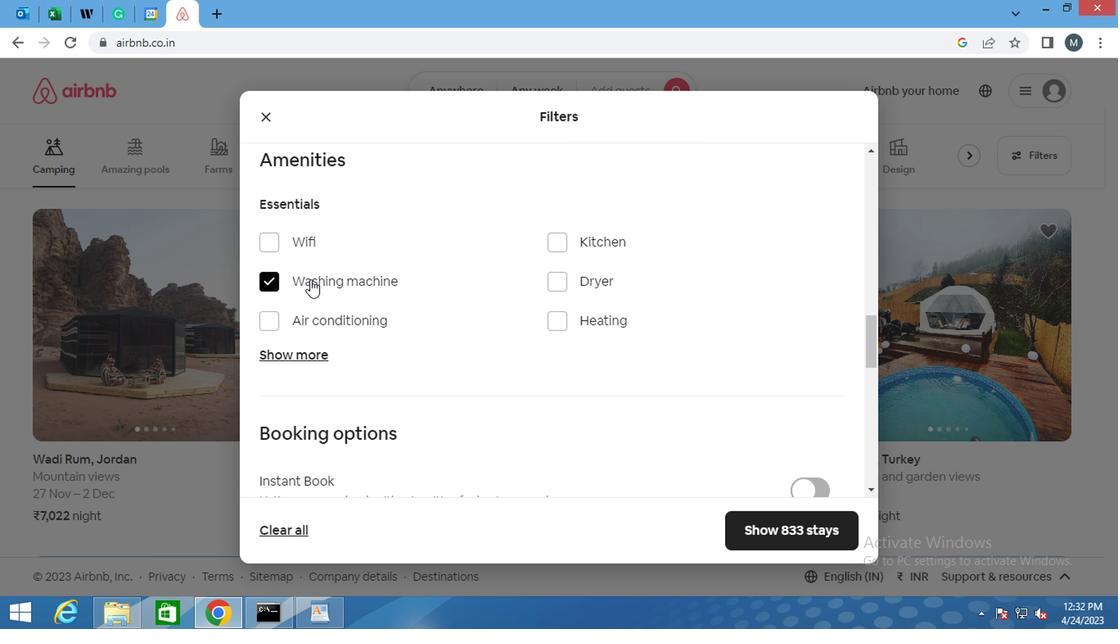 
Action: Mouse scrolled (513, 288) with delta (0, -1)
Screenshot: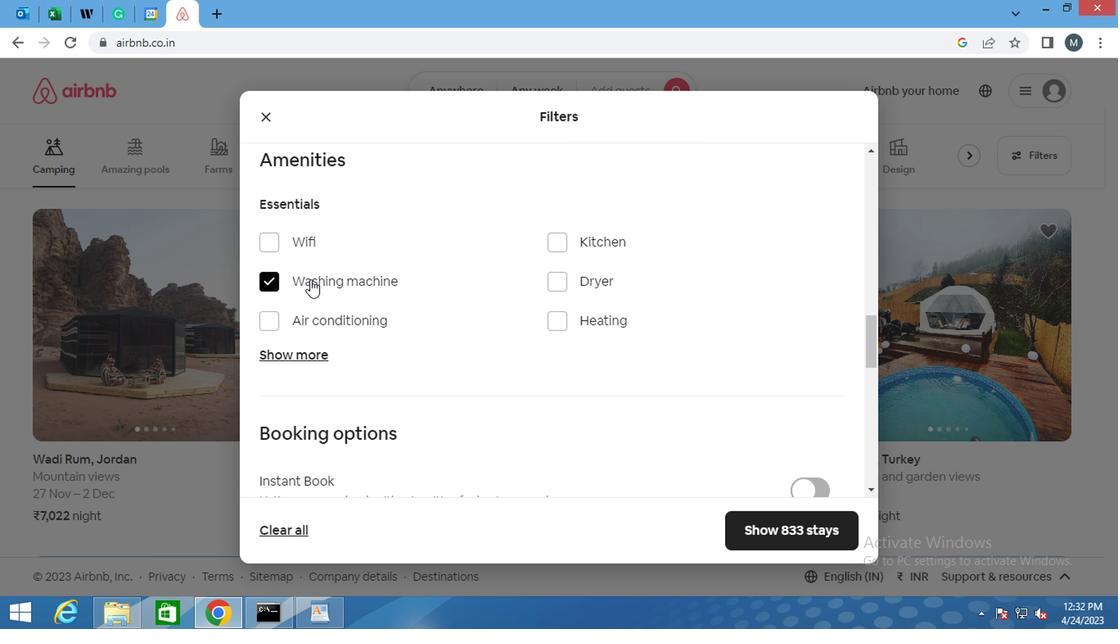 
Action: Mouse moved to (509, 297)
Screenshot: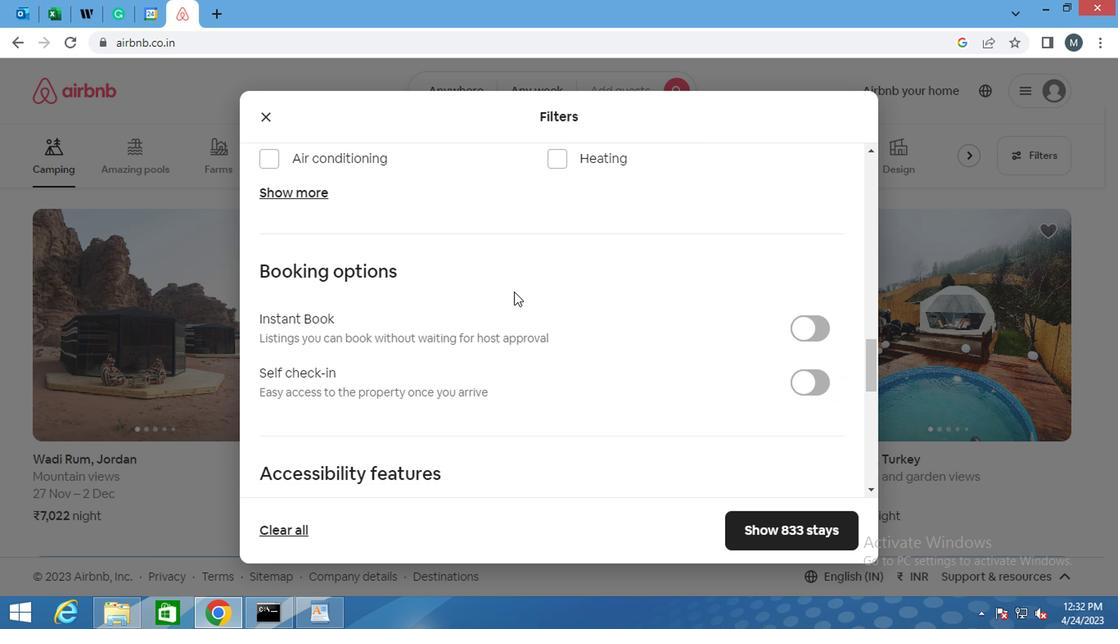 
Action: Mouse scrolled (509, 296) with delta (0, -1)
Screenshot: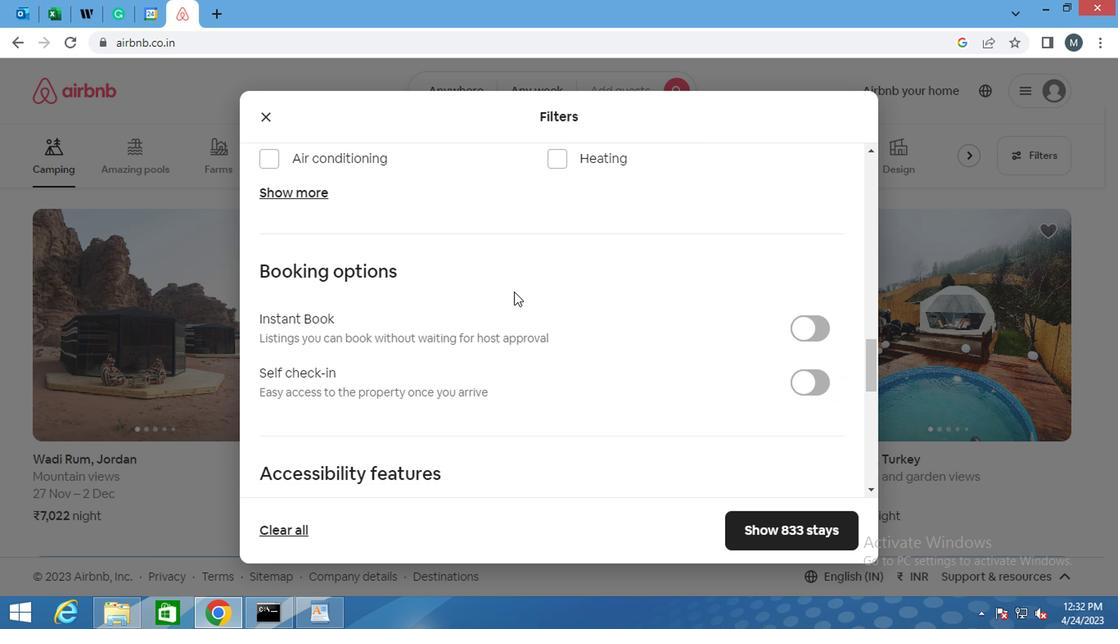 
Action: Mouse moved to (507, 299)
Screenshot: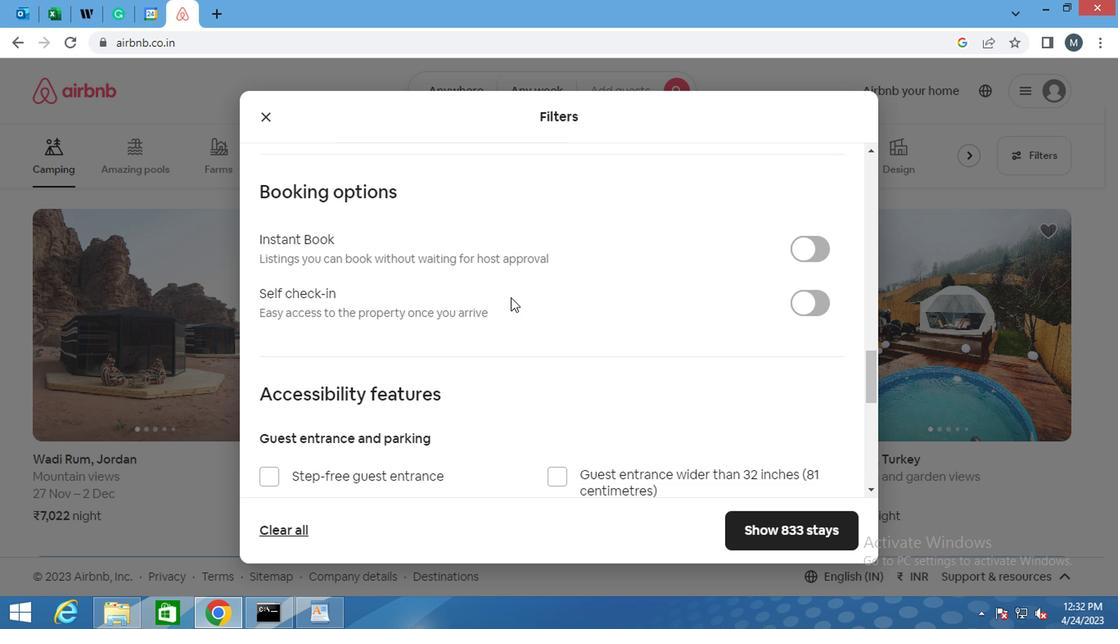
Action: Mouse scrolled (507, 298) with delta (0, -1)
Screenshot: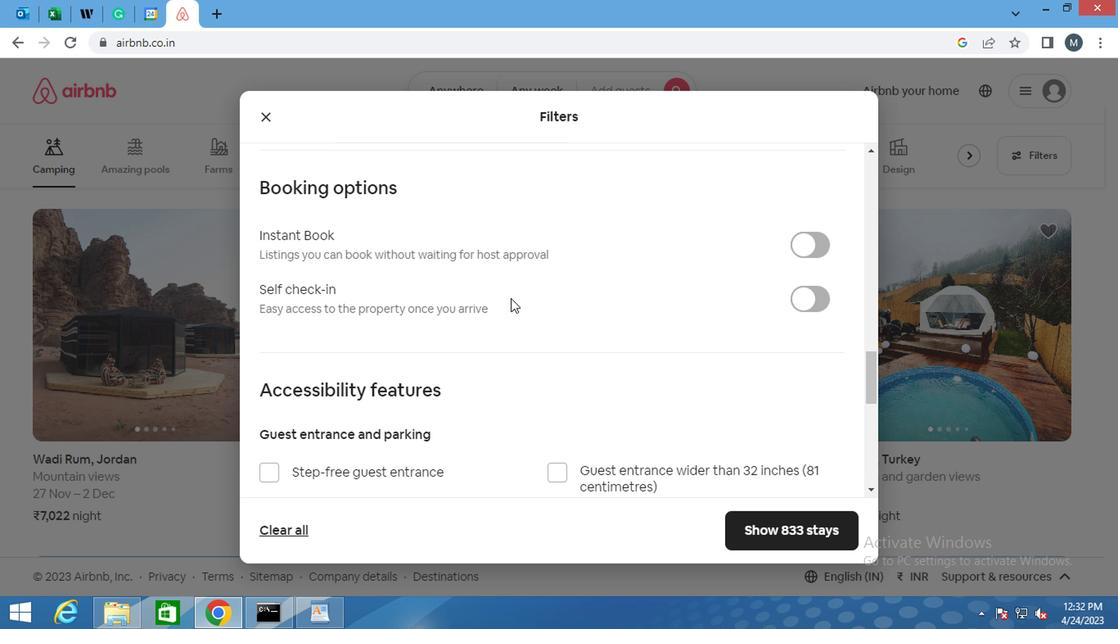
Action: Mouse moved to (506, 300)
Screenshot: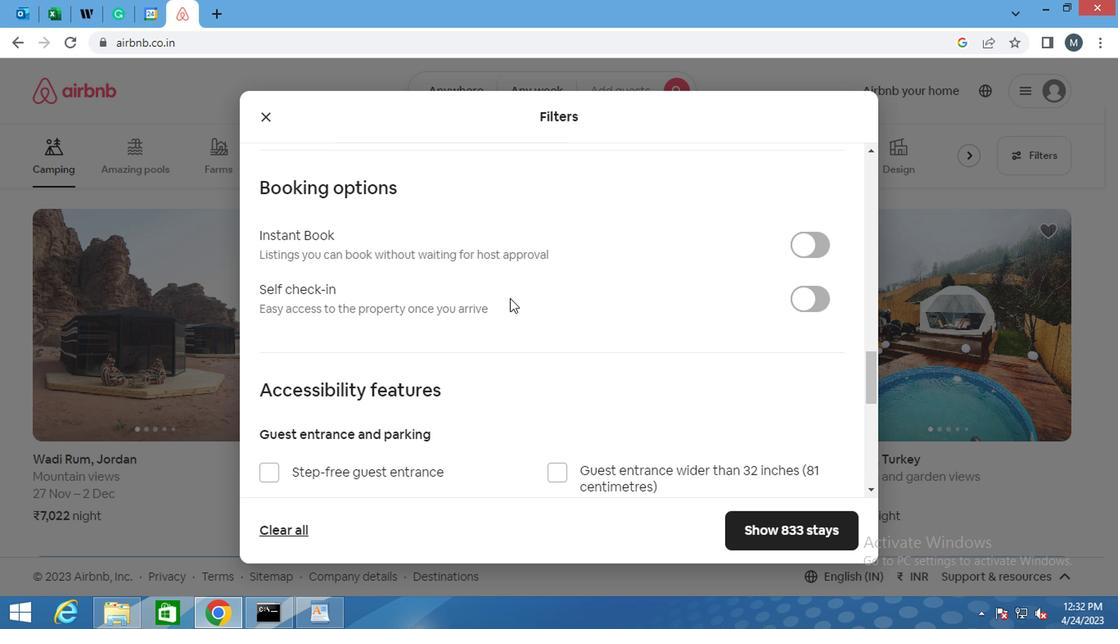 
Action: Mouse scrolled (506, 300) with delta (0, 0)
Screenshot: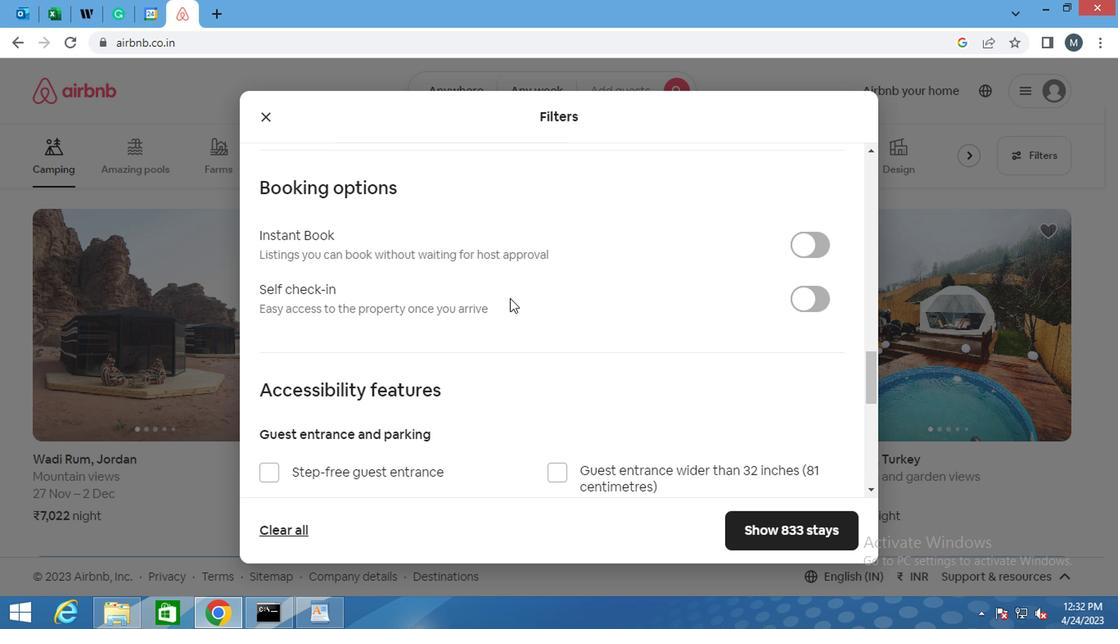
Action: Mouse moved to (289, 365)
Screenshot: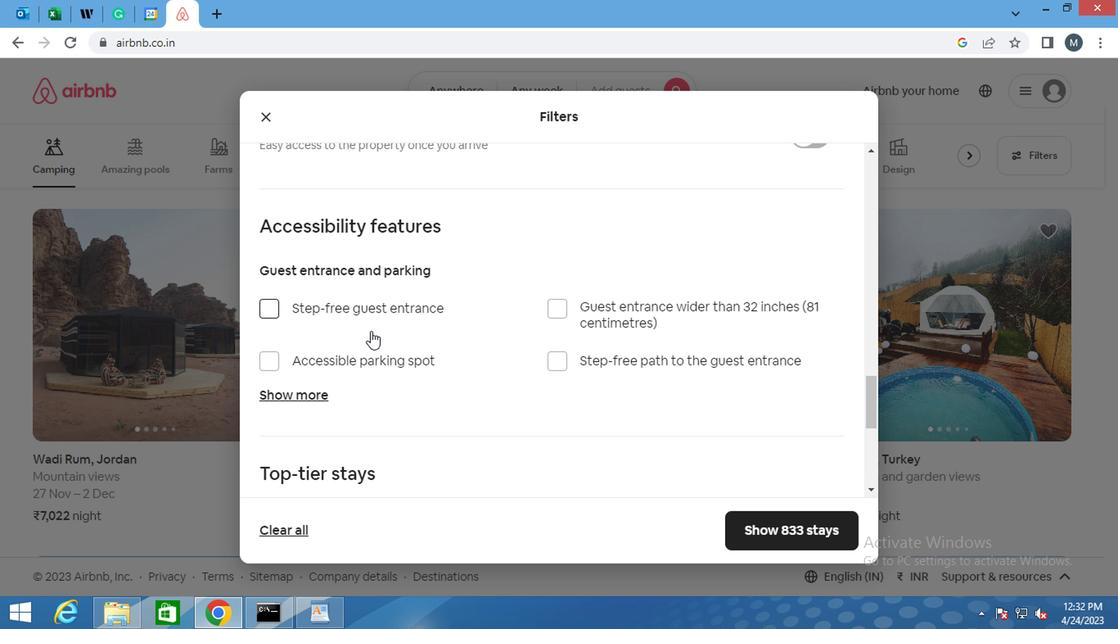 
Action: Mouse scrolled (289, 364) with delta (0, 0)
Screenshot: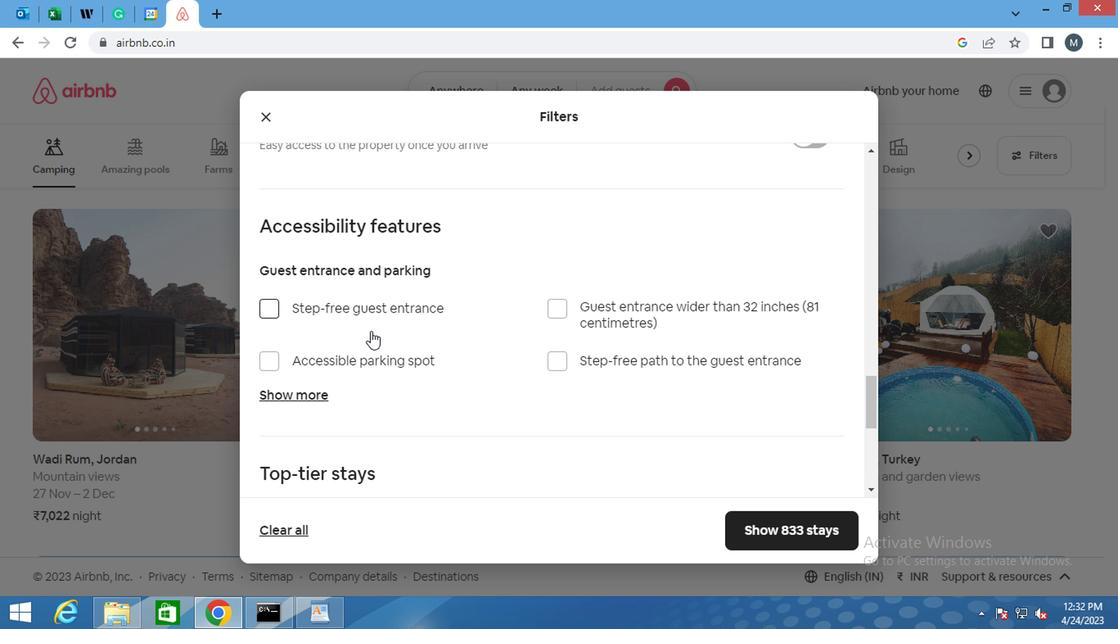 
Action: Mouse scrolled (289, 364) with delta (0, 0)
Screenshot: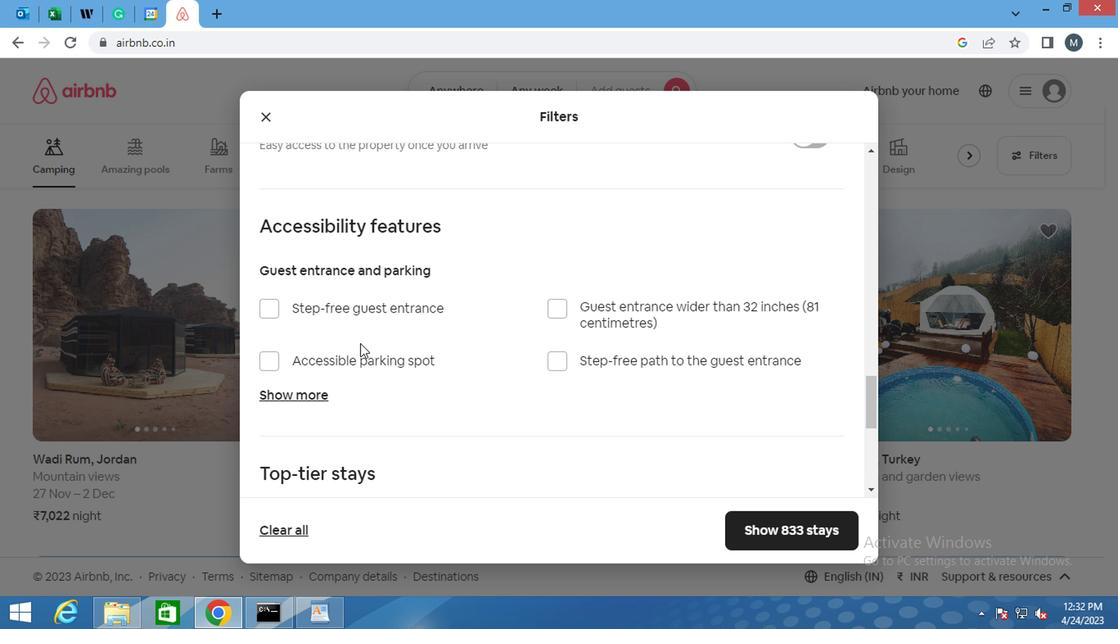 
Action: Mouse moved to (289, 406)
Screenshot: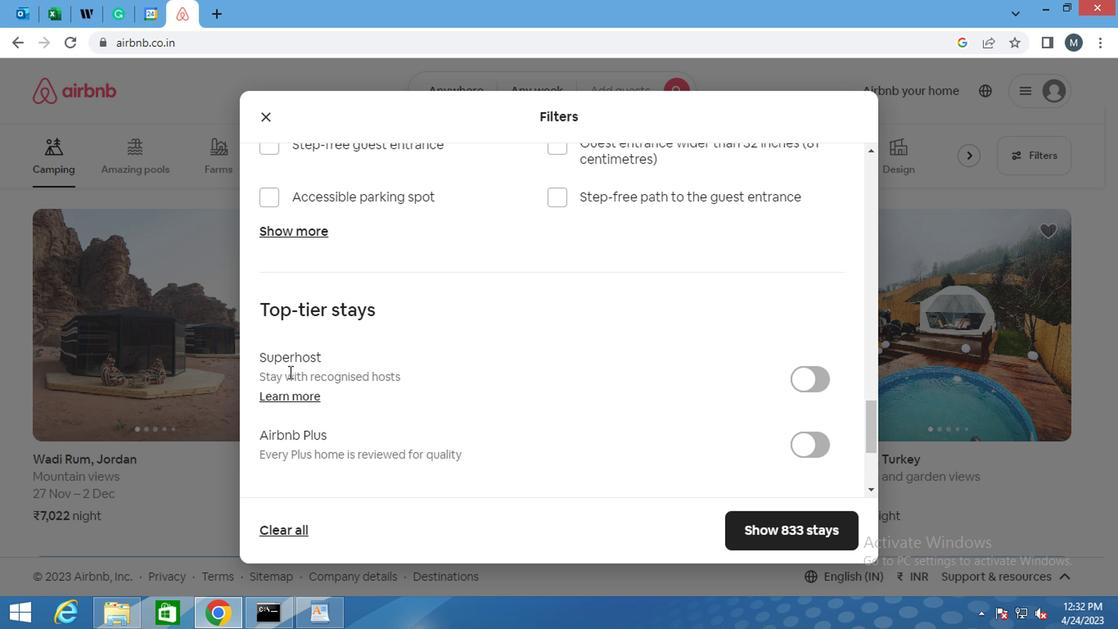 
Action: Mouse scrolled (289, 406) with delta (0, 0)
Screenshot: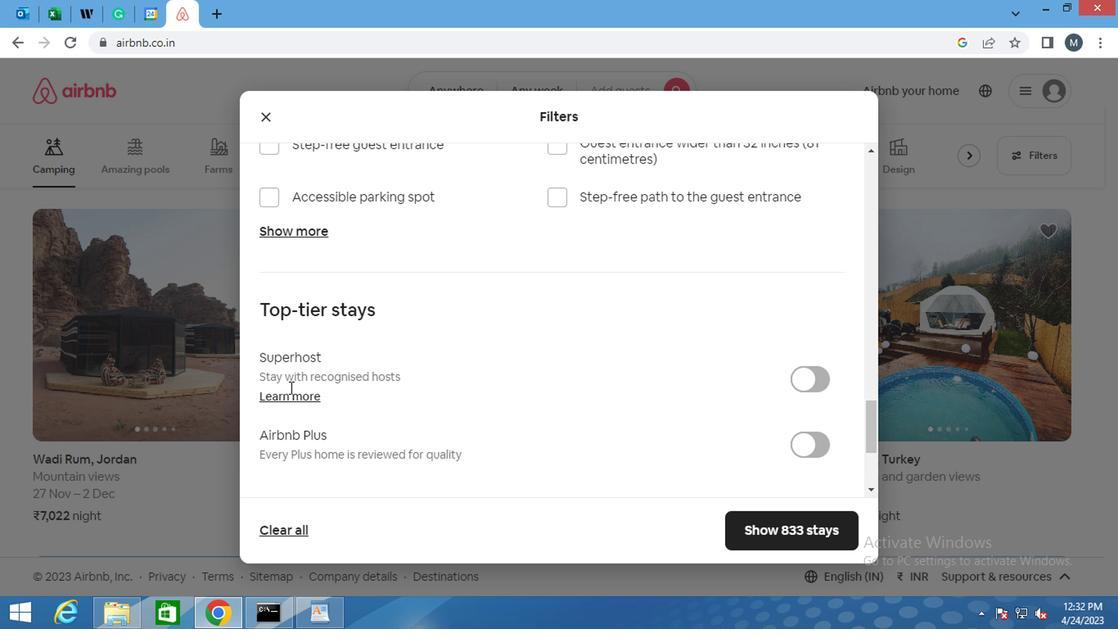 
Action: Mouse scrolled (289, 406) with delta (0, 0)
Screenshot: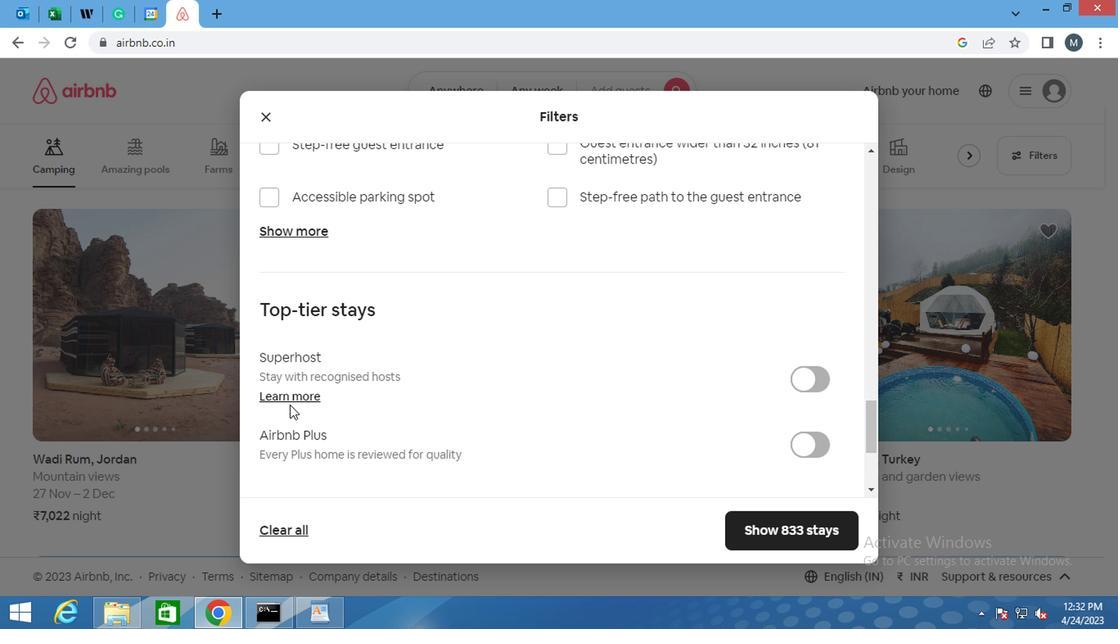 
Action: Mouse moved to (307, 390)
Screenshot: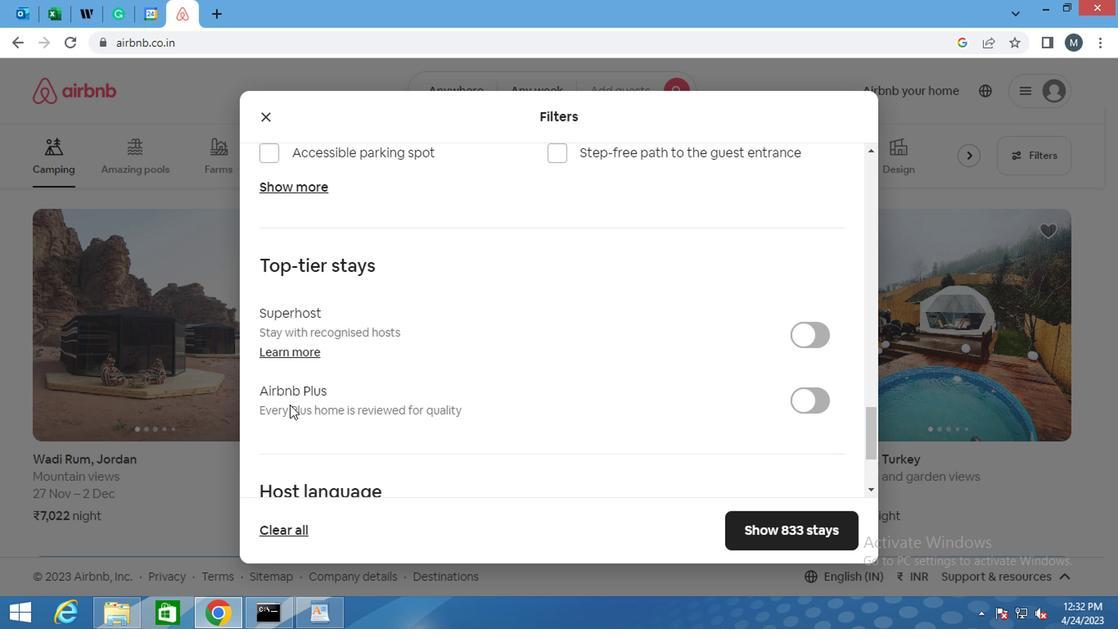 
Action: Mouse scrolled (307, 391) with delta (0, 0)
Screenshot: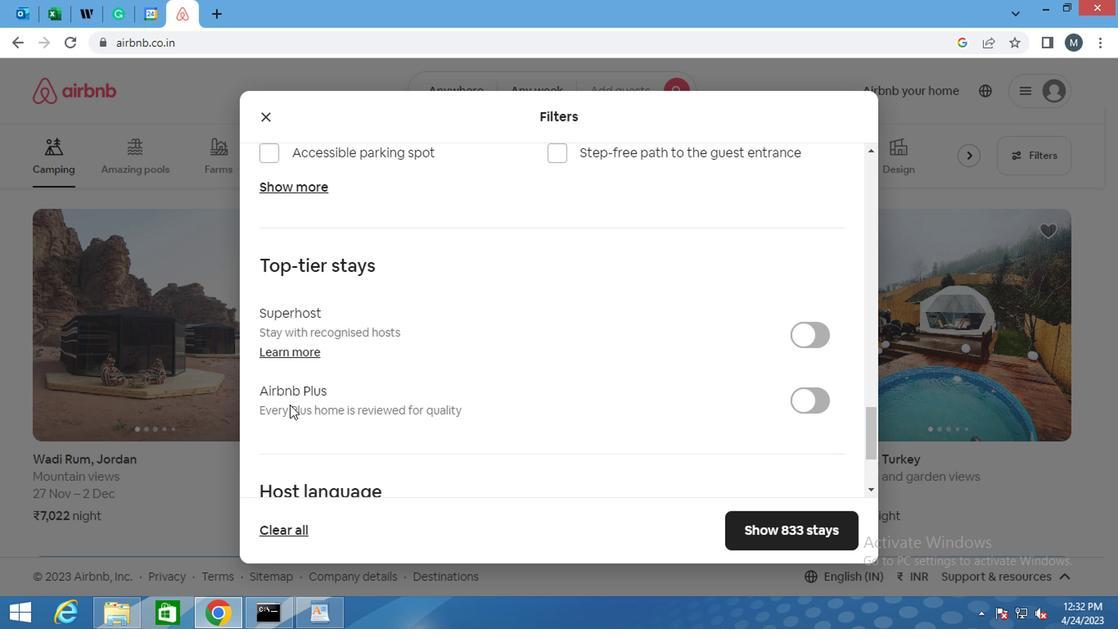 
Action: Mouse moved to (308, 389)
Screenshot: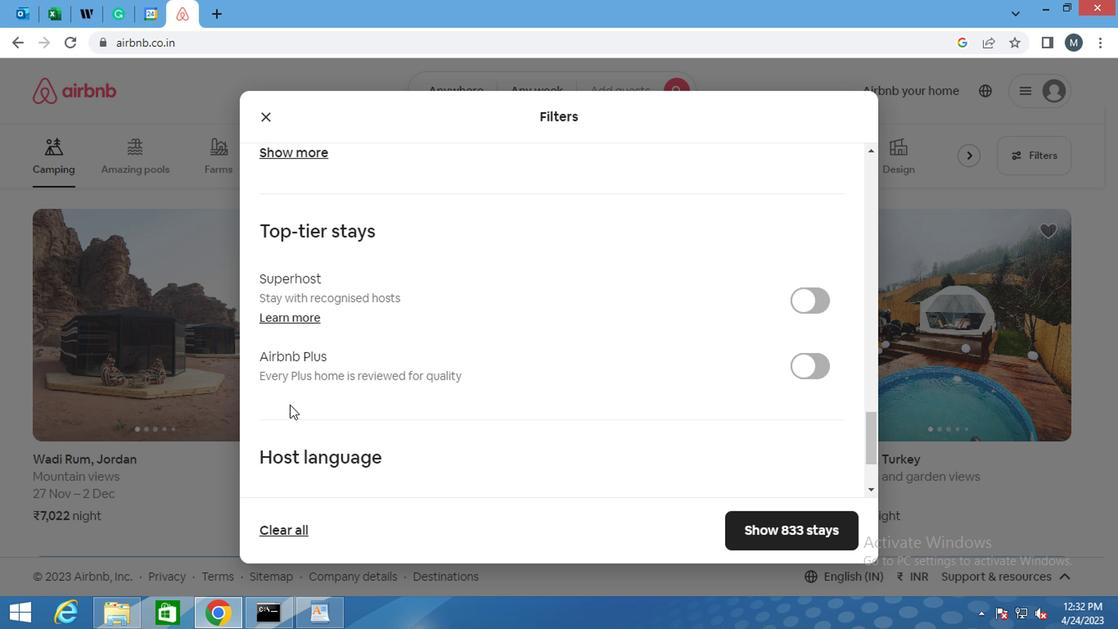 
Action: Mouse scrolled (308, 390) with delta (0, 1)
Screenshot: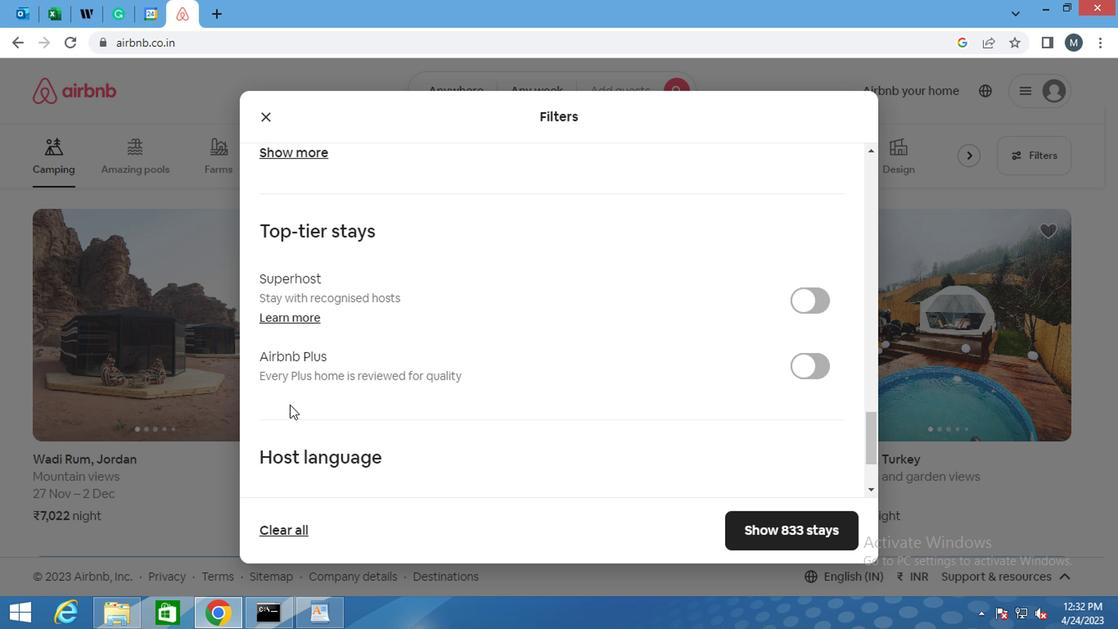 
Action: Mouse moved to (308, 388)
Screenshot: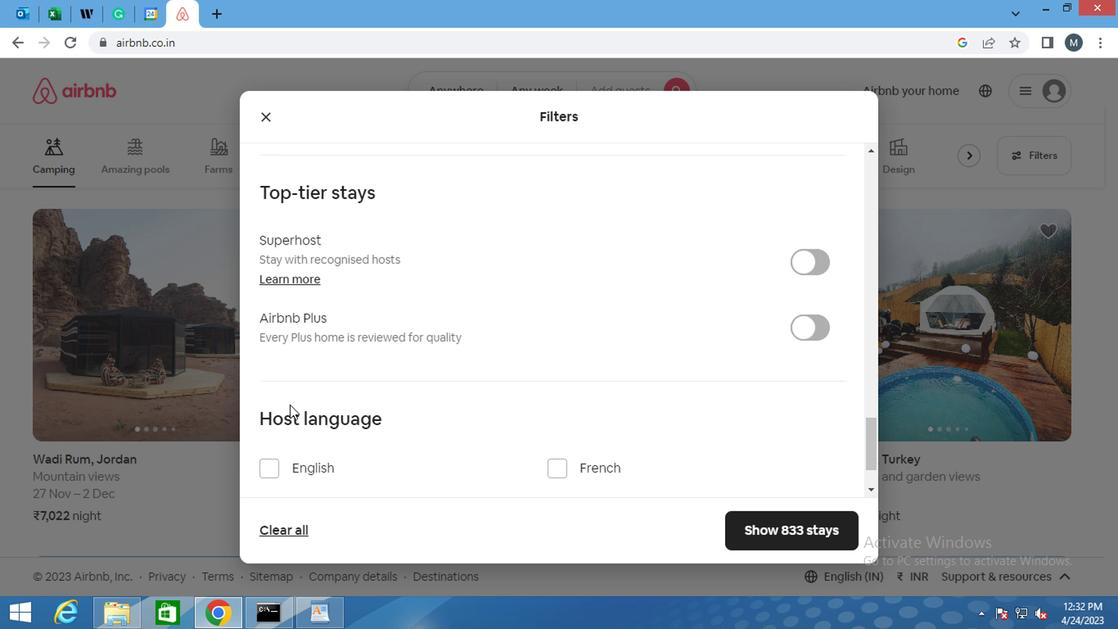 
Action: Mouse scrolled (308, 389) with delta (0, 0)
Screenshot: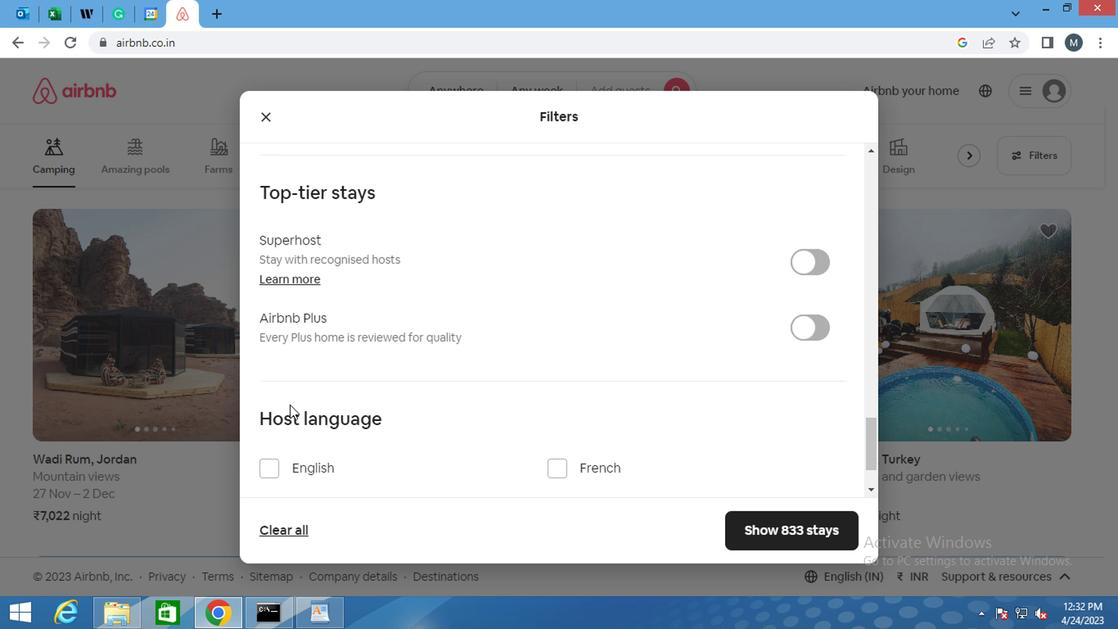 
Action: Mouse moved to (308, 387)
Screenshot: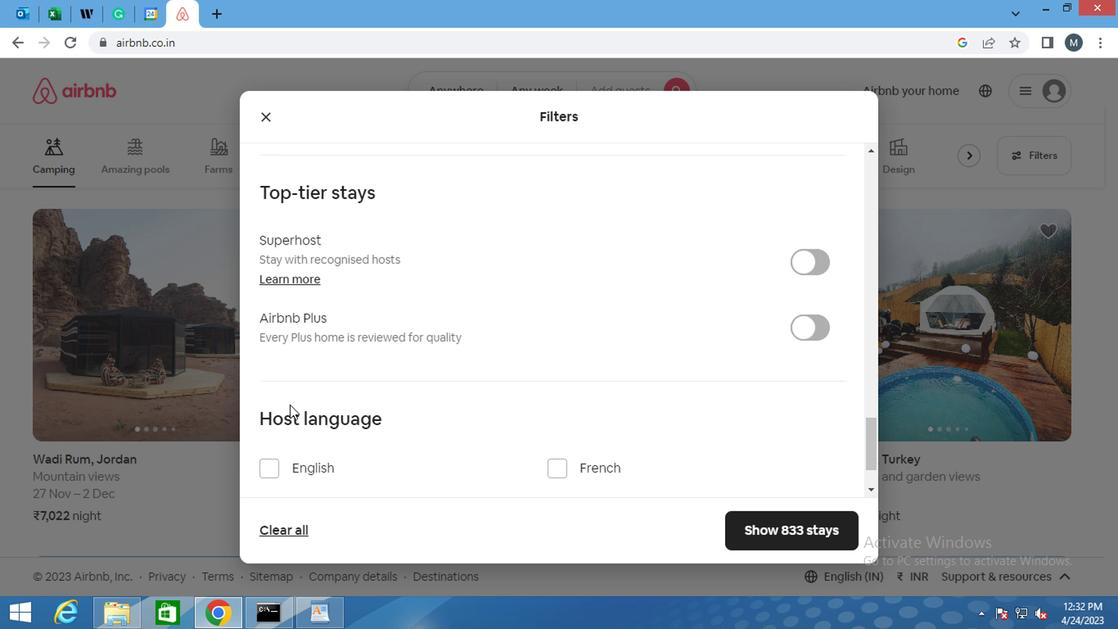 
Action: Mouse scrolled (308, 388) with delta (0, 1)
Screenshot: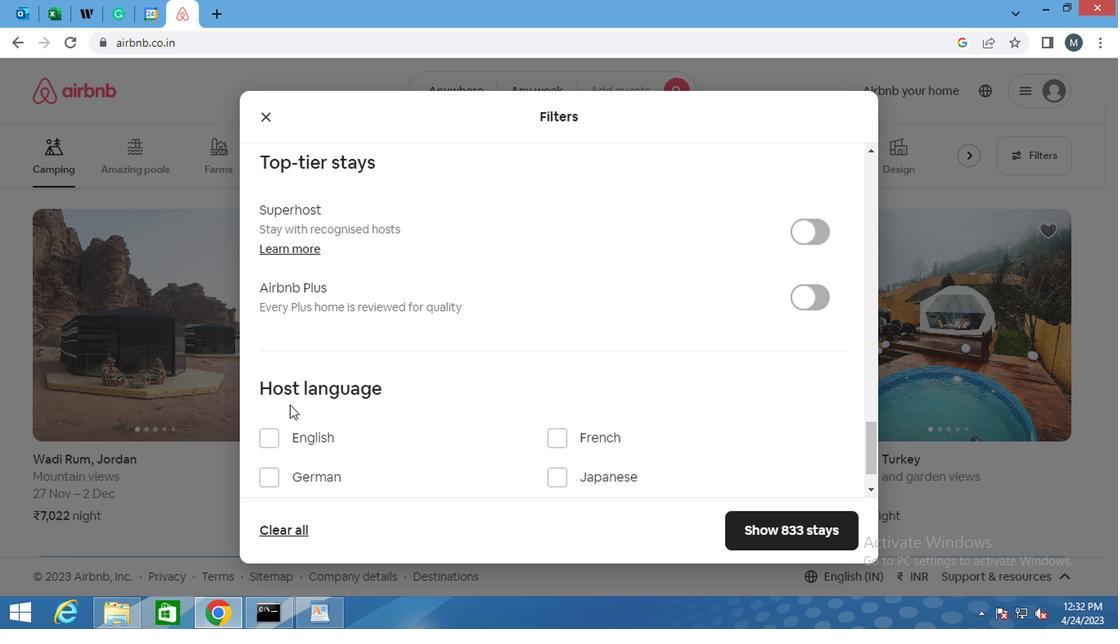 
Action: Mouse moved to (589, 347)
Screenshot: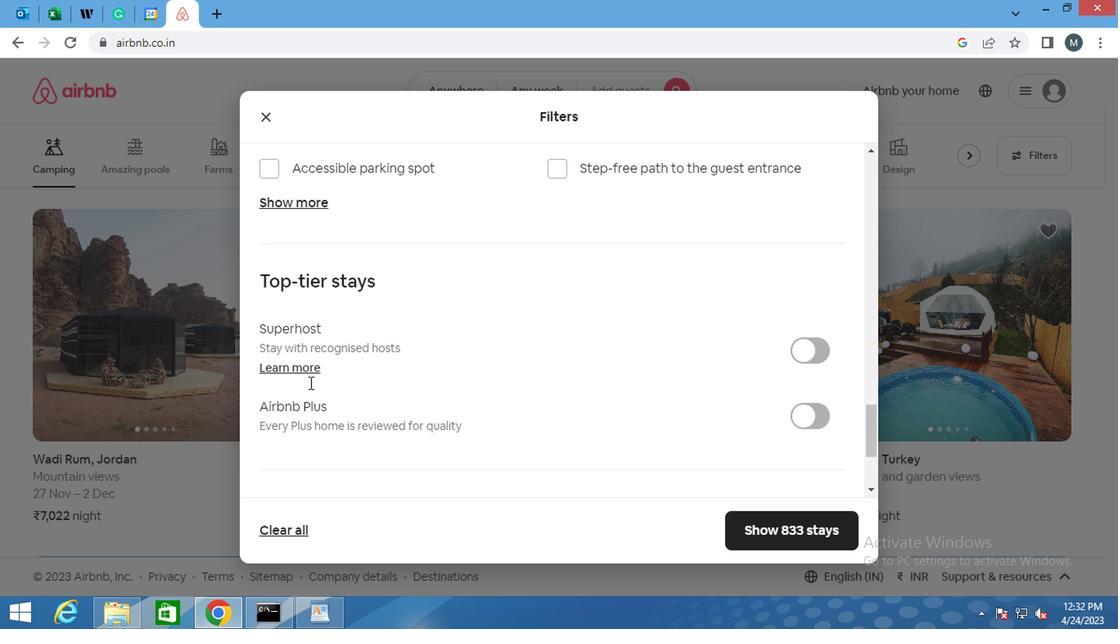 
Action: Mouse scrolled (589, 347) with delta (0, 0)
Screenshot: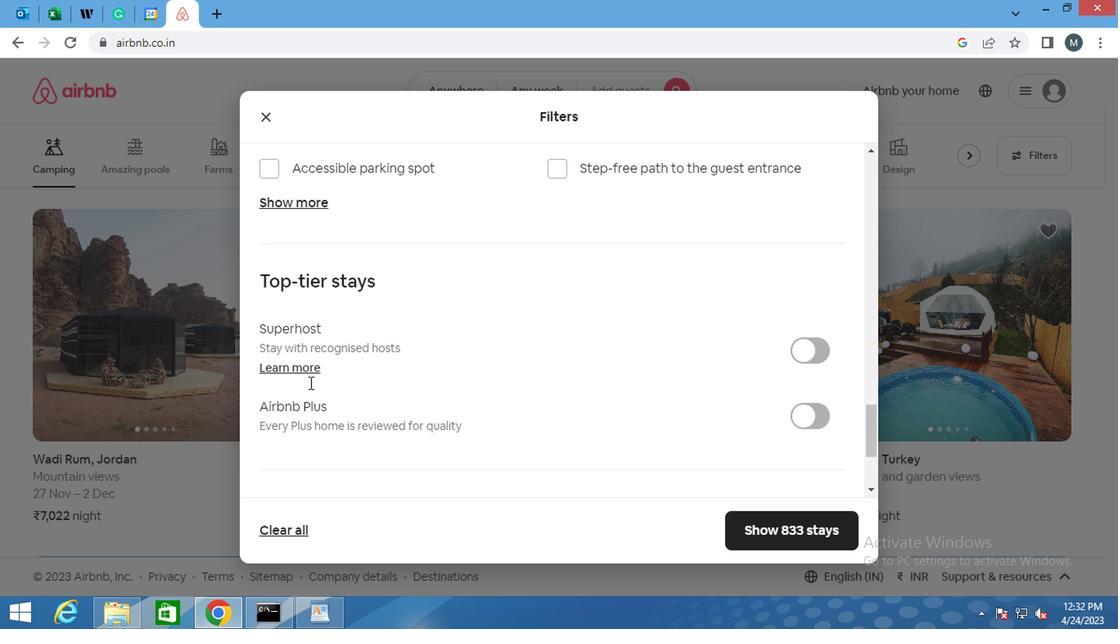 
Action: Mouse scrolled (589, 347) with delta (0, 0)
Screenshot: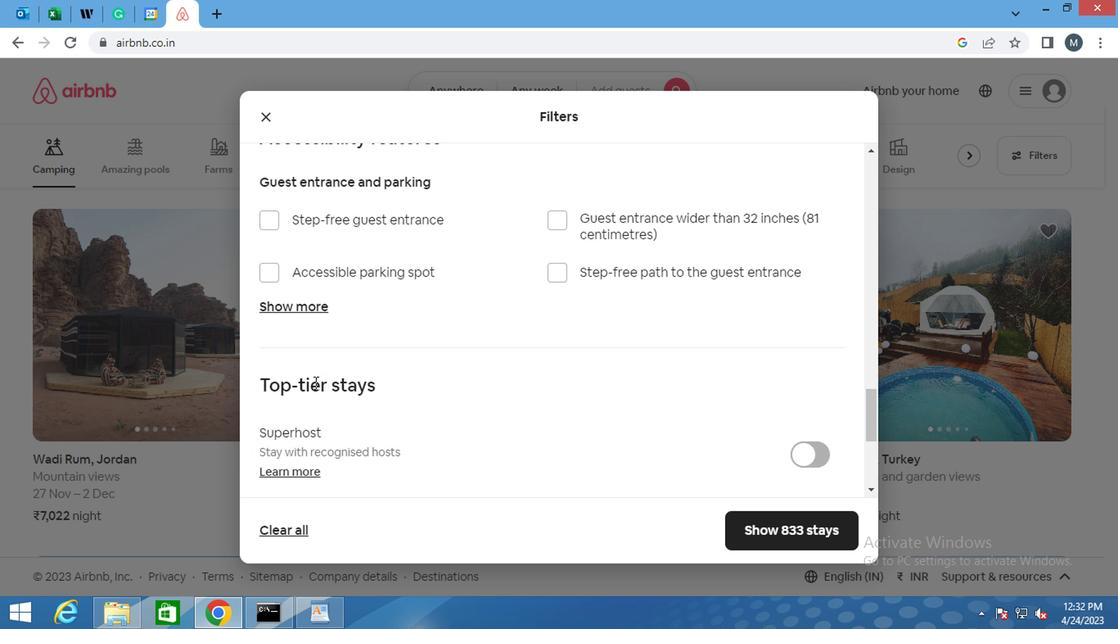 
Action: Mouse moved to (589, 346)
Screenshot: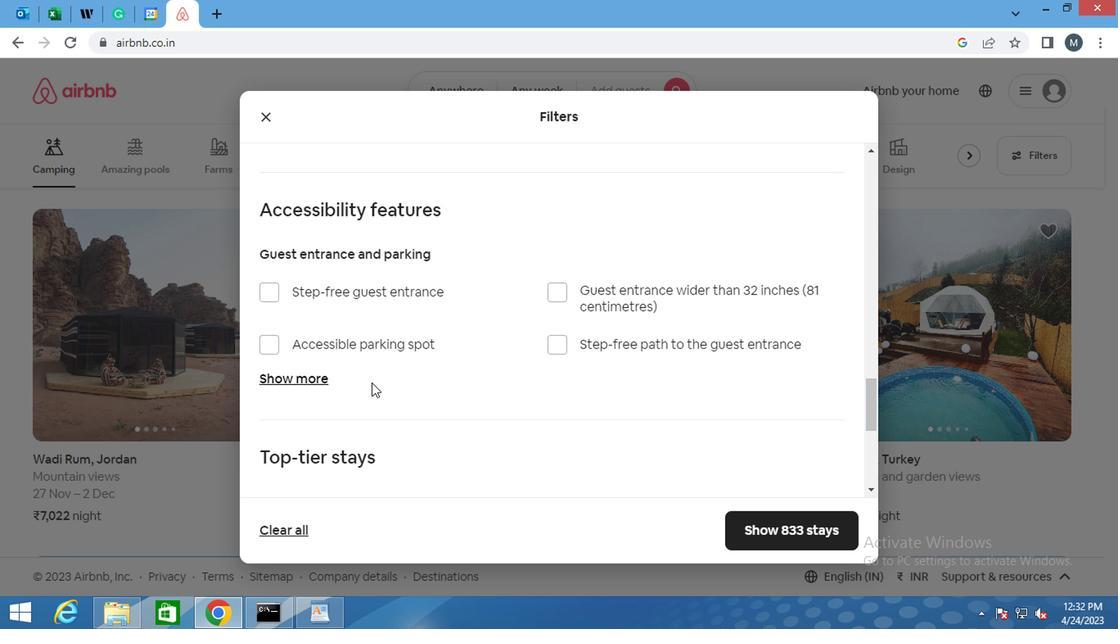 
Action: Mouse scrolled (589, 347) with delta (0, 1)
Screenshot: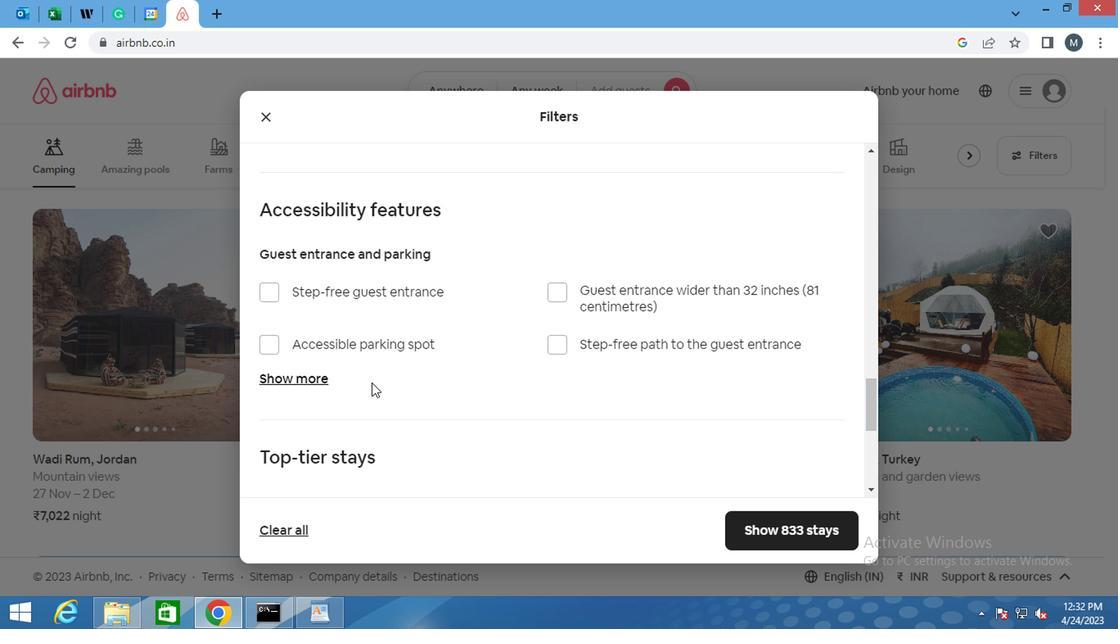 
Action: Mouse moved to (589, 343)
Screenshot: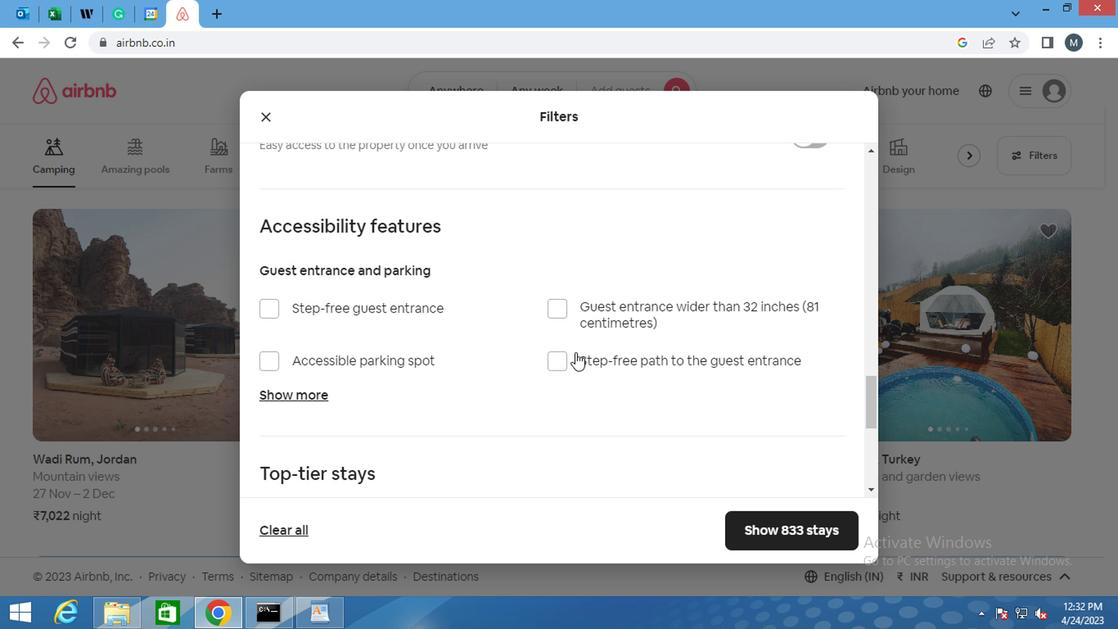 
Action: Mouse scrolled (589, 344) with delta (0, 1)
Screenshot: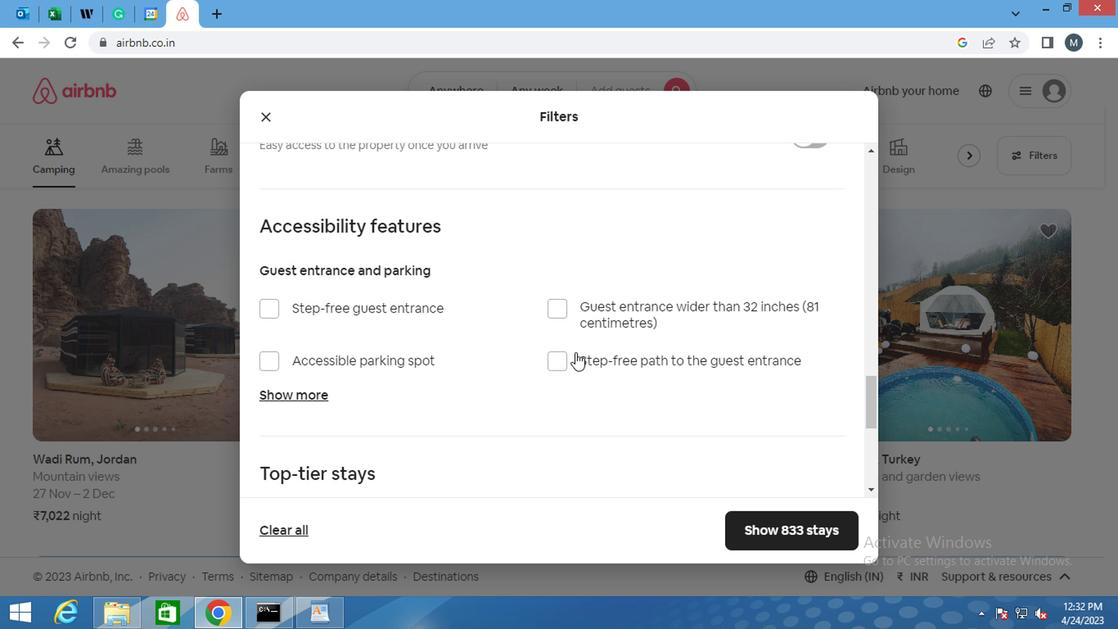 
Action: Mouse moved to (613, 350)
Screenshot: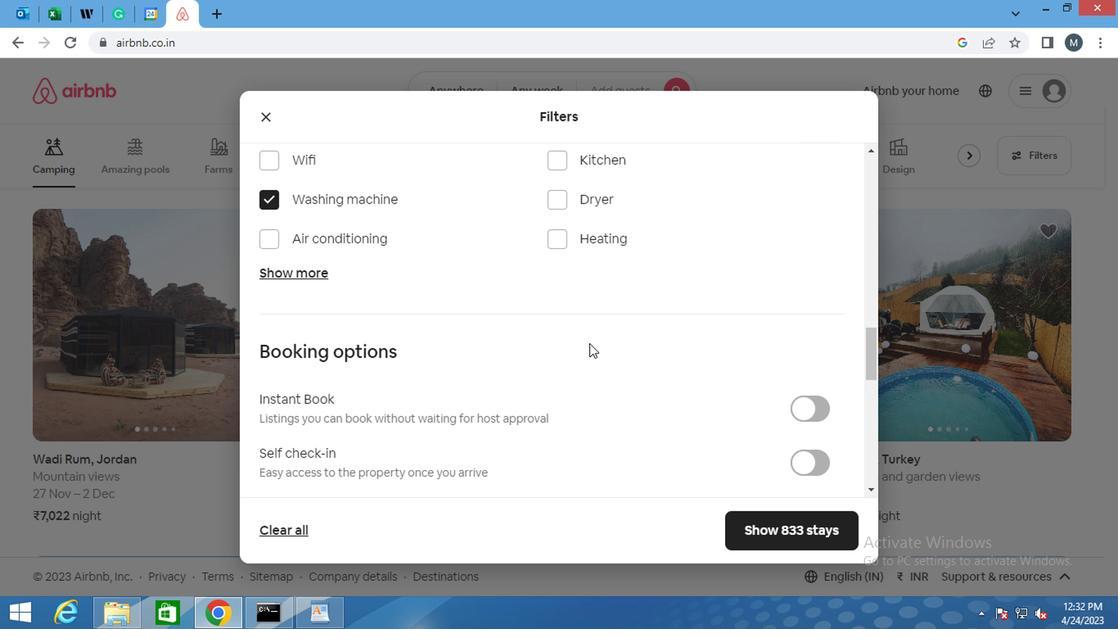 
Action: Mouse scrolled (613, 349) with delta (0, -1)
Screenshot: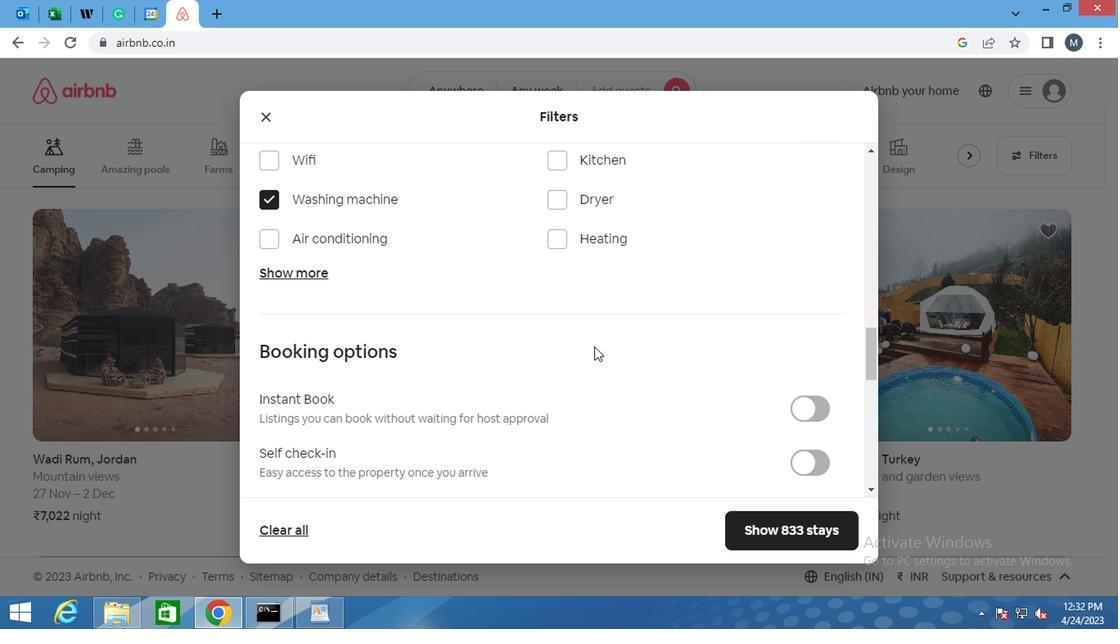 
Action: Mouse moved to (613, 351)
Screenshot: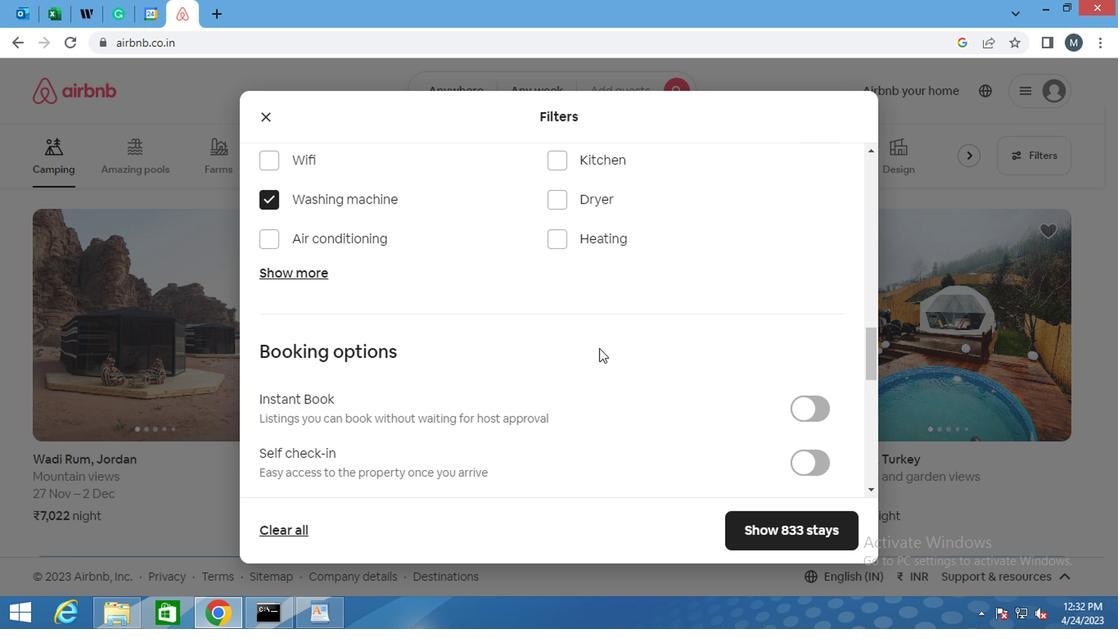 
Action: Mouse scrolled (613, 350) with delta (0, 0)
Screenshot: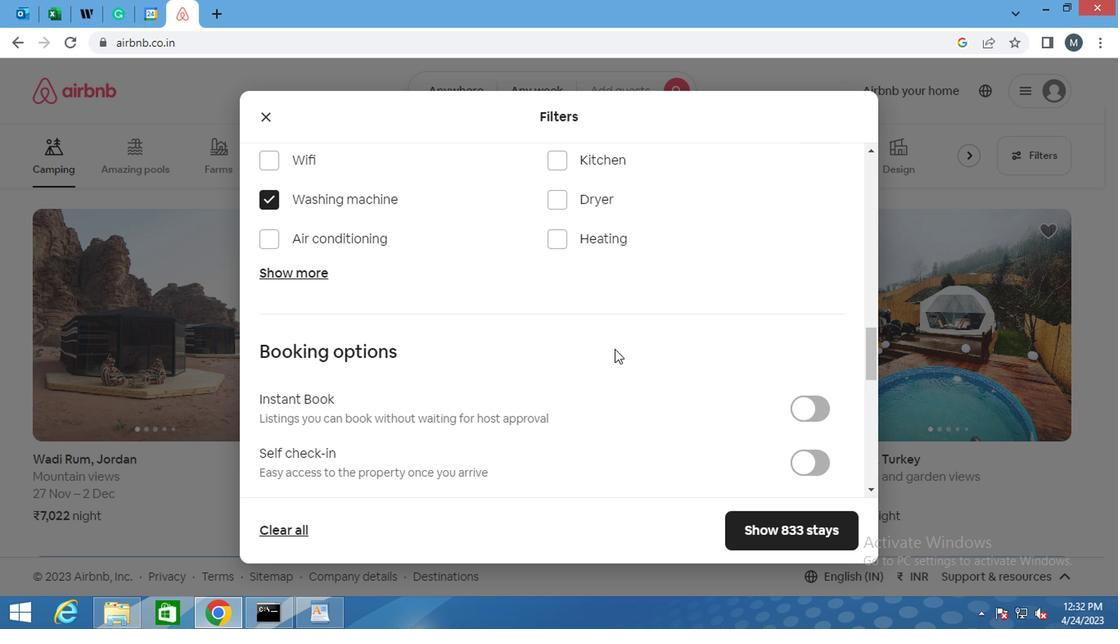 
Action: Mouse moved to (787, 298)
Screenshot: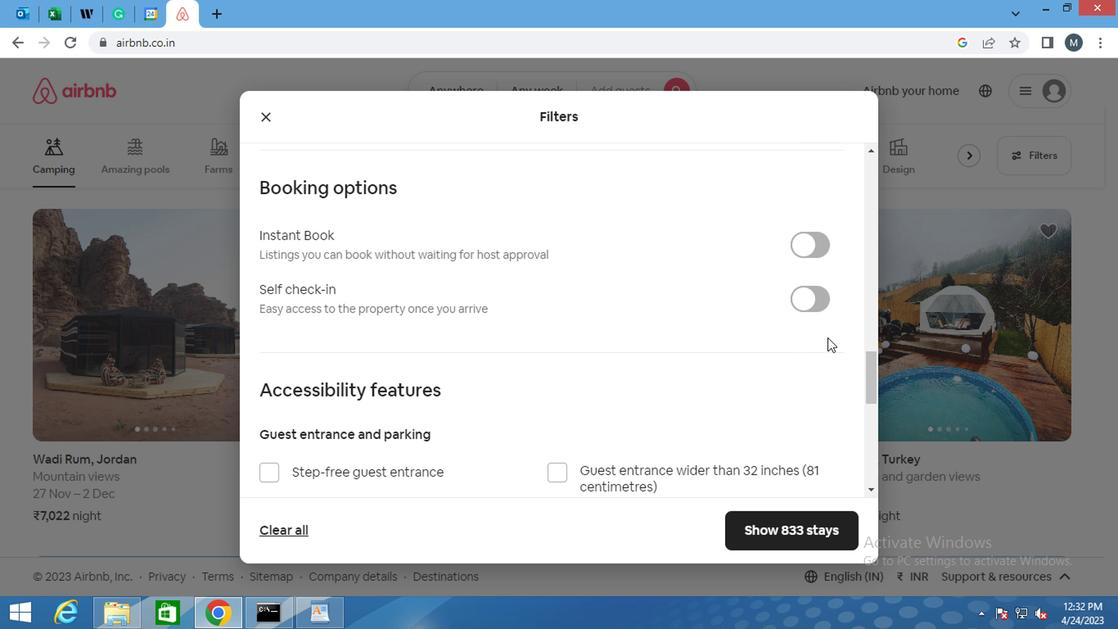 
Action: Mouse pressed left at (787, 298)
Screenshot: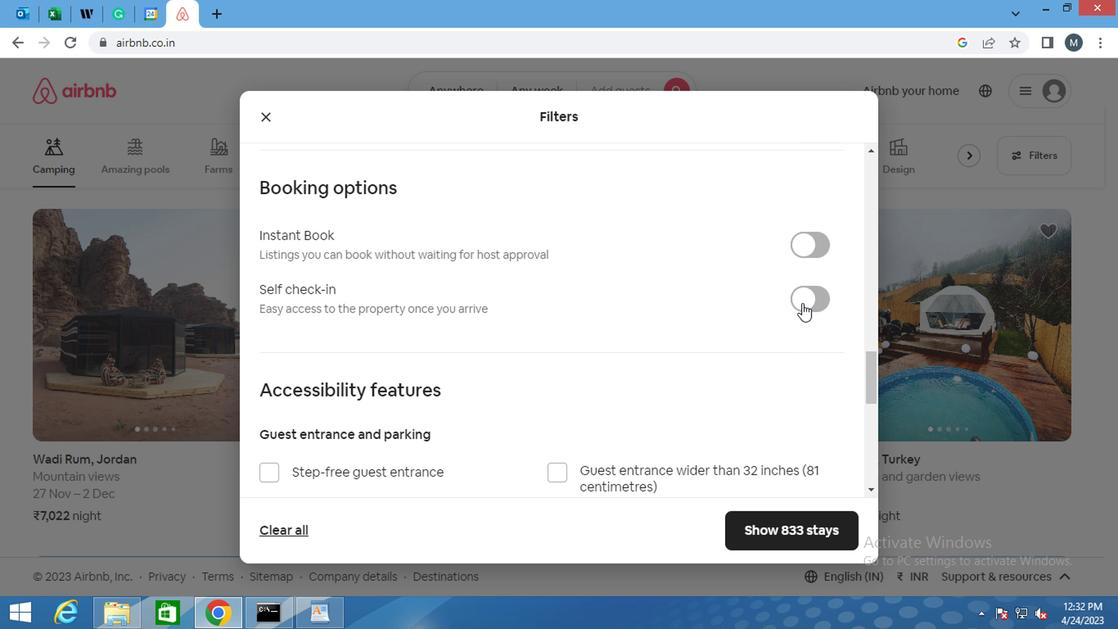 
Action: Mouse moved to (780, 300)
Screenshot: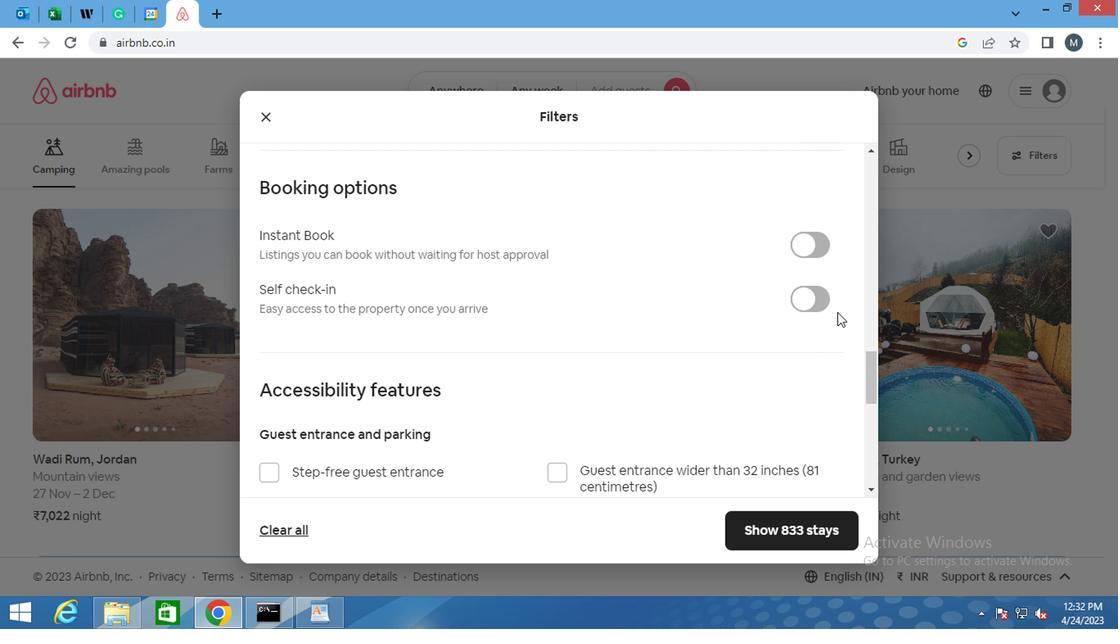 
Action: Mouse pressed left at (780, 300)
Screenshot: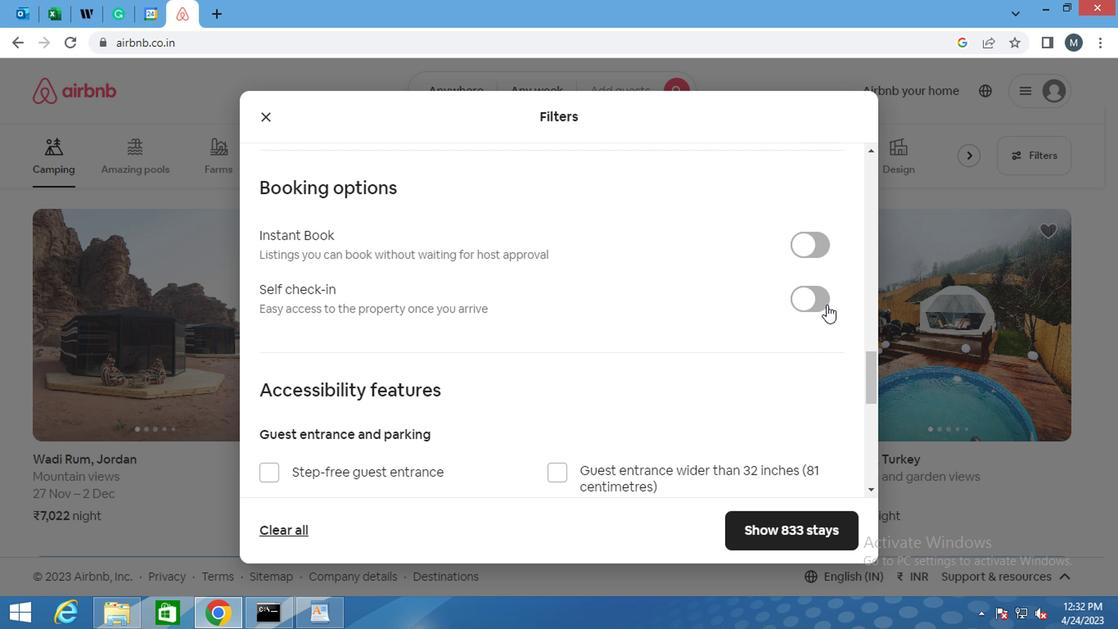 
Action: Mouse moved to (807, 297)
Screenshot: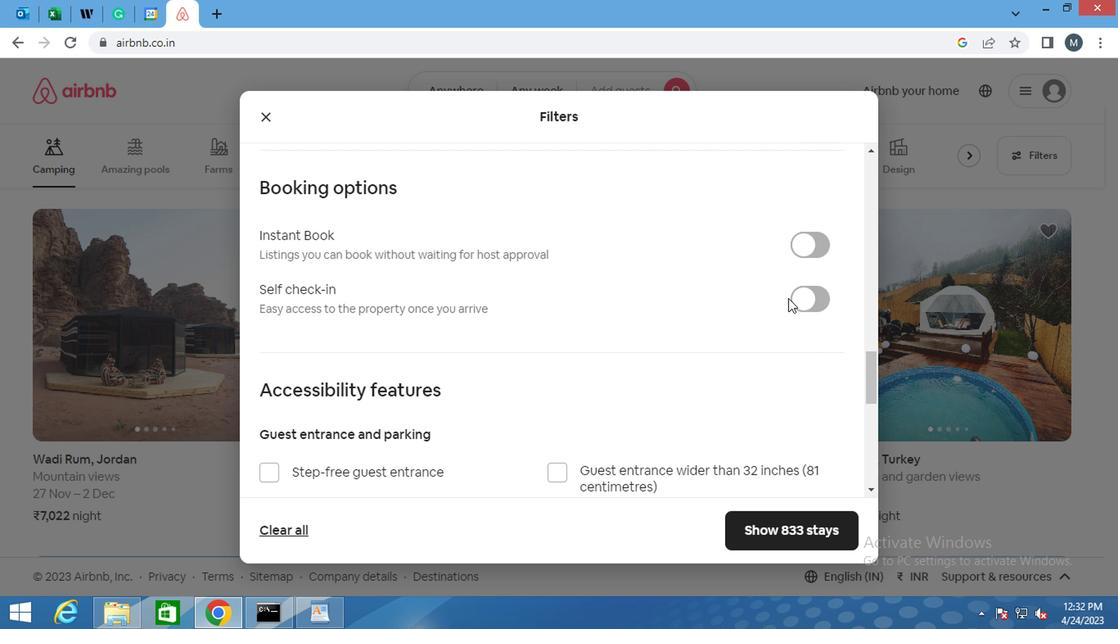 
Action: Mouse pressed left at (807, 297)
Screenshot: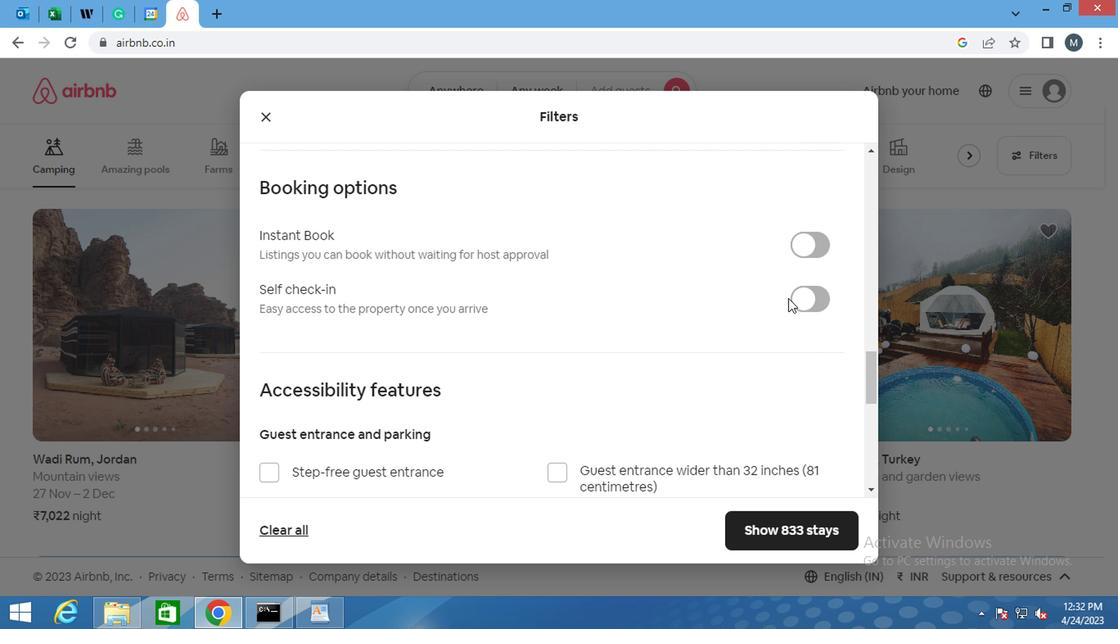 
Action: Mouse moved to (664, 305)
Screenshot: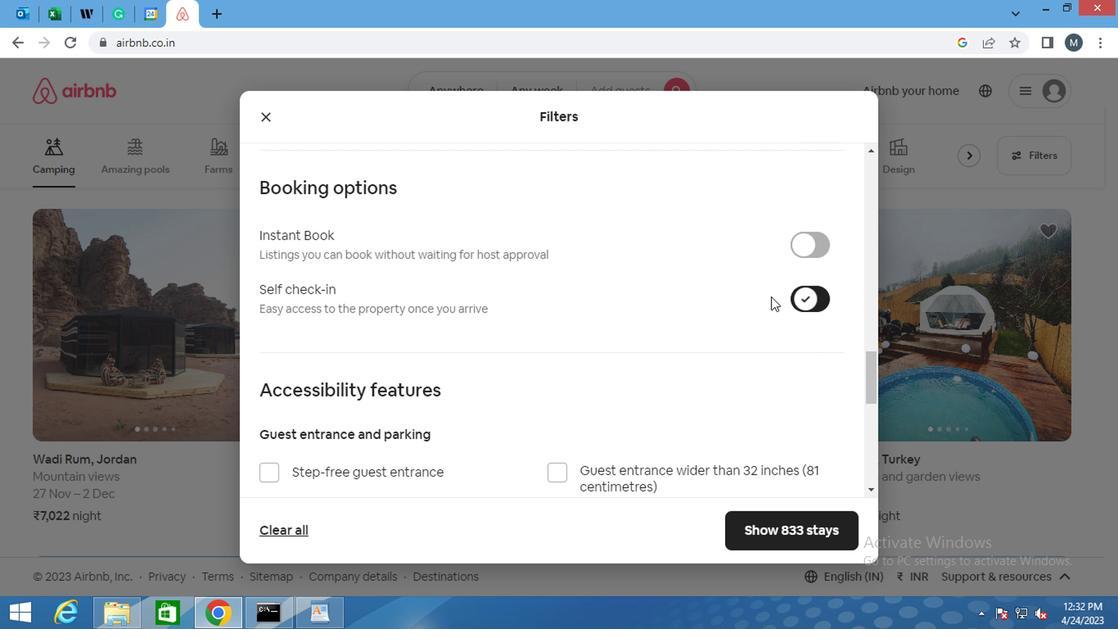 
Action: Mouse scrolled (664, 305) with delta (0, 0)
Screenshot: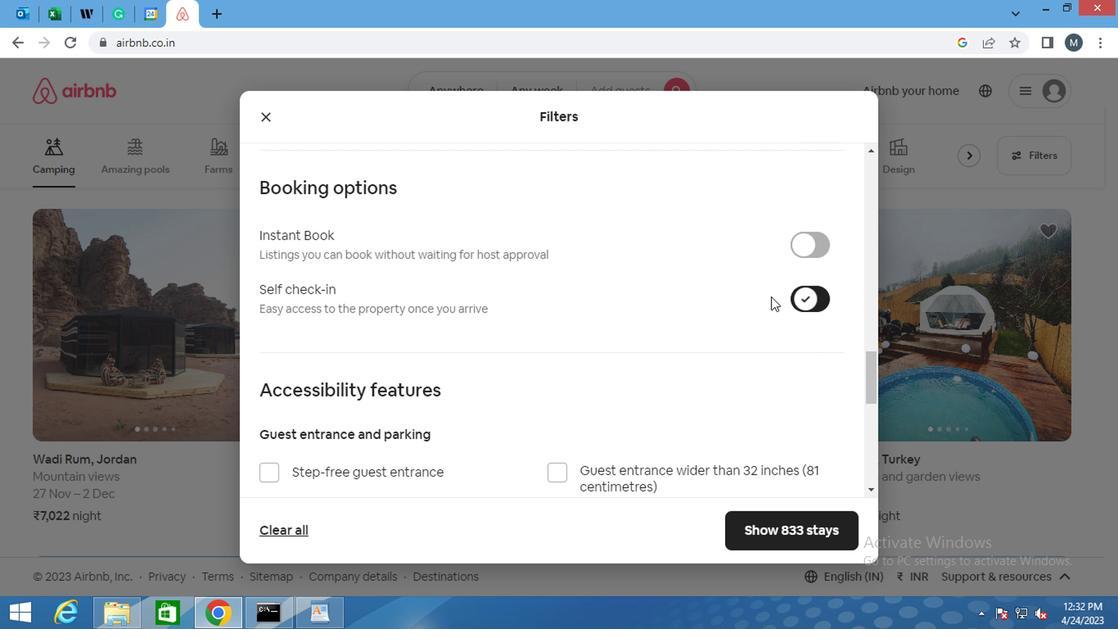 
Action: Mouse moved to (659, 309)
Screenshot: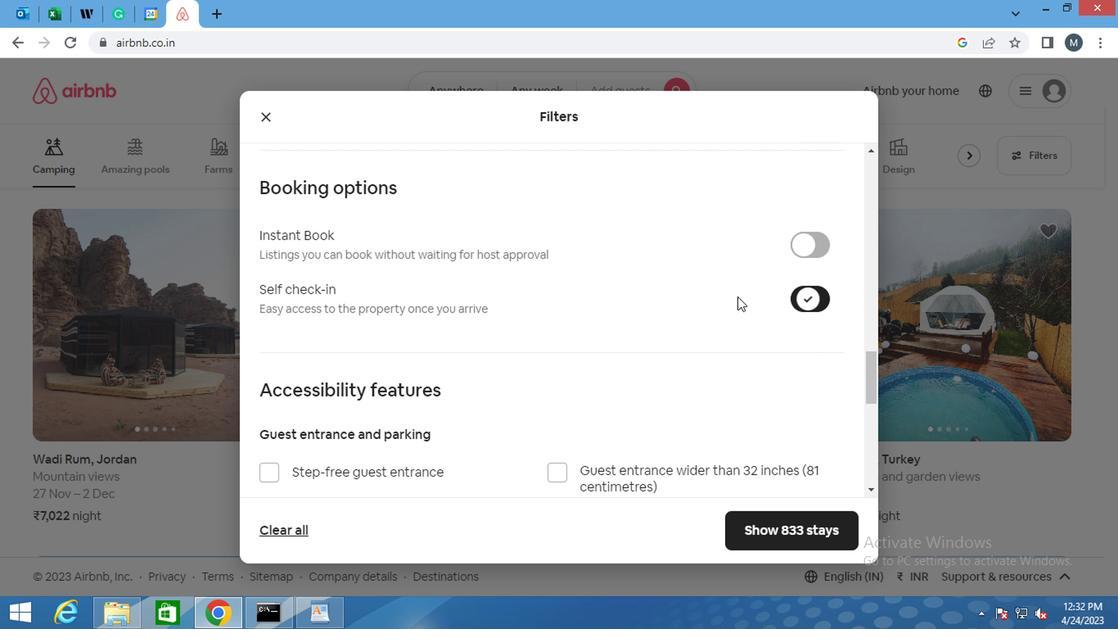 
Action: Mouse scrolled (659, 308) with delta (0, -1)
Screenshot: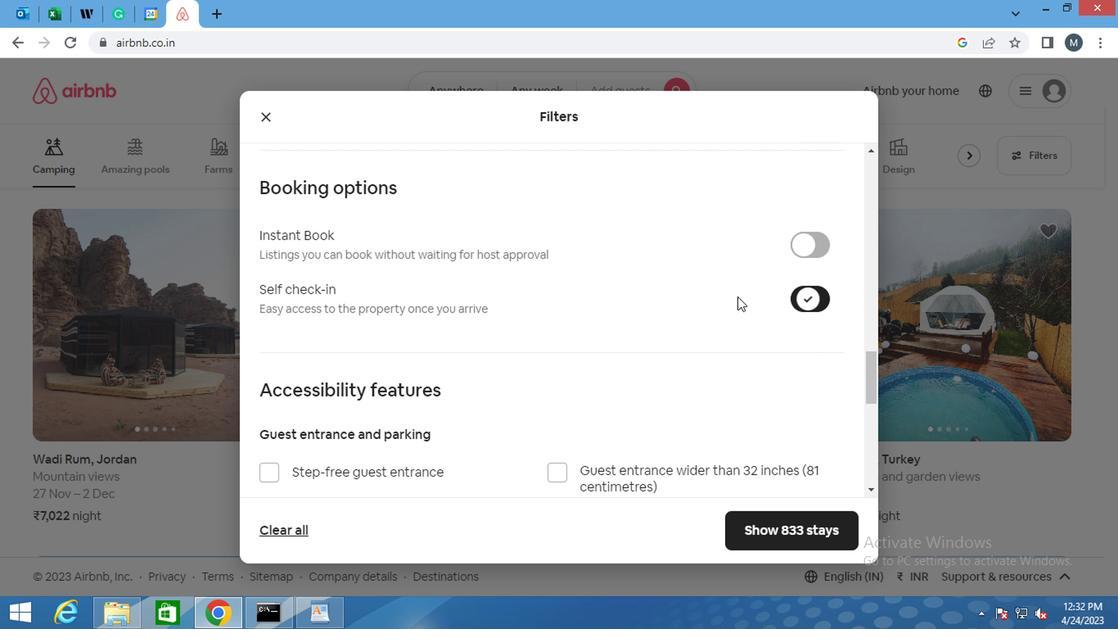 
Action: Mouse moved to (551, 356)
Screenshot: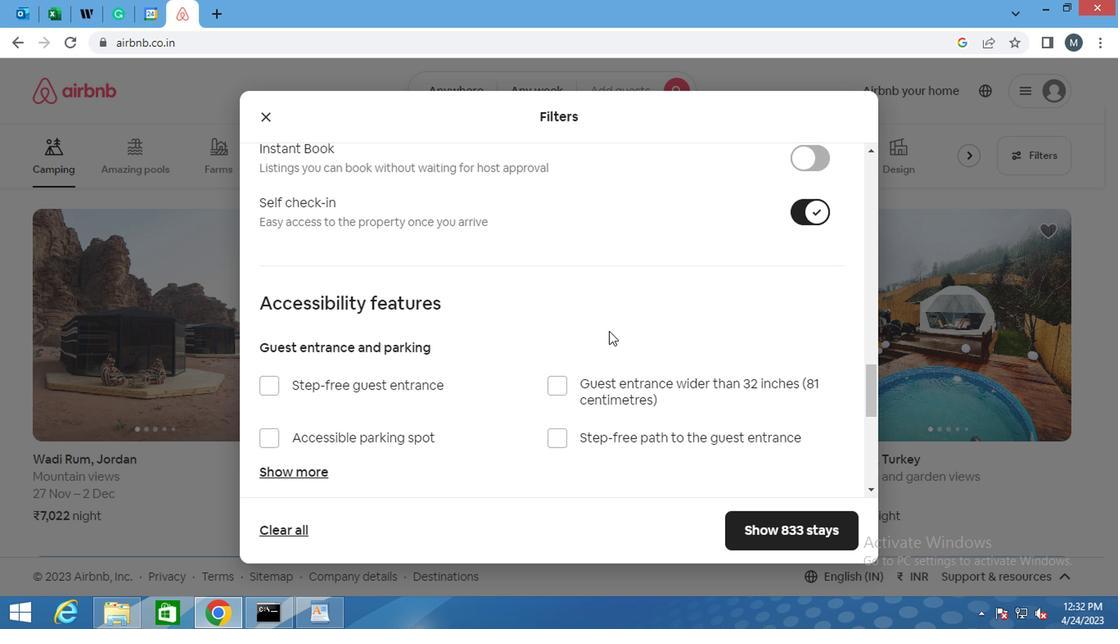 
Action: Mouse scrolled (551, 355) with delta (0, 0)
Screenshot: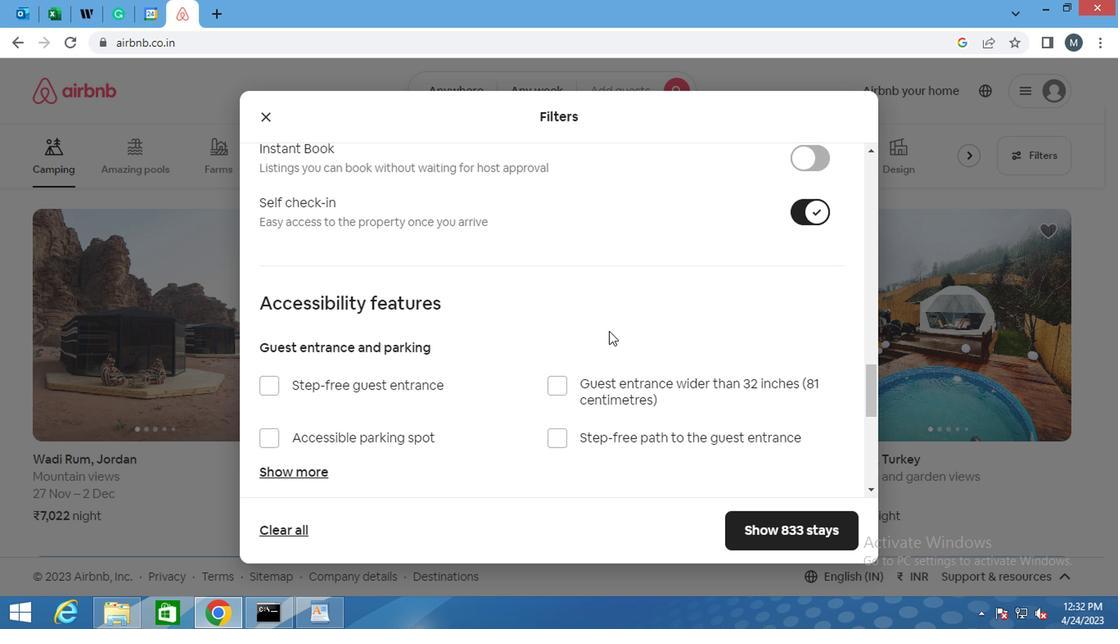 
Action: Mouse moved to (548, 359)
Screenshot: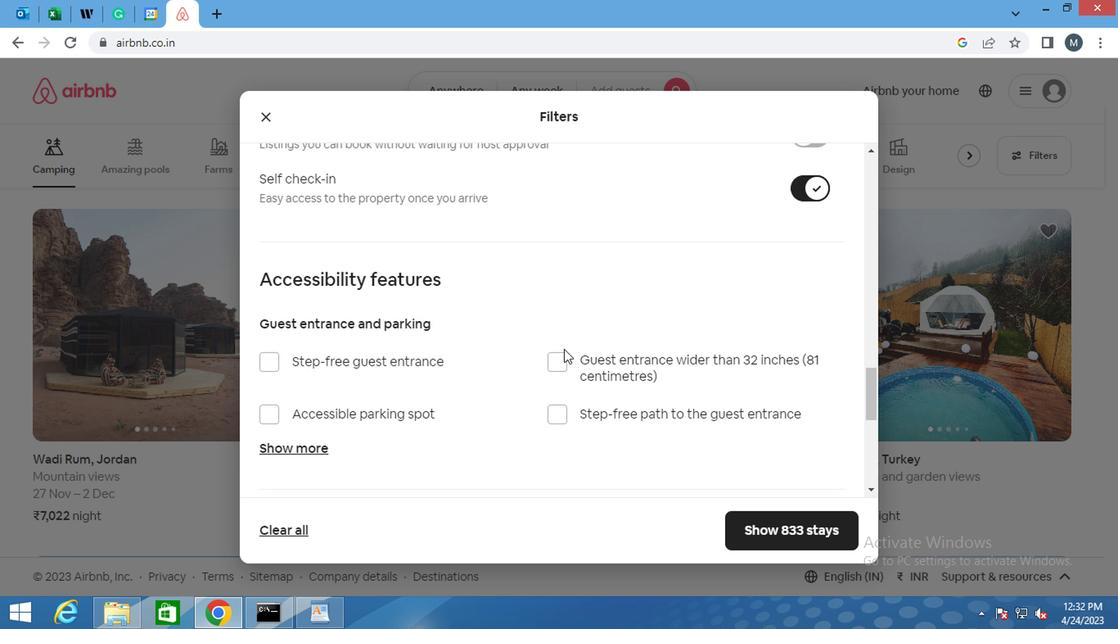 
Action: Mouse scrolled (548, 358) with delta (0, 0)
Screenshot: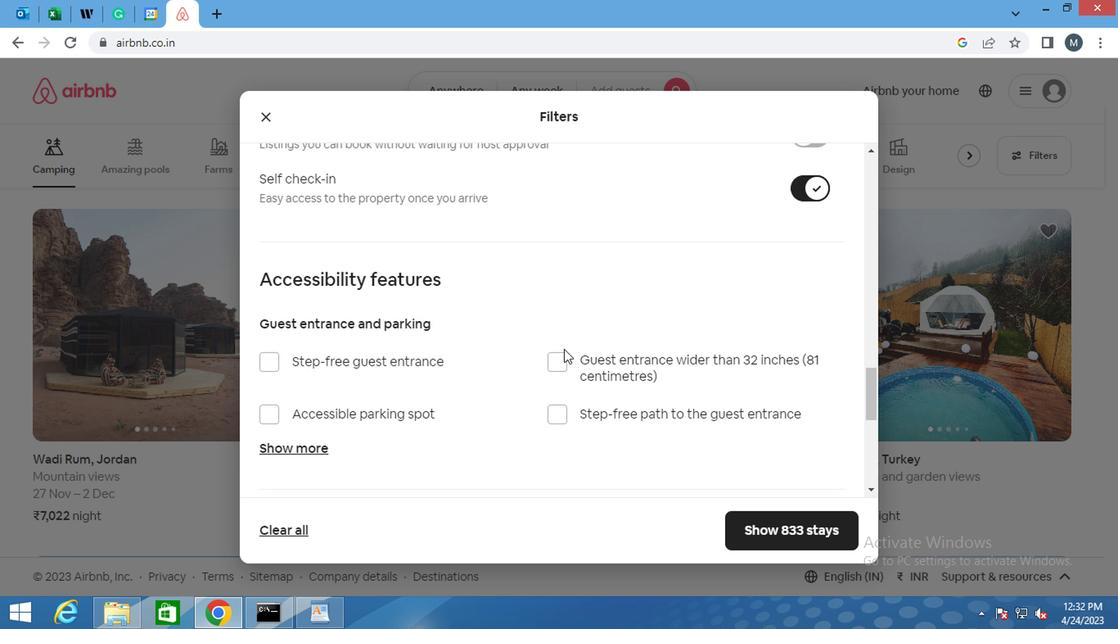 
Action: Mouse moved to (503, 330)
Screenshot: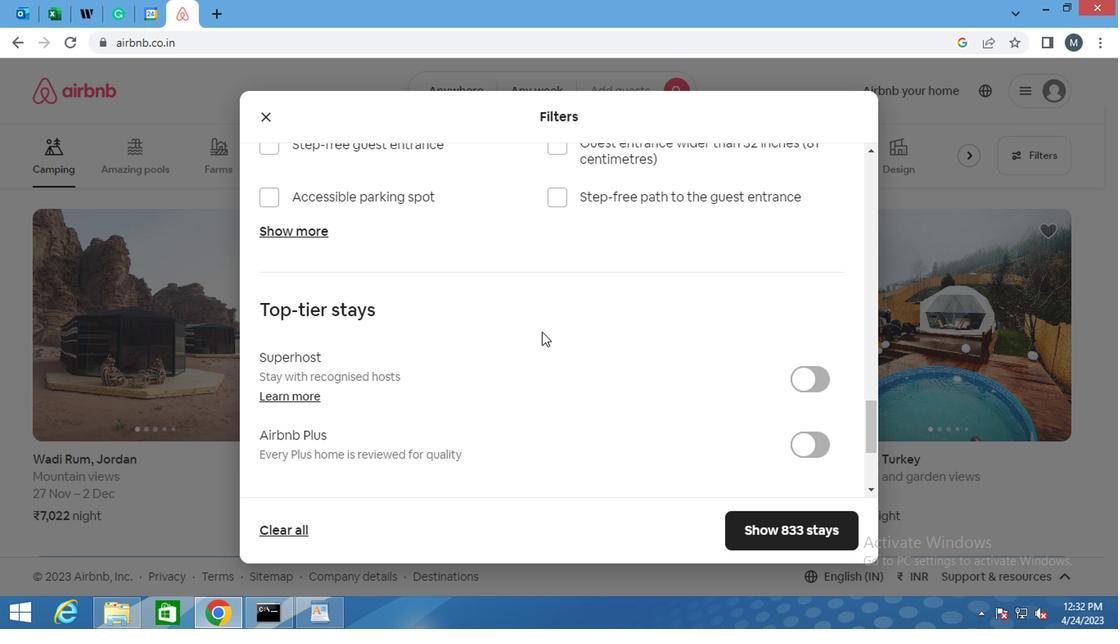 
Action: Mouse scrolled (503, 329) with delta (0, -1)
Screenshot: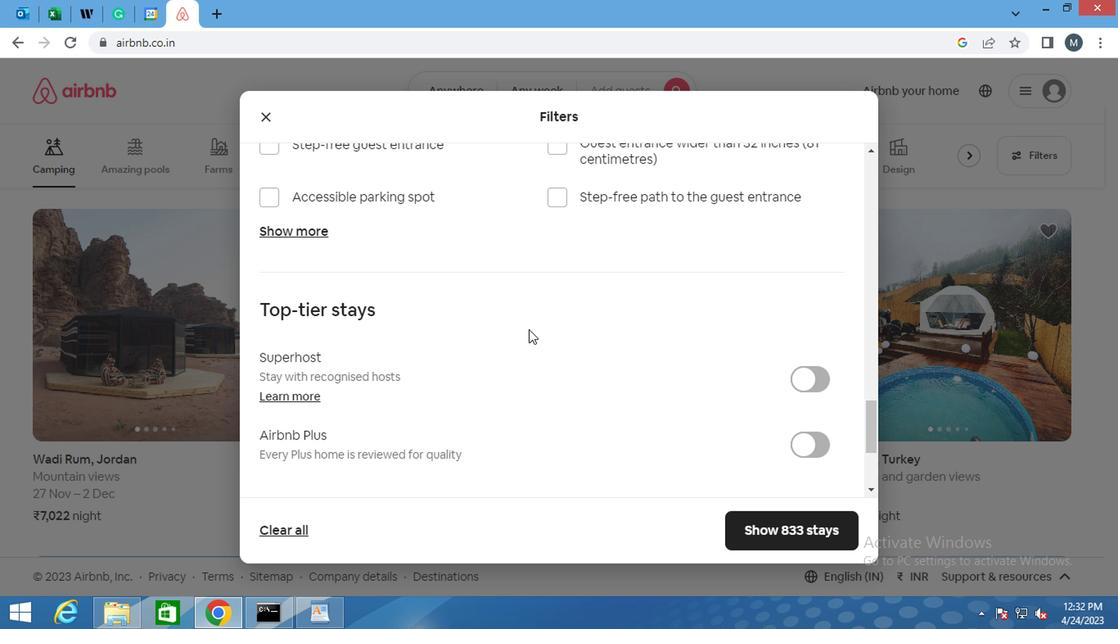 
Action: Mouse moved to (501, 331)
Screenshot: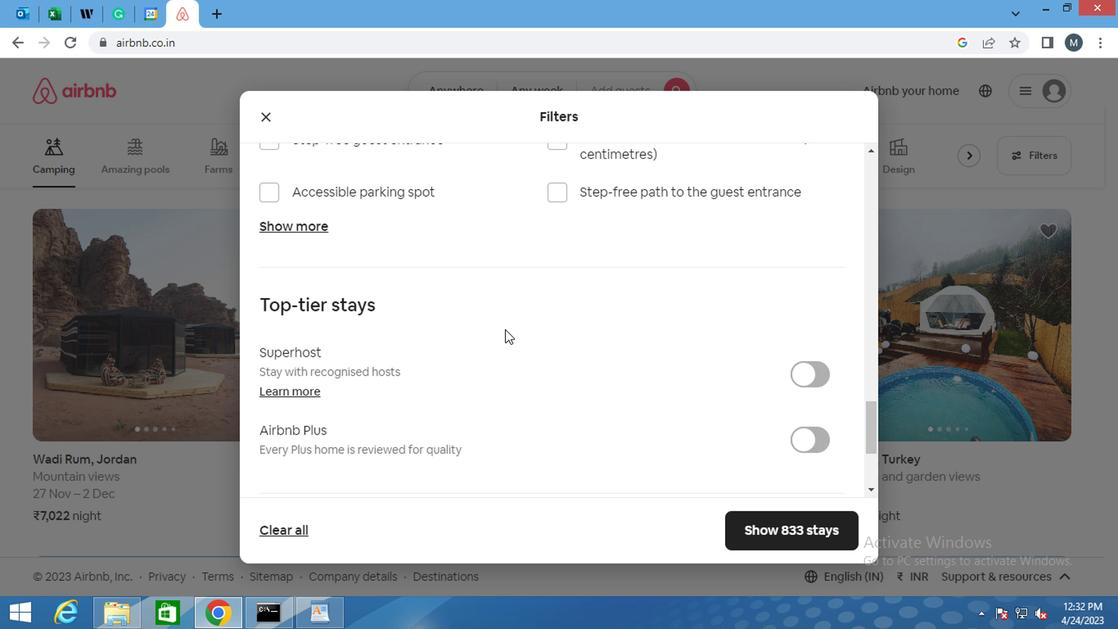 
Action: Mouse scrolled (501, 330) with delta (0, 0)
Screenshot: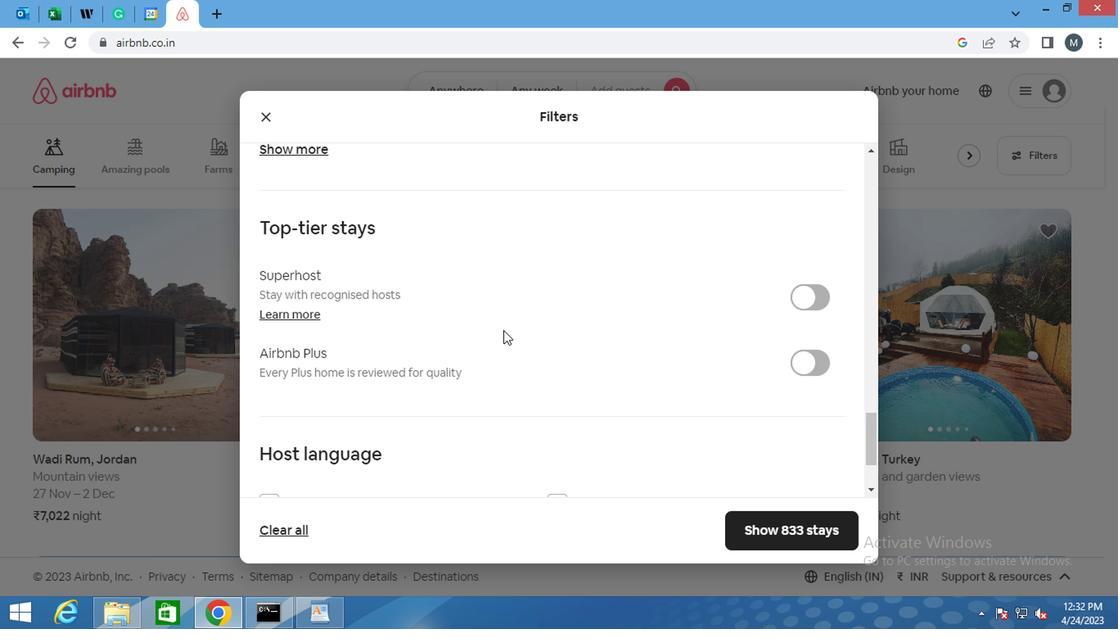 
Action: Mouse moved to (495, 339)
Screenshot: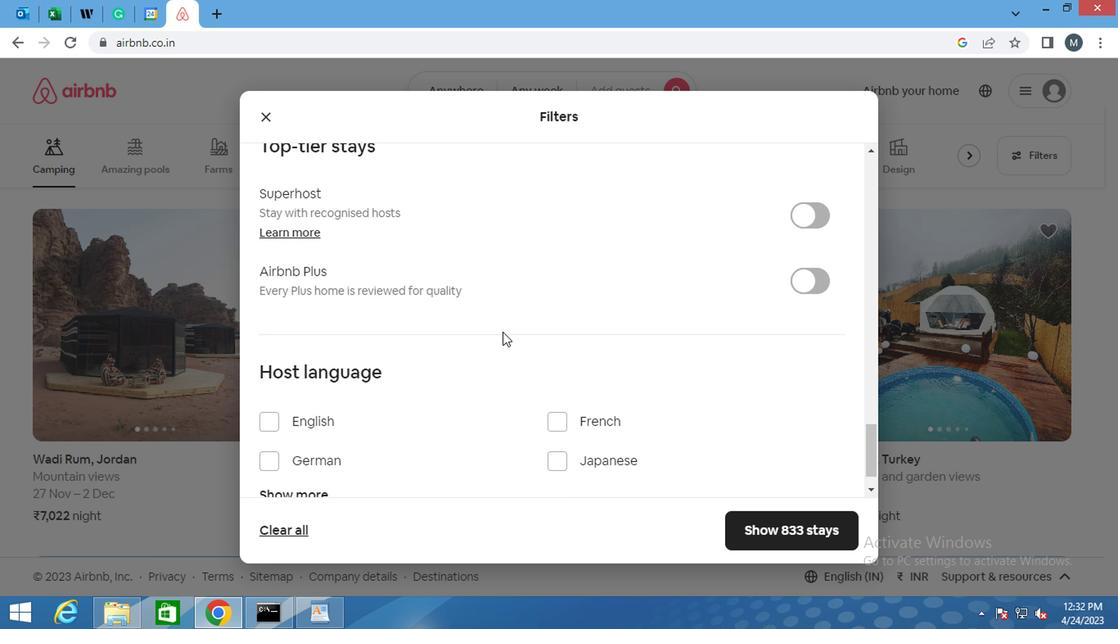 
Action: Mouse scrolled (495, 337) with delta (0, -1)
Screenshot: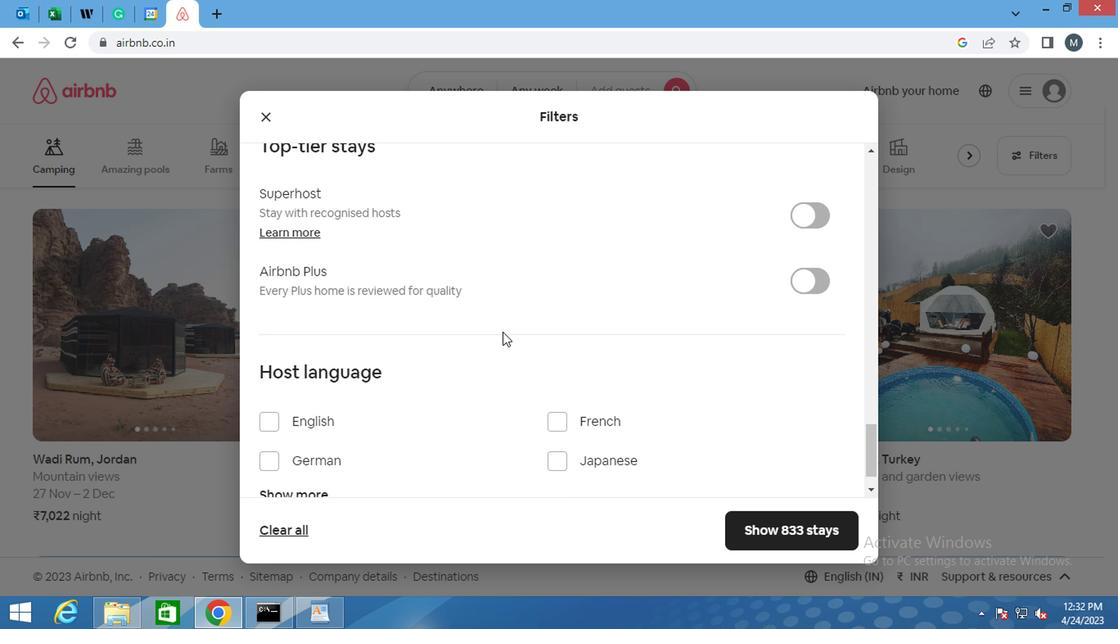 
Action: Mouse moved to (495, 340)
Screenshot: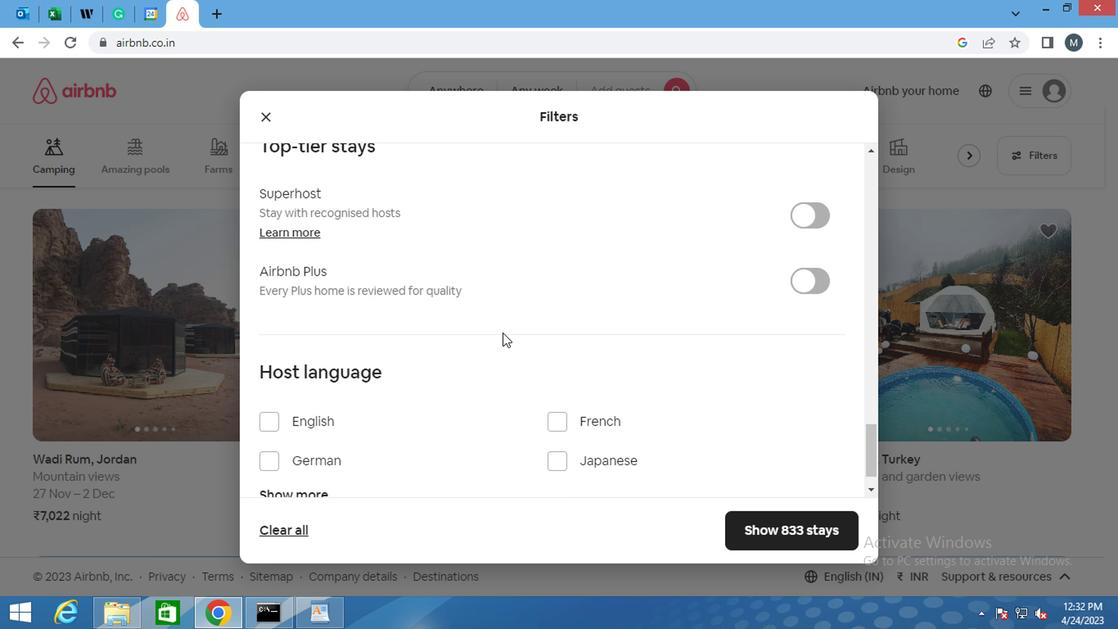 
Action: Mouse scrolled (495, 339) with delta (0, -1)
Screenshot: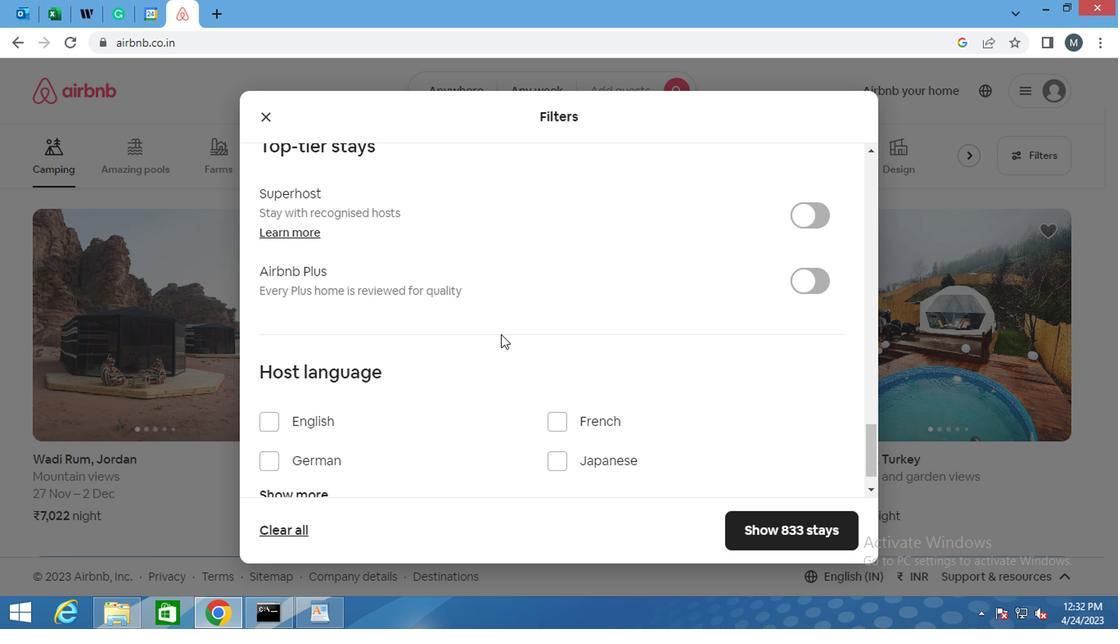 
Action: Mouse moved to (495, 340)
Screenshot: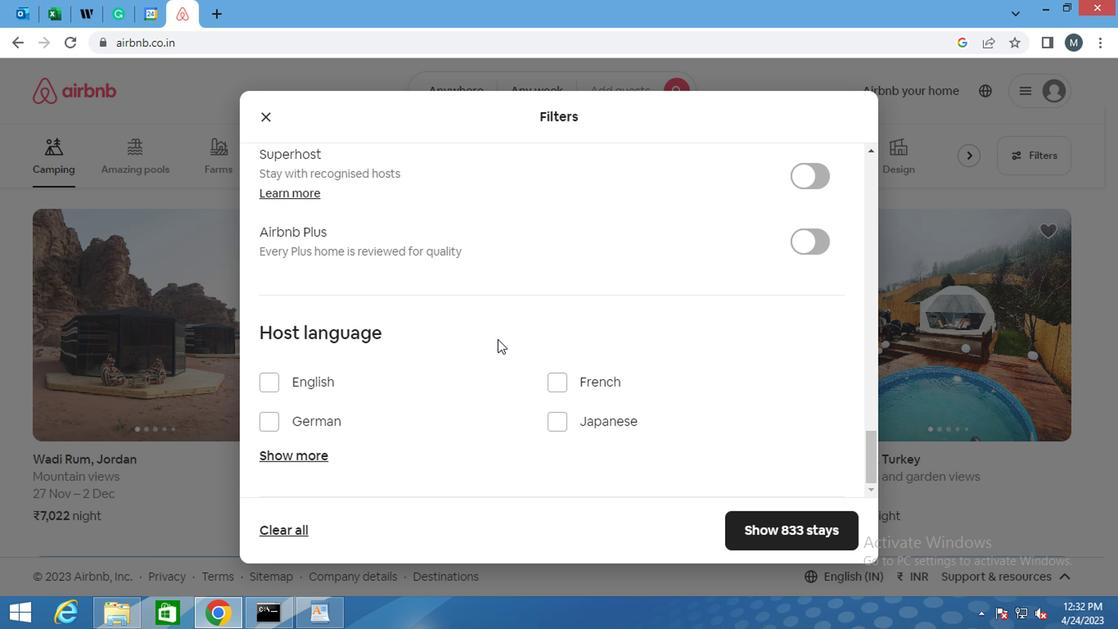 
Action: Mouse scrolled (495, 339) with delta (0, -1)
Screenshot: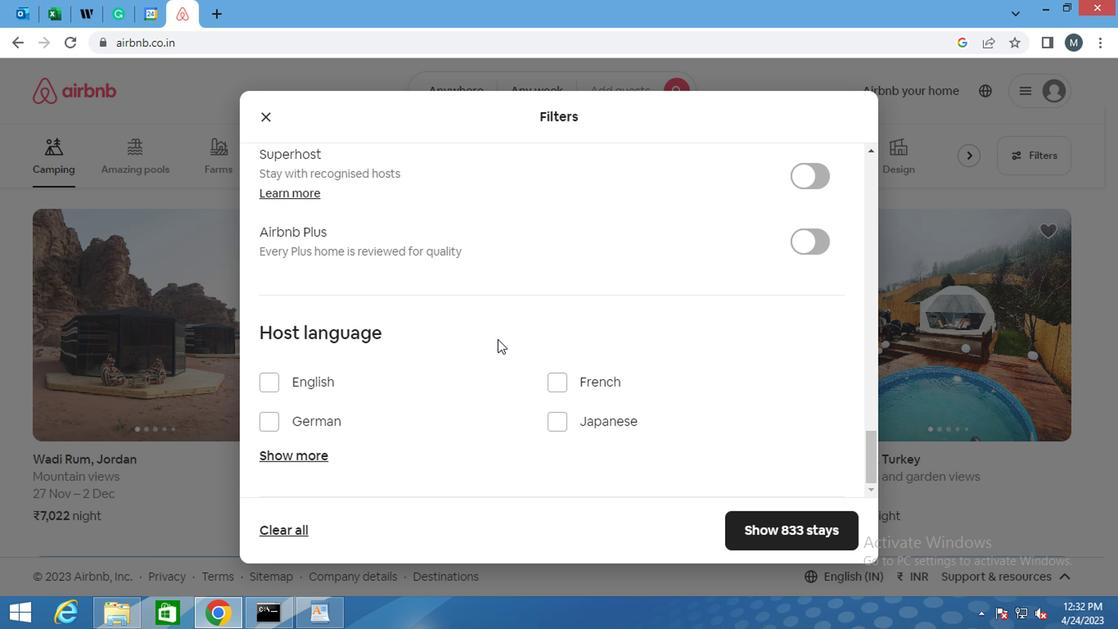 
Action: Mouse scrolled (495, 339) with delta (0, -1)
Screenshot: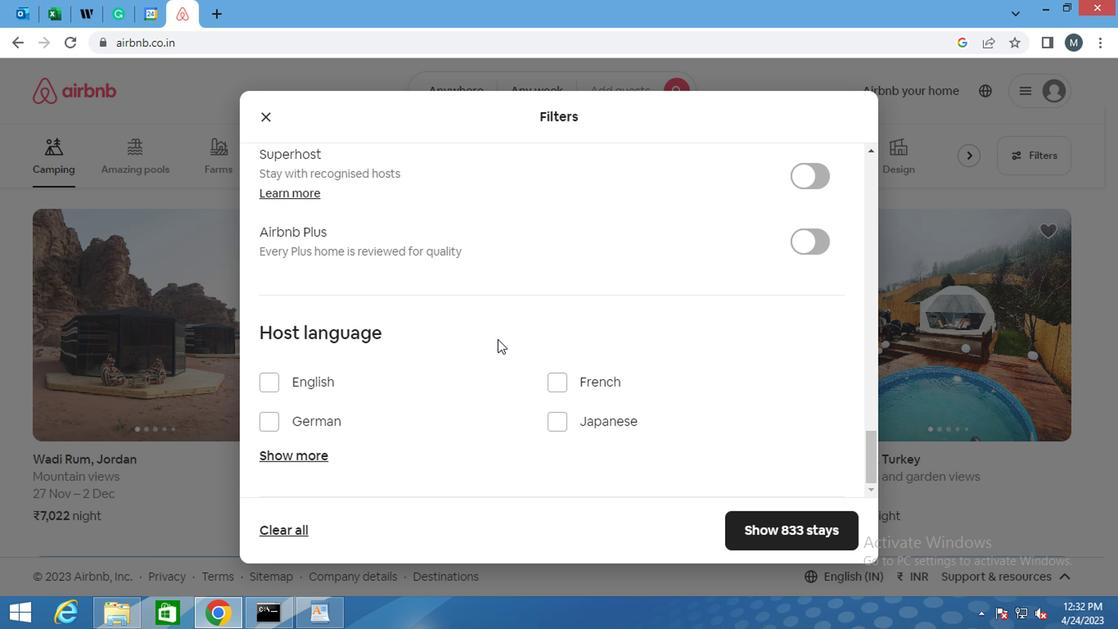 
Action: Mouse moved to (272, 453)
Screenshot: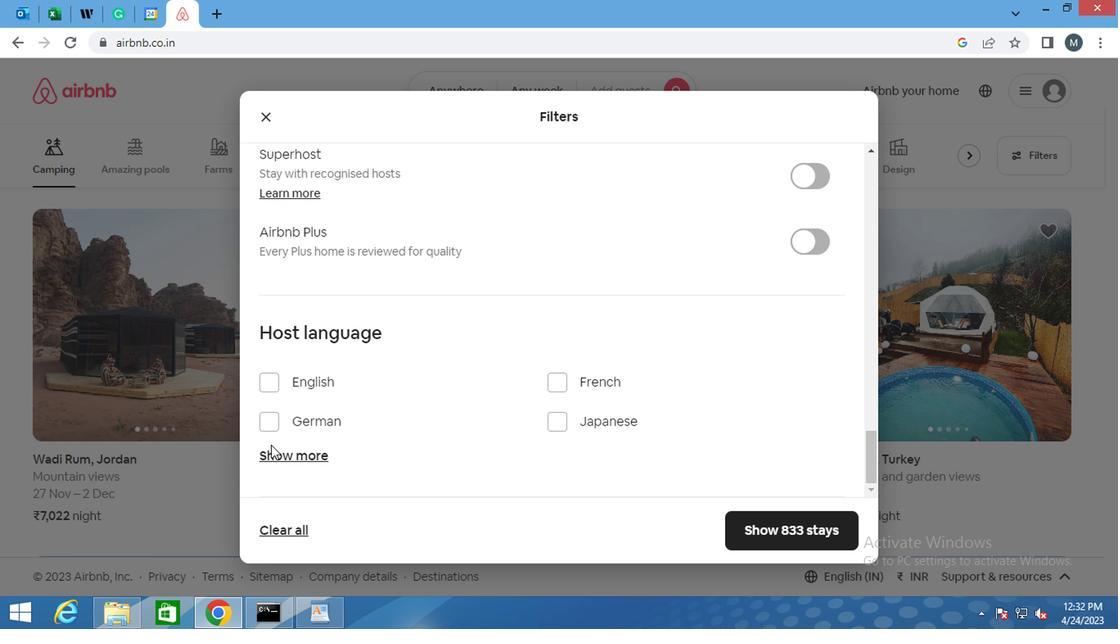 
Action: Mouse pressed left at (272, 453)
Screenshot: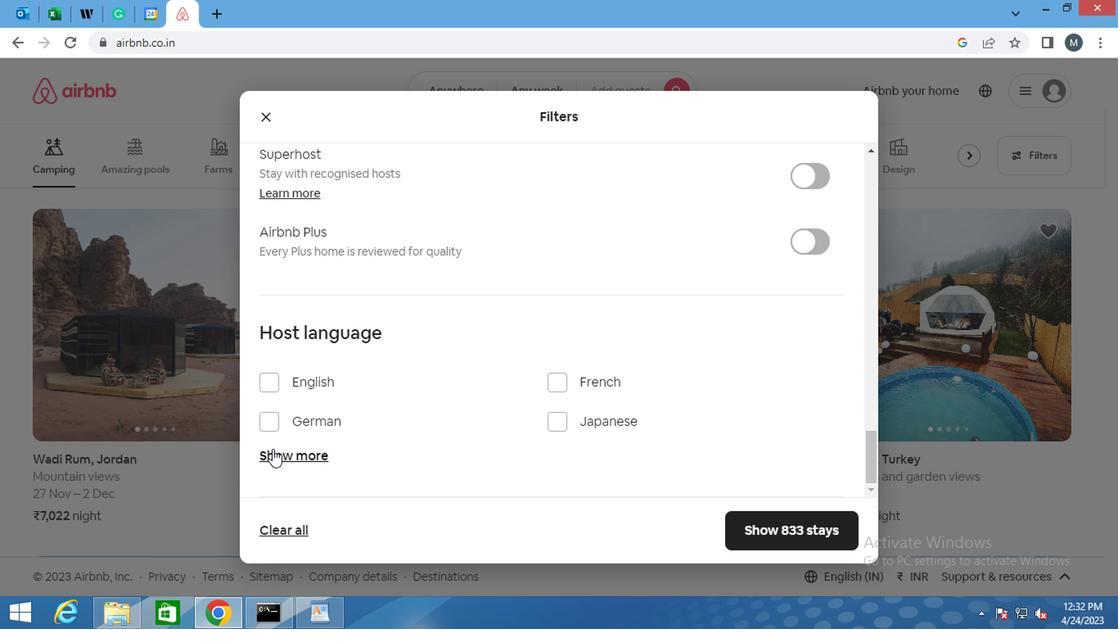 
Action: Mouse moved to (341, 344)
Screenshot: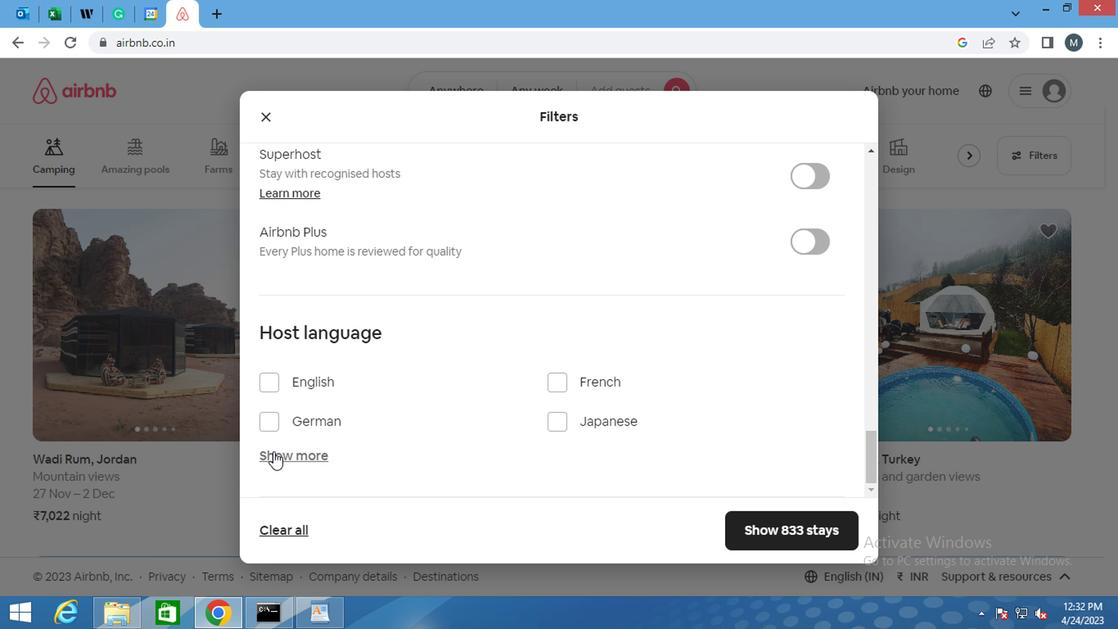 
Action: Mouse scrolled (341, 343) with delta (0, -1)
Screenshot: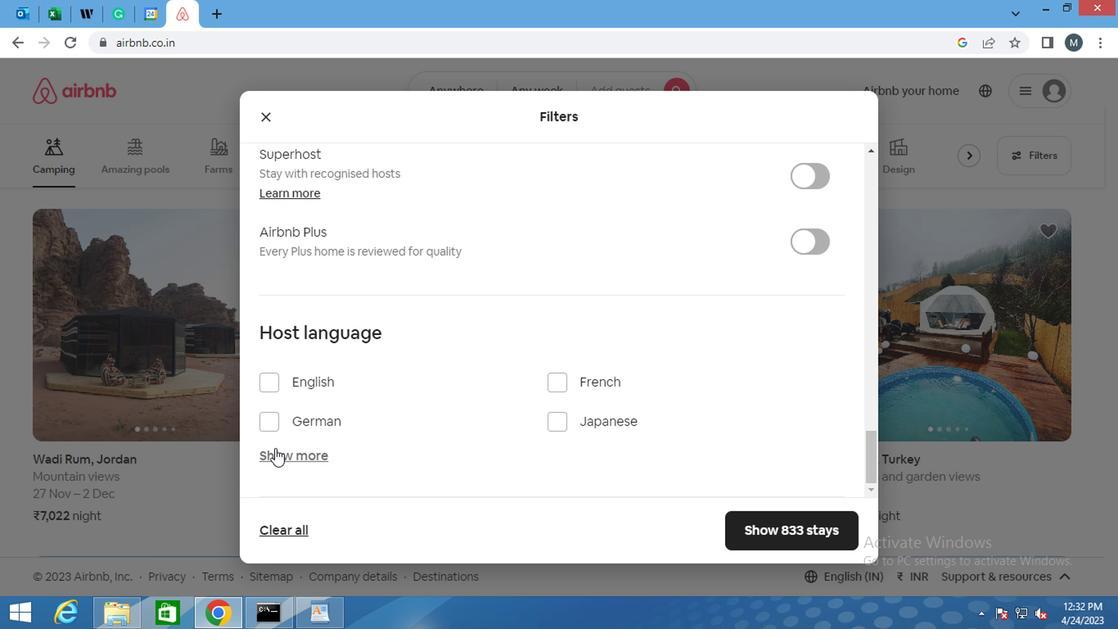 
Action: Mouse scrolled (341, 343) with delta (0, -1)
Screenshot: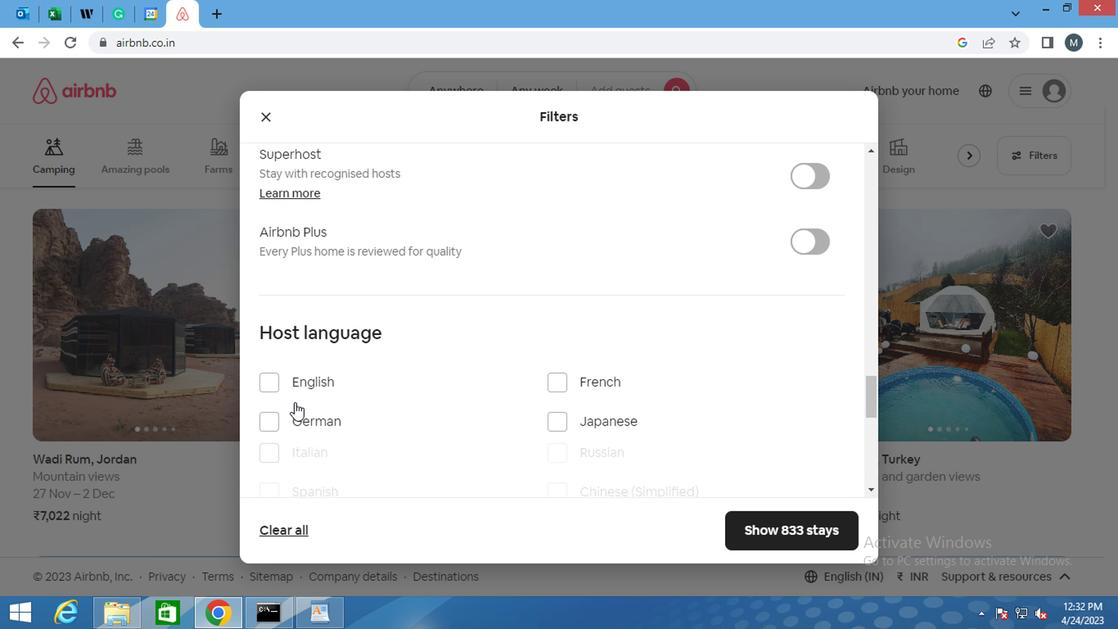 
Action: Mouse moved to (276, 335)
Screenshot: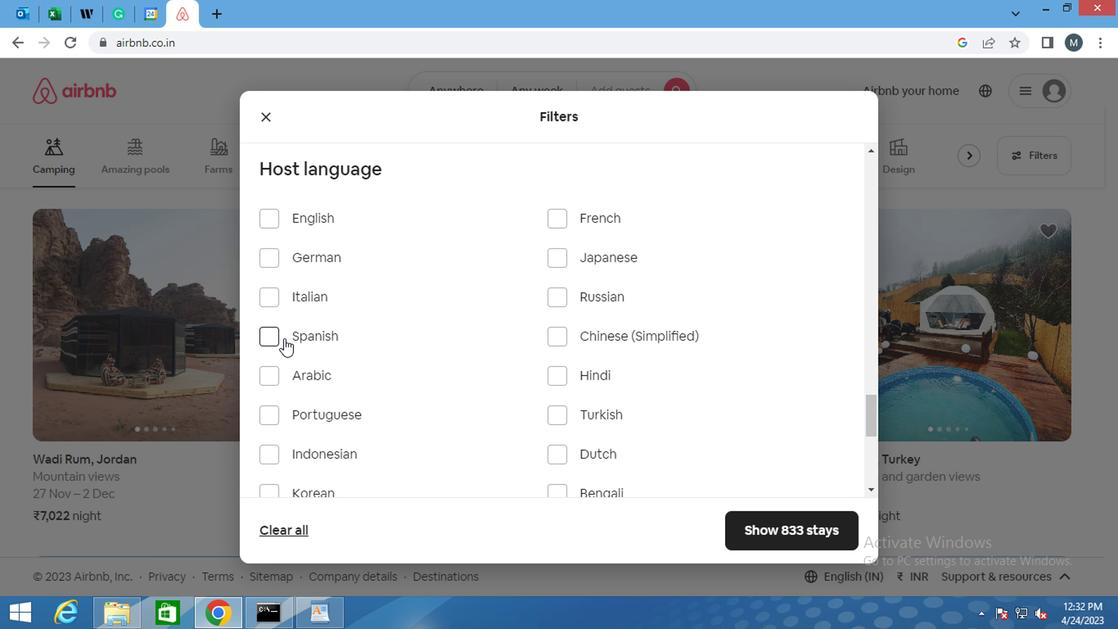 
Action: Mouse pressed left at (276, 335)
Screenshot: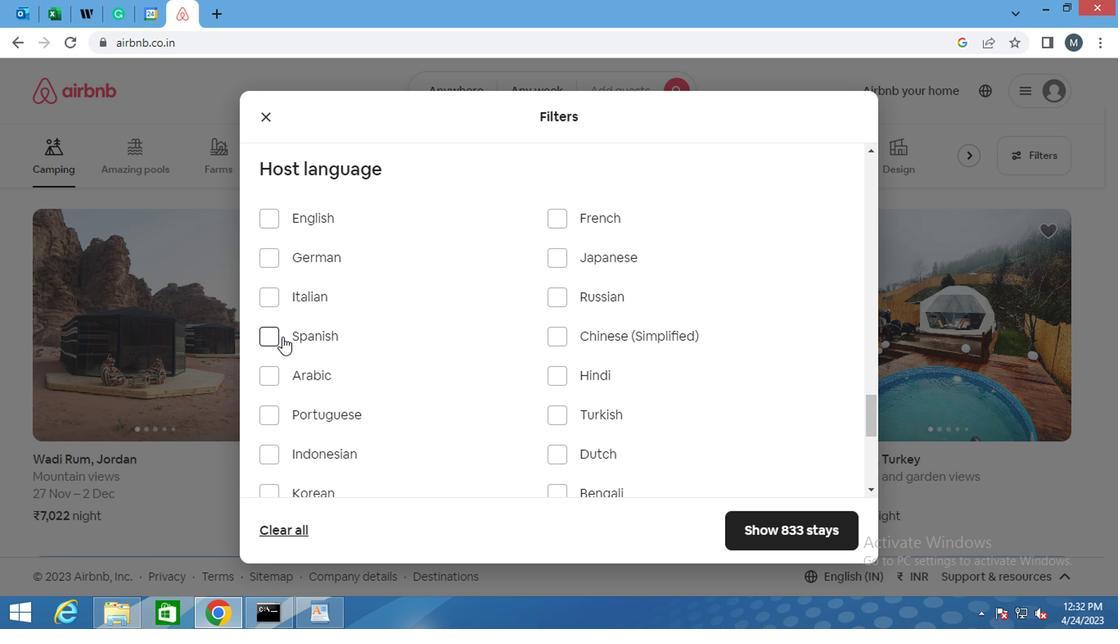 
Action: Mouse moved to (446, 372)
Screenshot: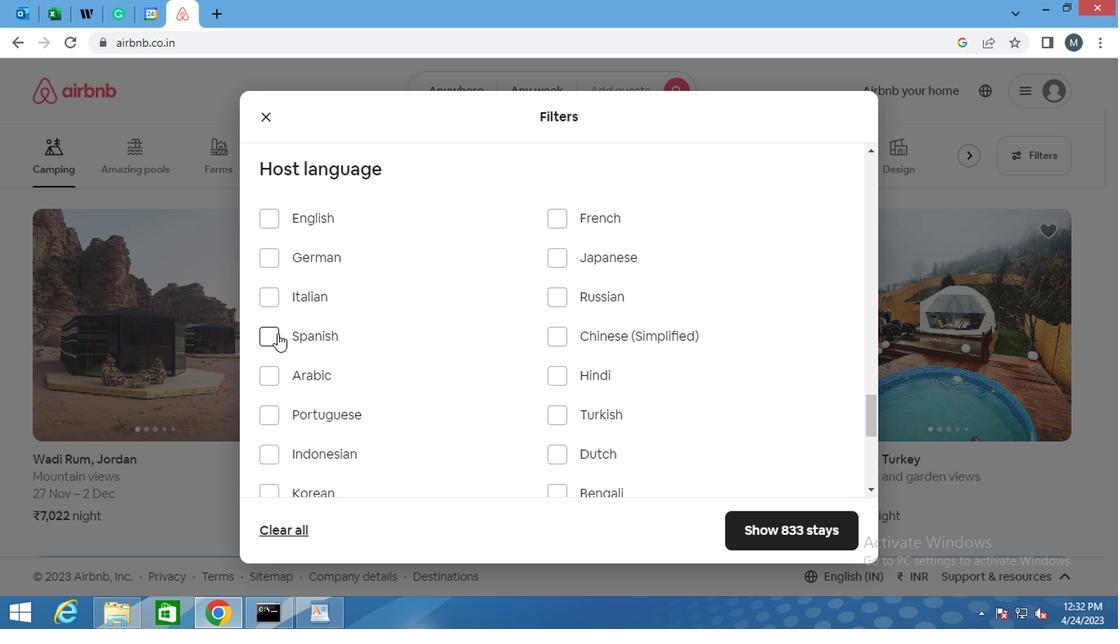 
Action: Mouse scrolled (446, 371) with delta (0, -1)
Screenshot: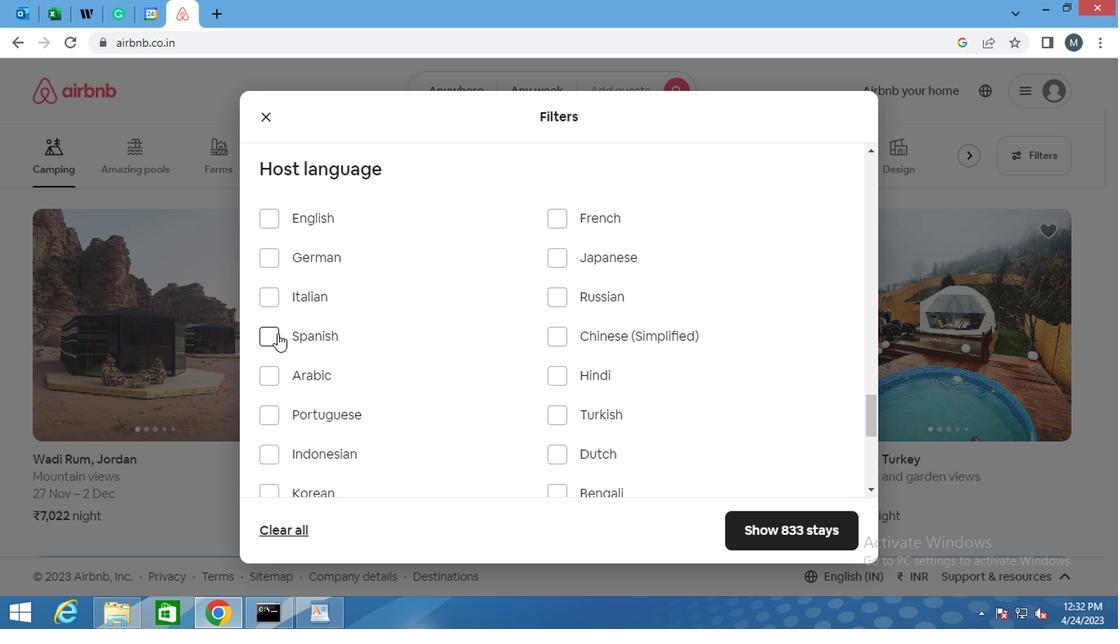 
Action: Mouse moved to (456, 380)
Screenshot: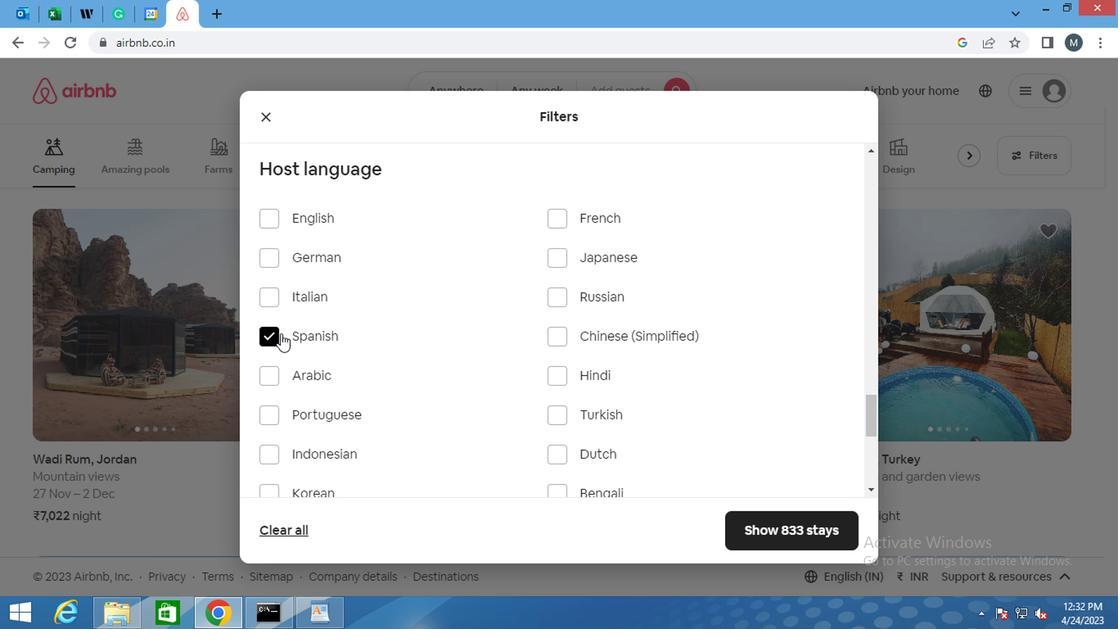 
Action: Mouse scrolled (456, 379) with delta (0, -1)
Screenshot: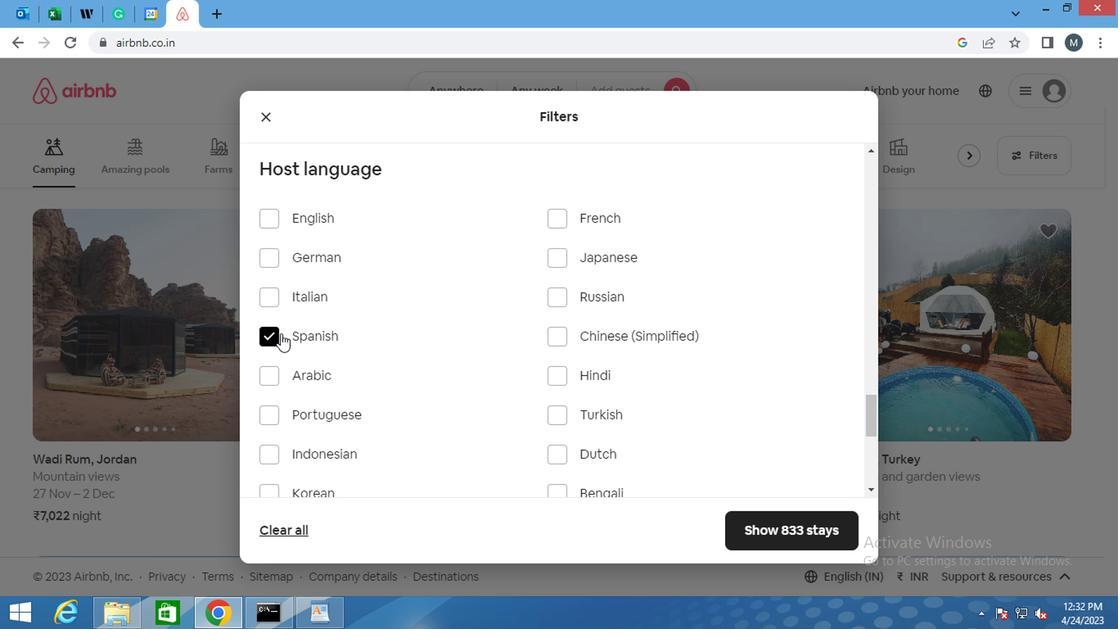 
Action: Mouse moved to (767, 513)
Screenshot: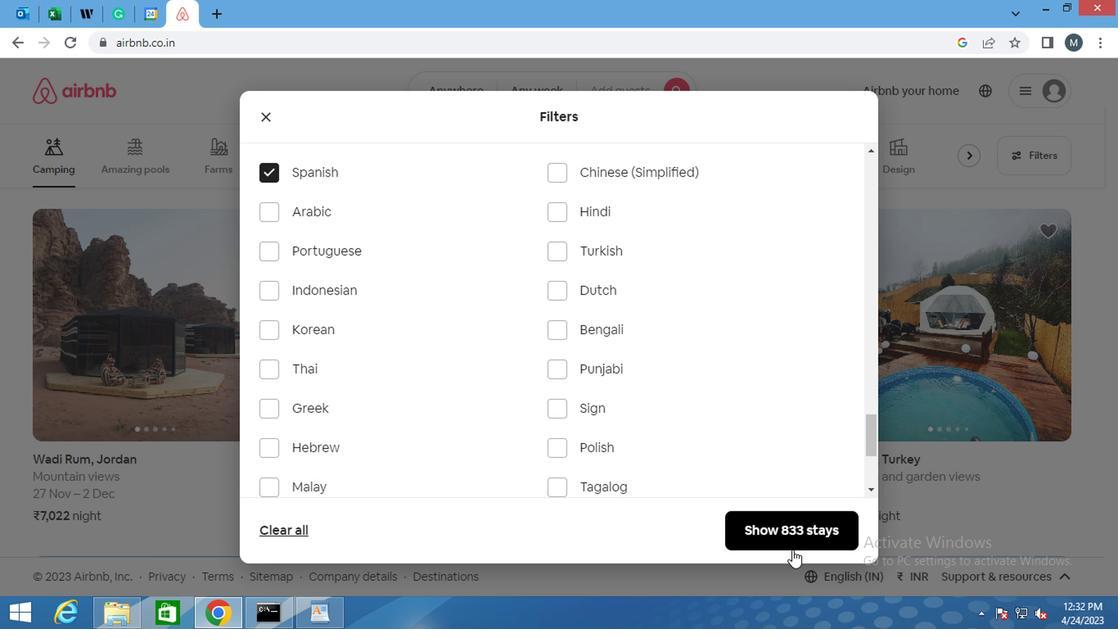 
Action: Mouse pressed left at (767, 513)
Screenshot: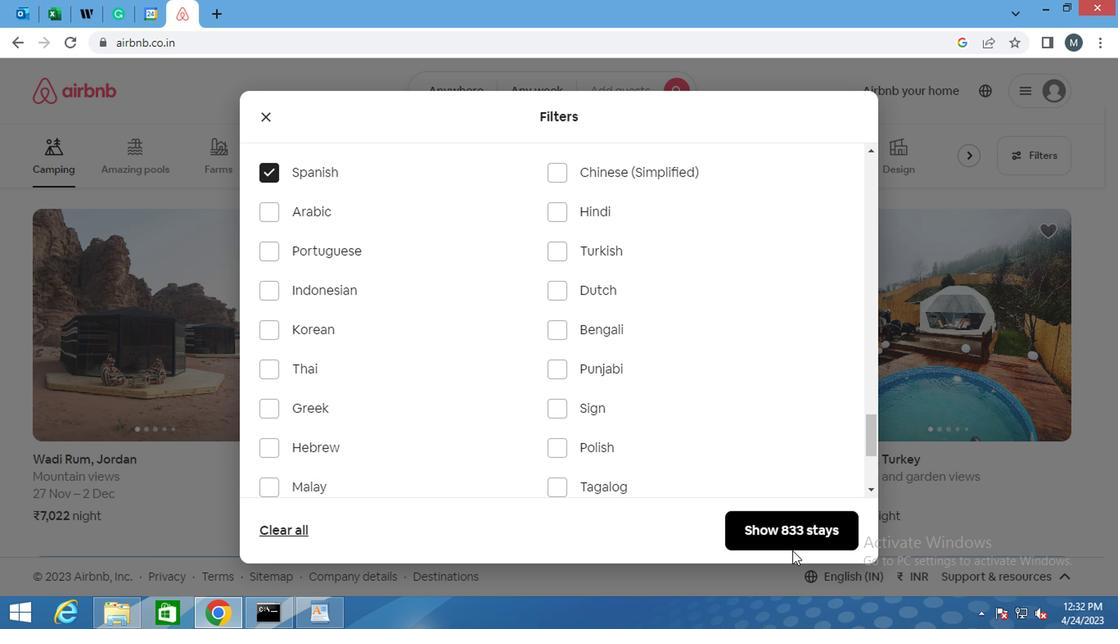 
Action: Mouse moved to (695, 501)
Screenshot: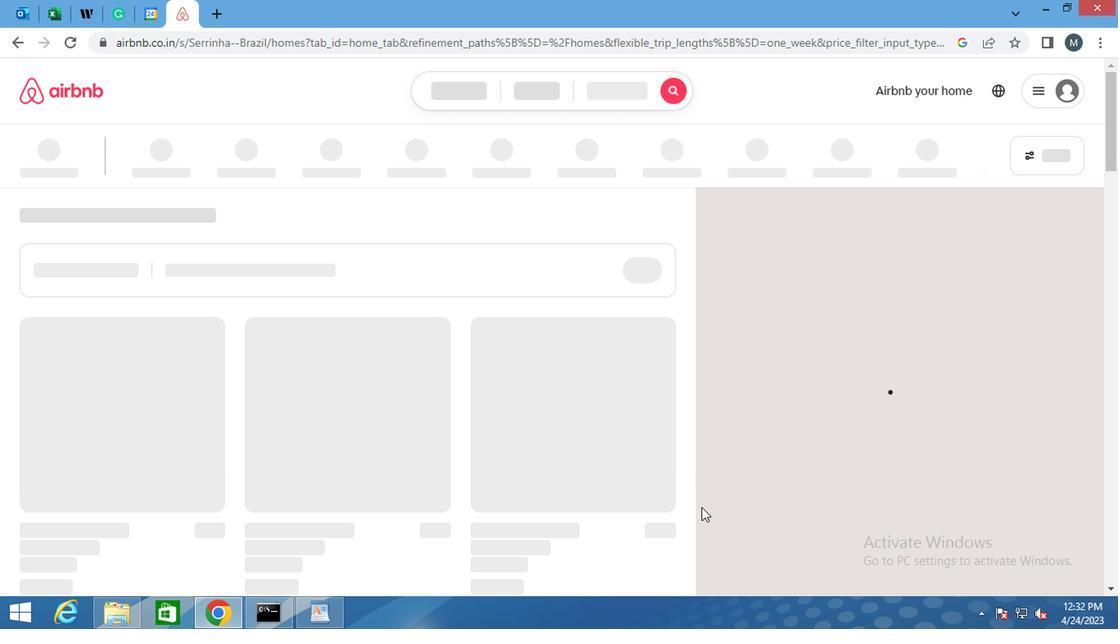
